 Task: Search for watches on Amazon and filter by brand and price range.
Action: Mouse moved to (294, 236)
Screenshot: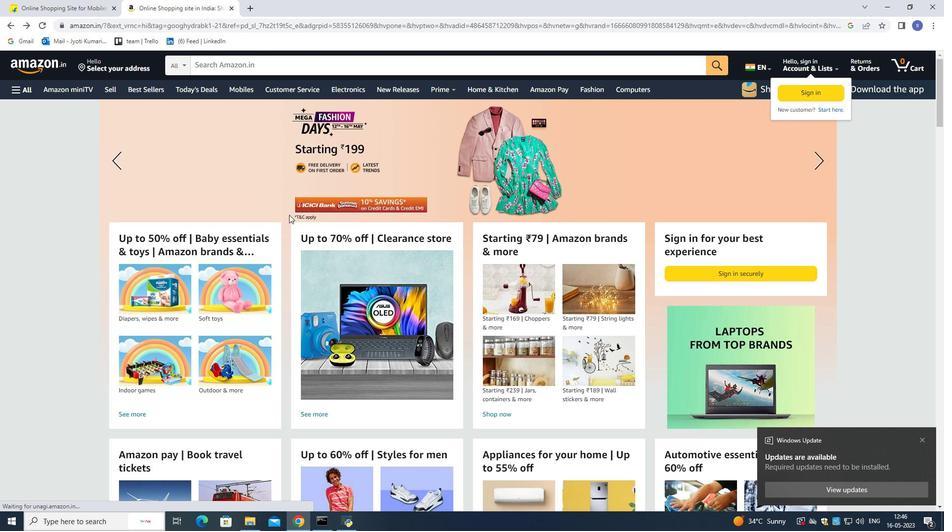 
Action: Mouse scrolled (294, 237) with delta (0, 0)
Screenshot: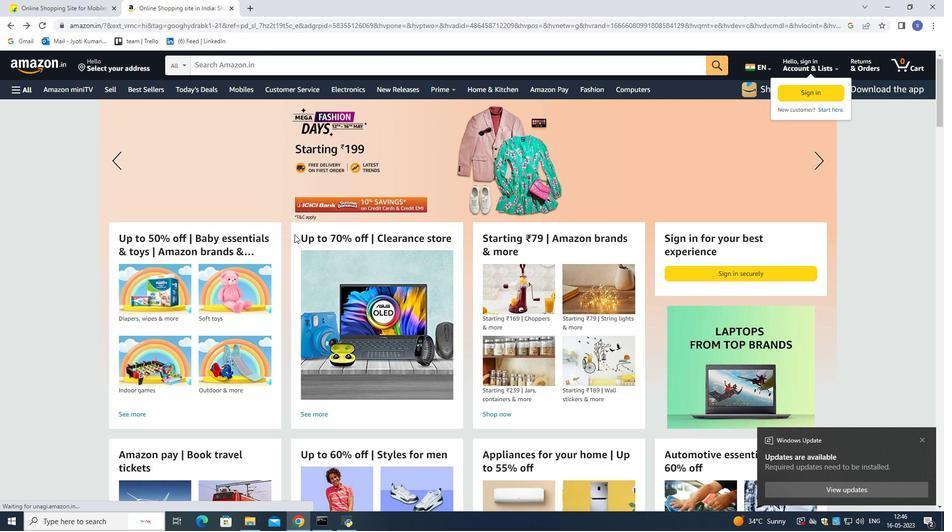 
Action: Mouse scrolled (294, 237) with delta (0, 0)
Screenshot: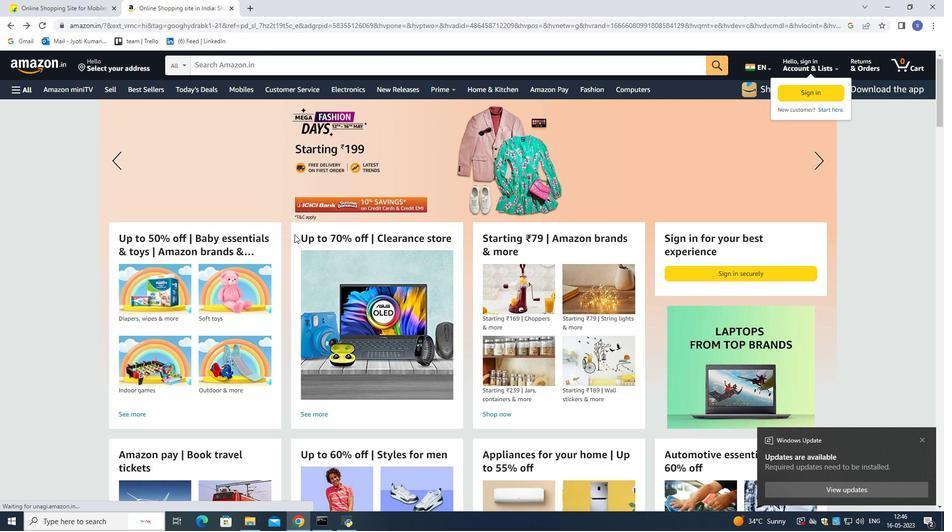 
Action: Mouse scrolled (294, 237) with delta (0, 0)
Screenshot: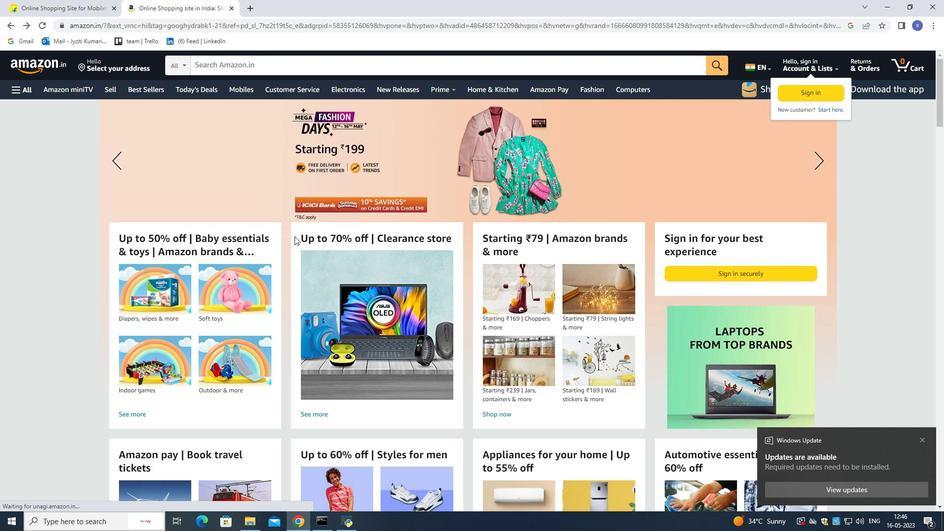 
Action: Mouse scrolled (294, 237) with delta (0, 0)
Screenshot: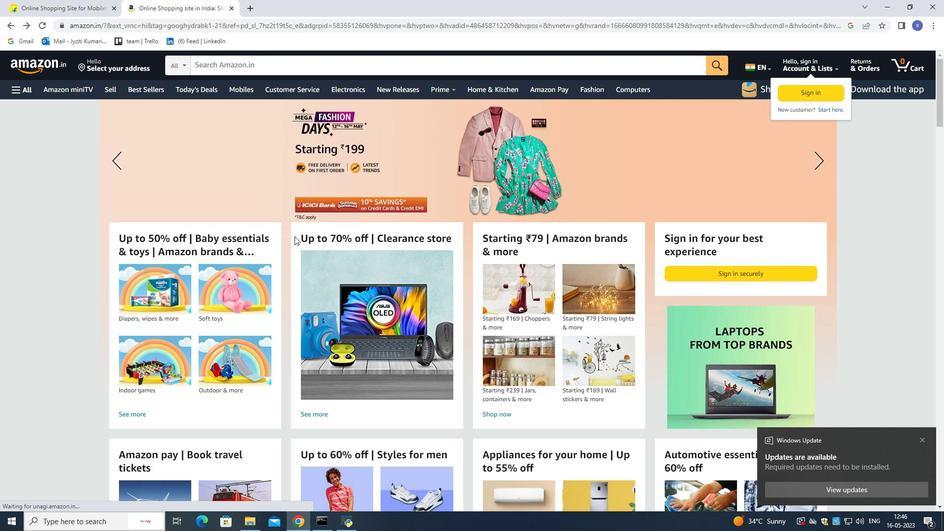 
Action: Mouse scrolled (294, 236) with delta (0, 0)
Screenshot: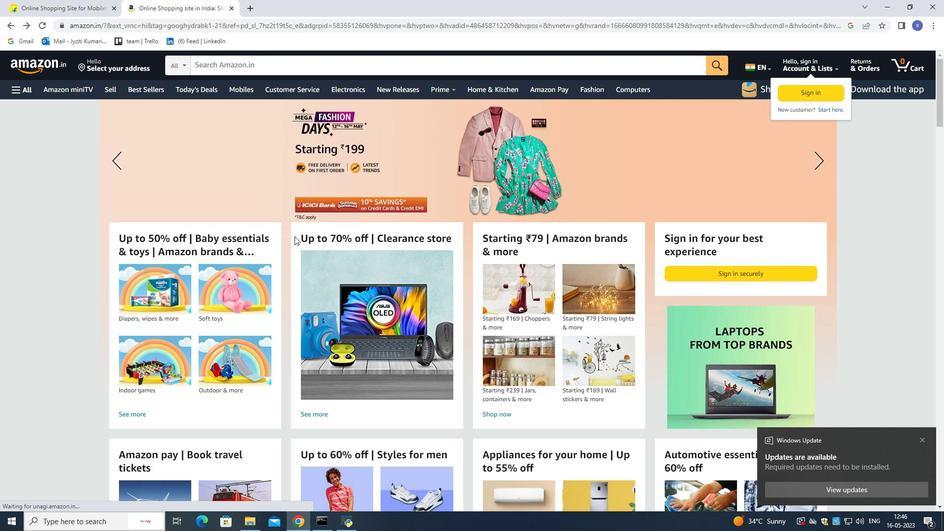 
Action: Mouse scrolled (294, 236) with delta (0, 0)
Screenshot: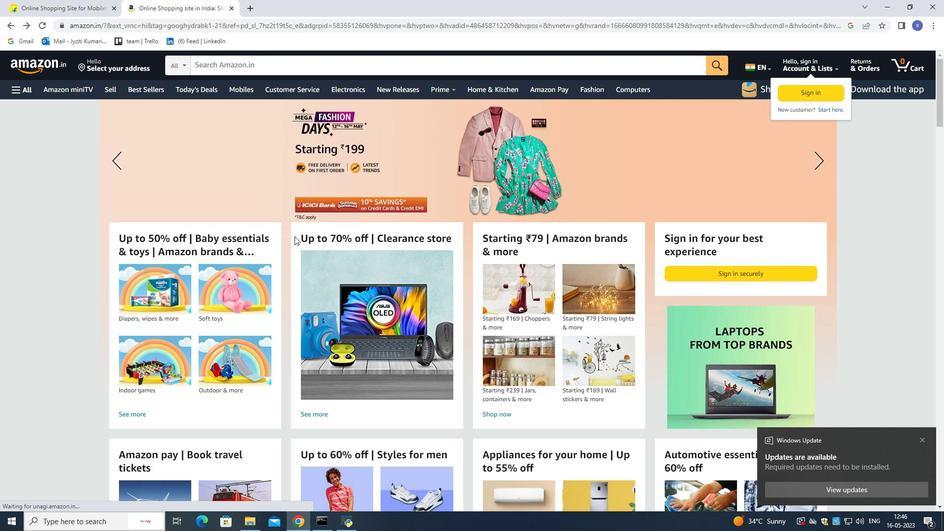 
Action: Mouse scrolled (294, 236) with delta (0, 0)
Screenshot: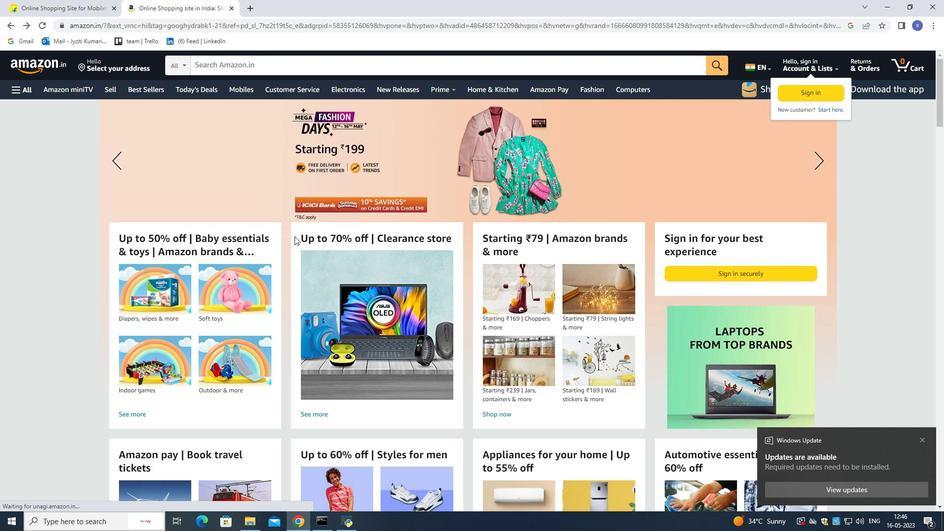 
Action: Mouse scrolled (294, 236) with delta (0, 0)
Screenshot: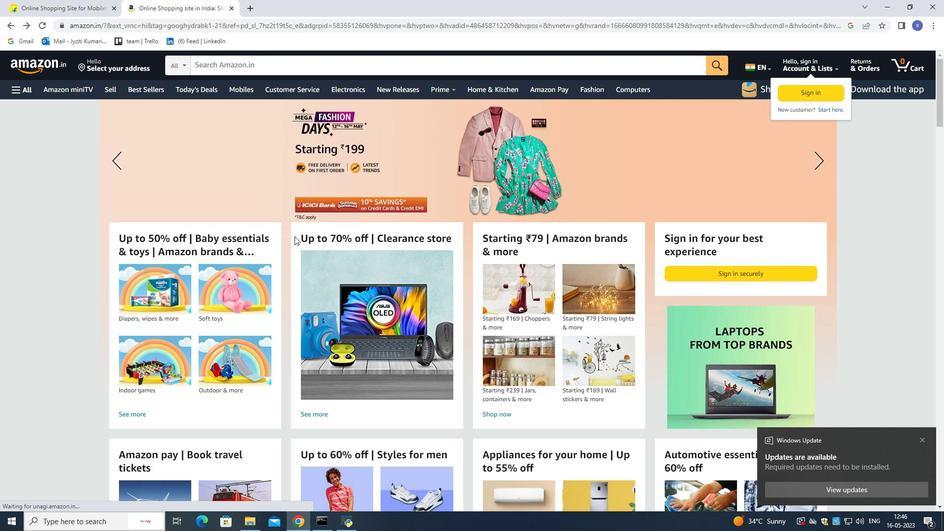 
Action: Mouse scrolled (294, 236) with delta (0, 0)
Screenshot: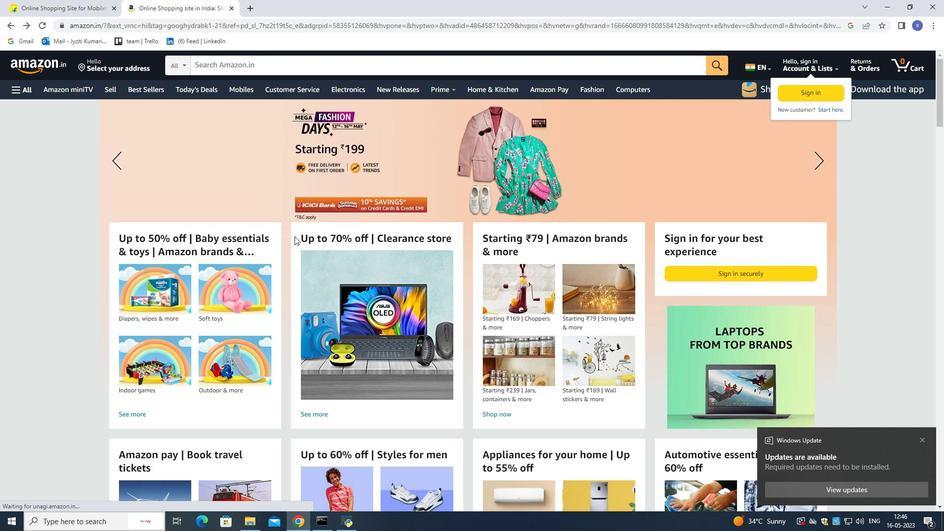 
Action: Mouse scrolled (294, 237) with delta (0, 0)
Screenshot: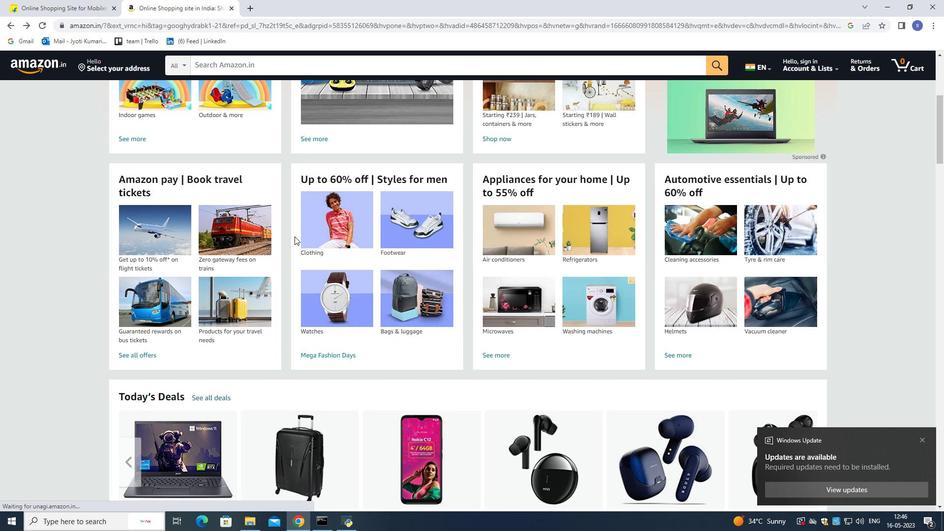 
Action: Mouse scrolled (294, 237) with delta (0, 0)
Screenshot: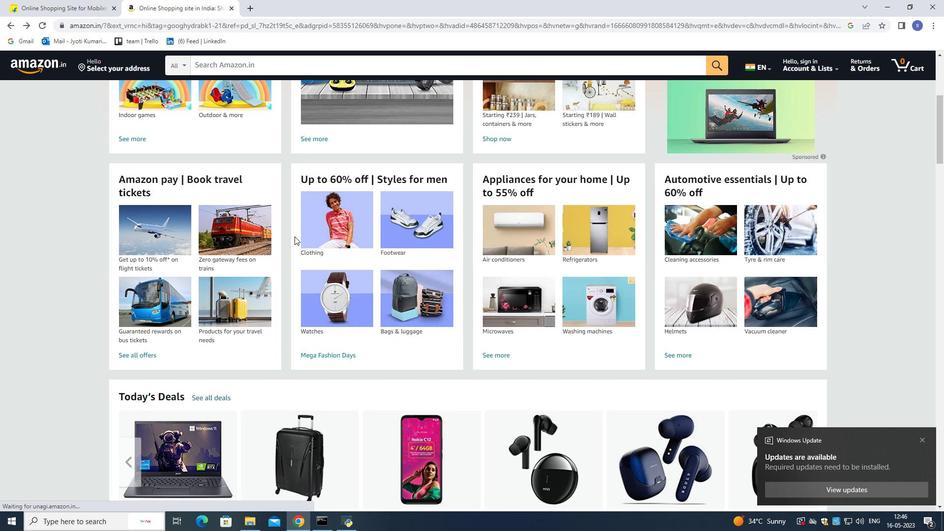 
Action: Mouse scrolled (294, 237) with delta (0, 0)
Screenshot: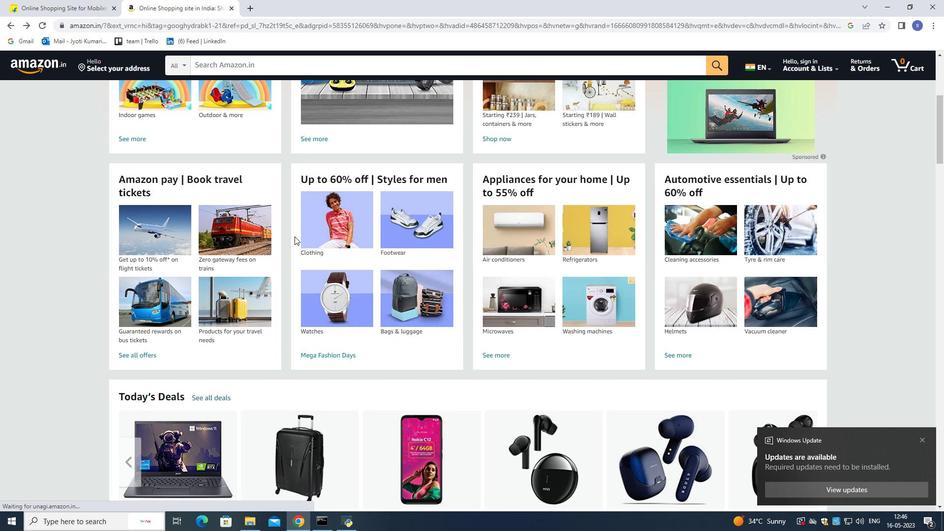 
Action: Mouse scrolled (294, 237) with delta (0, 0)
Screenshot: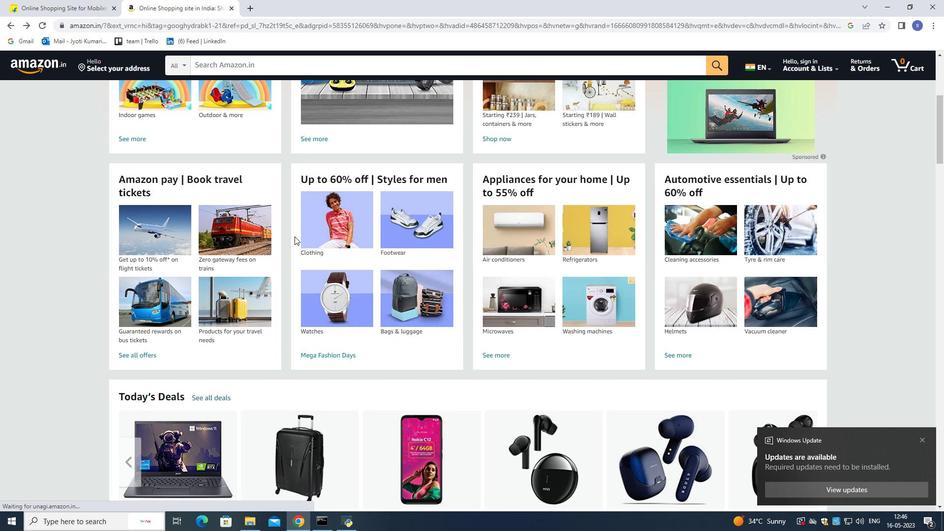 
Action: Mouse scrolled (294, 237) with delta (0, 0)
Screenshot: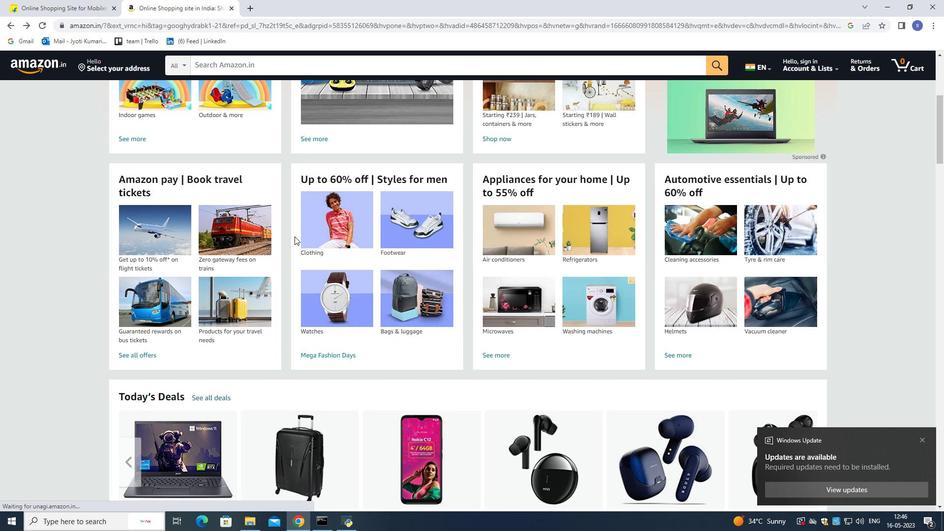 
Action: Mouse scrolled (294, 237) with delta (0, 0)
Screenshot: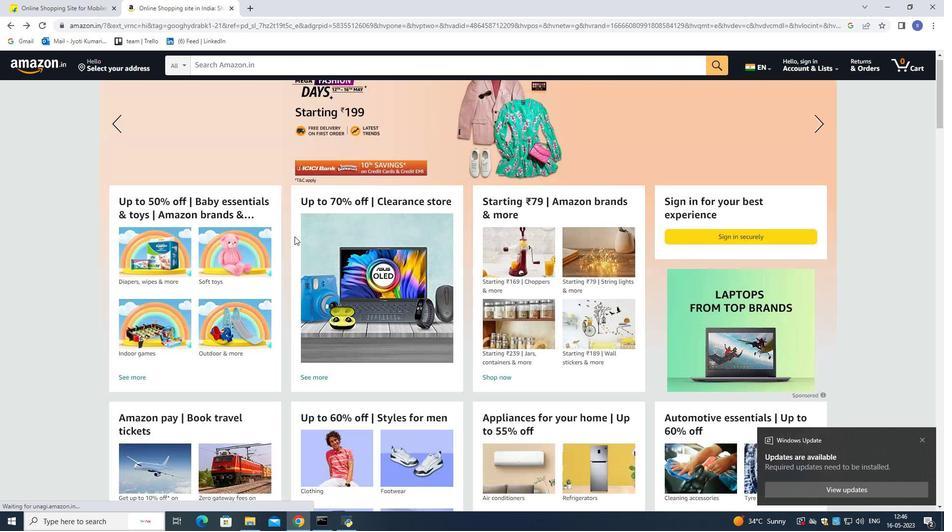 
Action: Mouse moved to (294, 236)
Screenshot: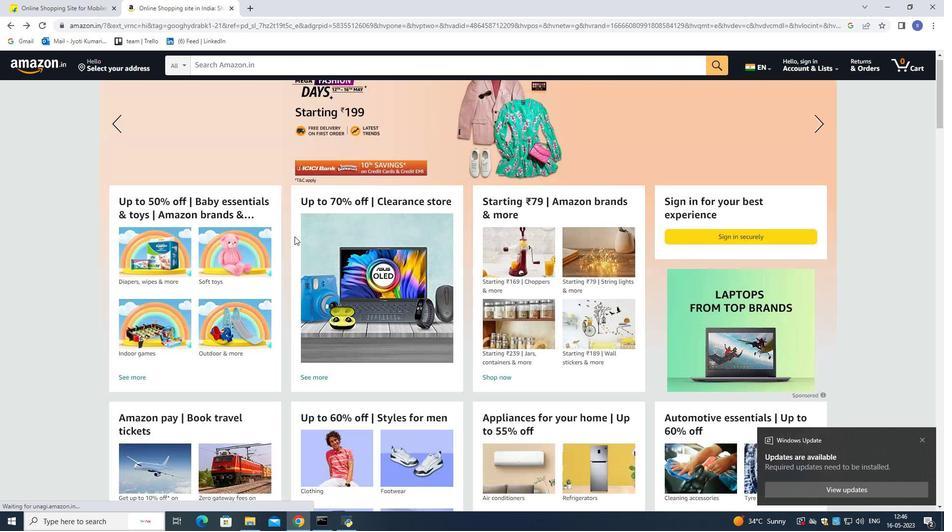 
Action: Mouse scrolled (294, 237) with delta (0, 0)
Screenshot: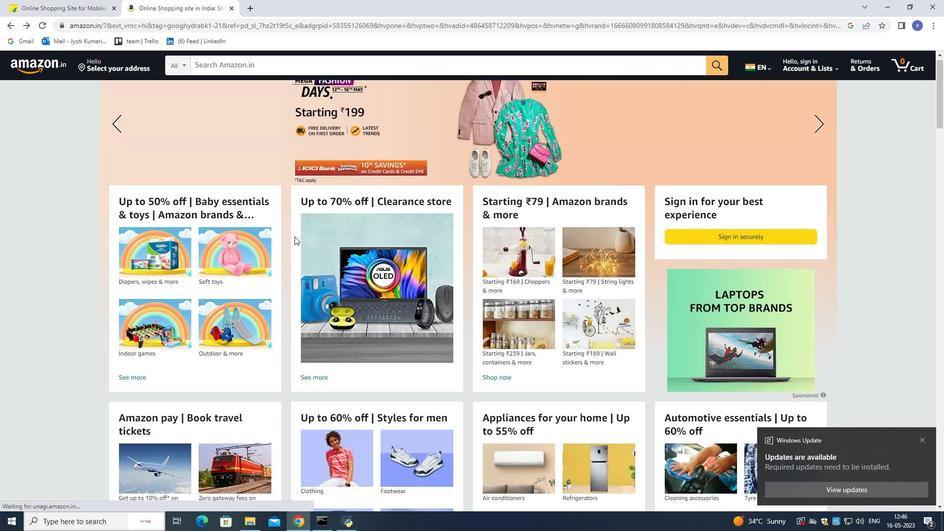 
Action: Mouse moved to (295, 235)
Screenshot: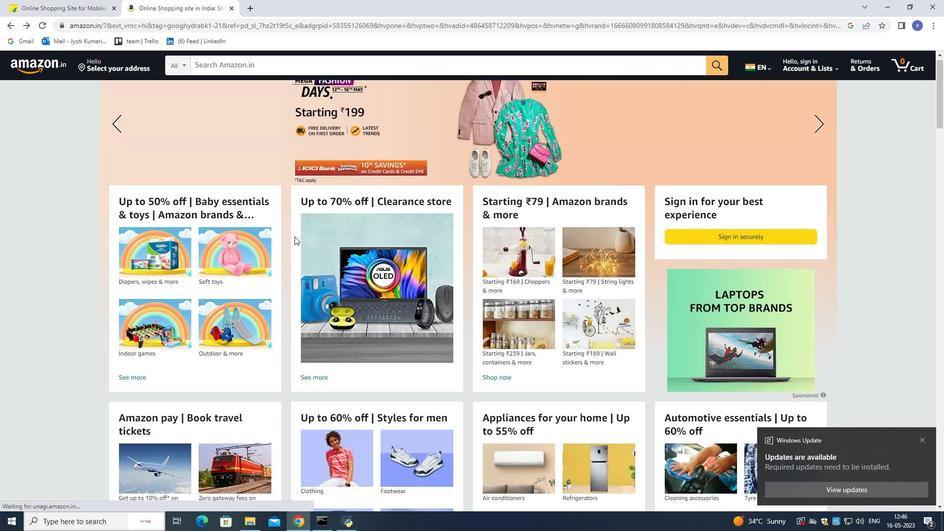 
Action: Mouse scrolled (295, 236) with delta (0, 0)
Screenshot: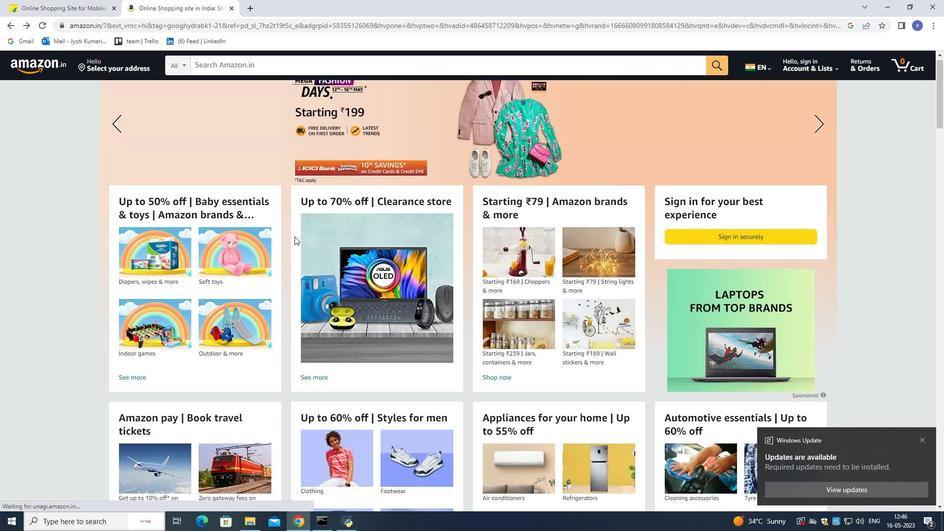 
Action: Mouse moved to (297, 231)
Screenshot: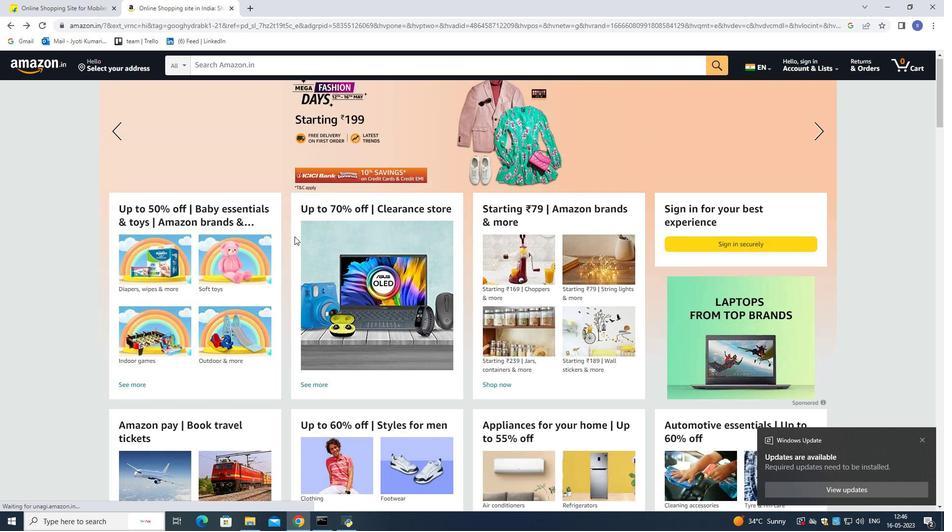 
Action: Mouse scrolled (297, 232) with delta (0, 0)
Screenshot: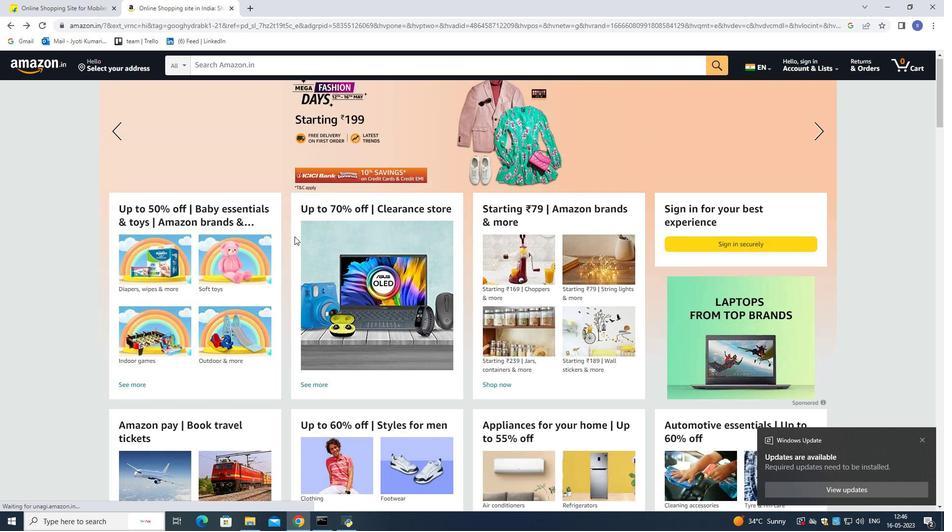 
Action: Mouse moved to (587, 91)
Screenshot: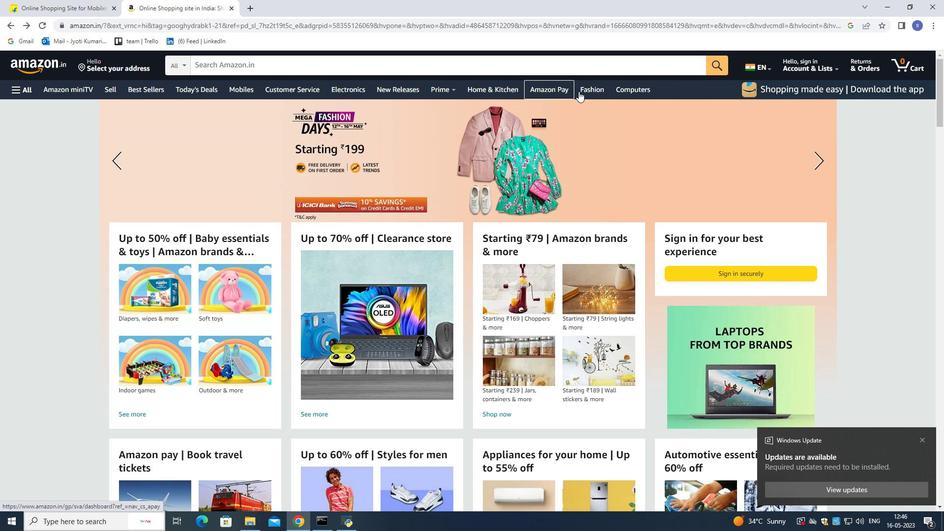 
Action: Mouse pressed left at (587, 91)
Screenshot: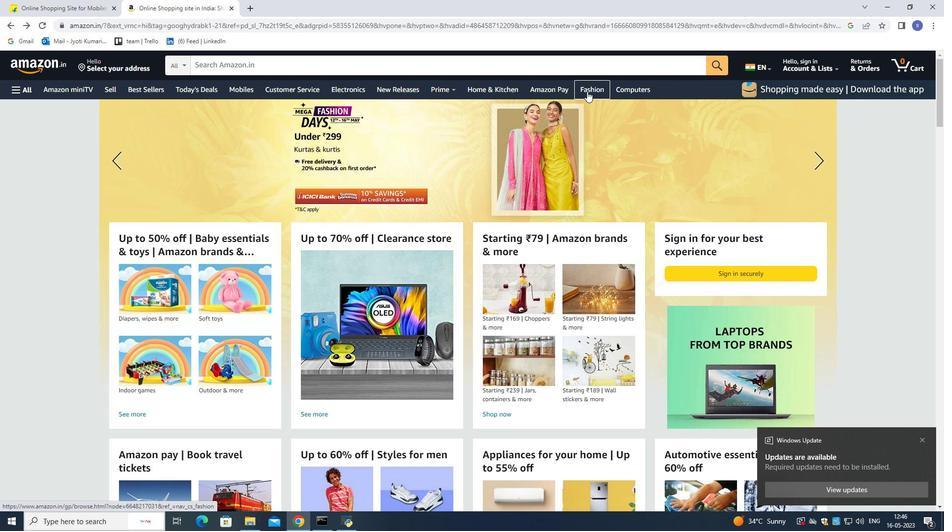
Action: Mouse moved to (375, 286)
Screenshot: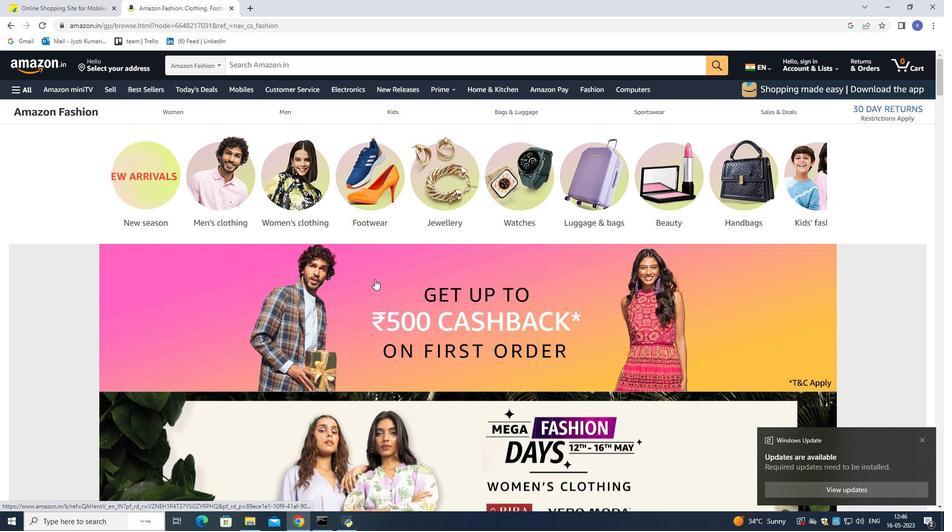 
Action: Mouse scrolled (375, 286) with delta (0, 0)
Screenshot: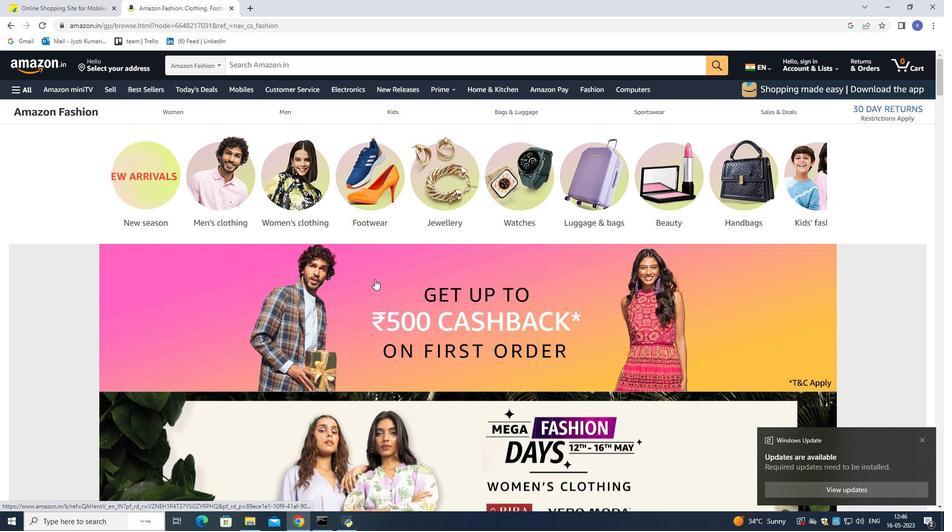 
Action: Mouse moved to (376, 287)
Screenshot: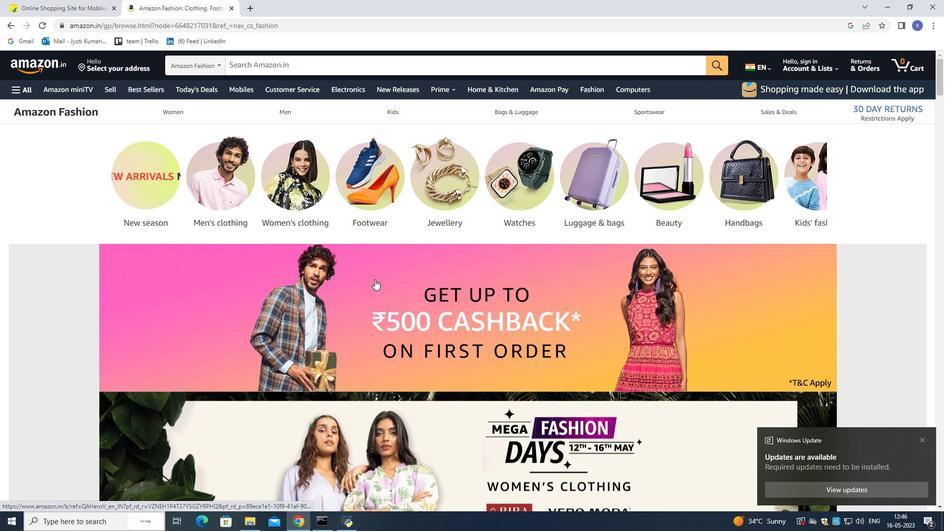 
Action: Mouse scrolled (376, 286) with delta (0, 0)
Screenshot: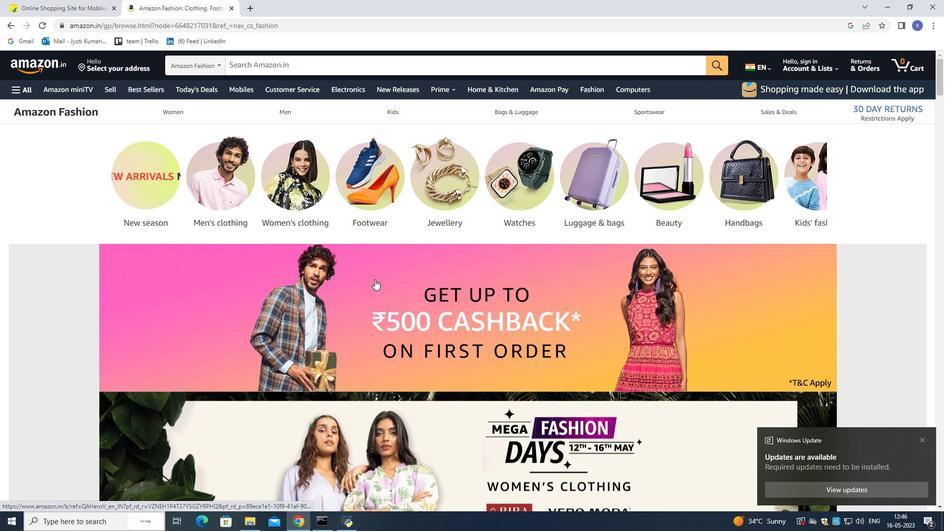 
Action: Mouse moved to (377, 284)
Screenshot: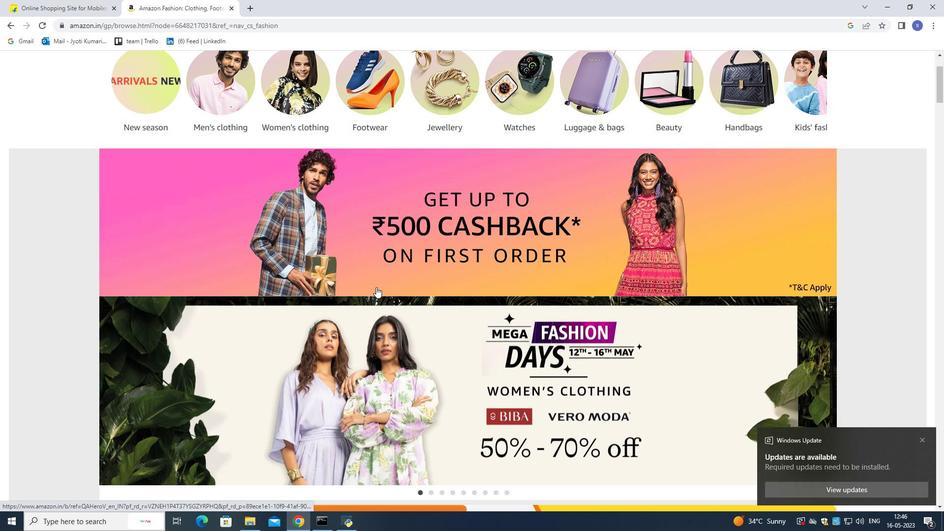 
Action: Mouse scrolled (377, 283) with delta (0, 0)
Screenshot: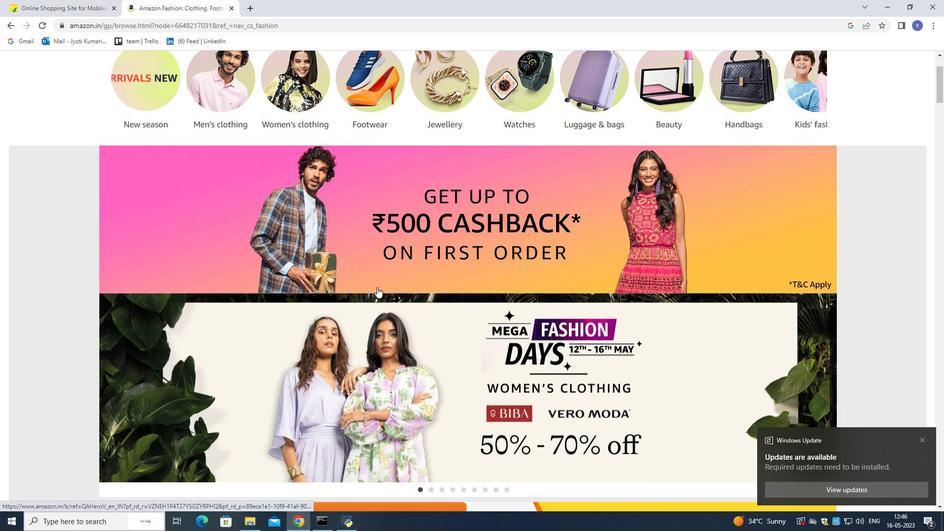 
Action: Mouse scrolled (377, 283) with delta (0, 0)
Screenshot: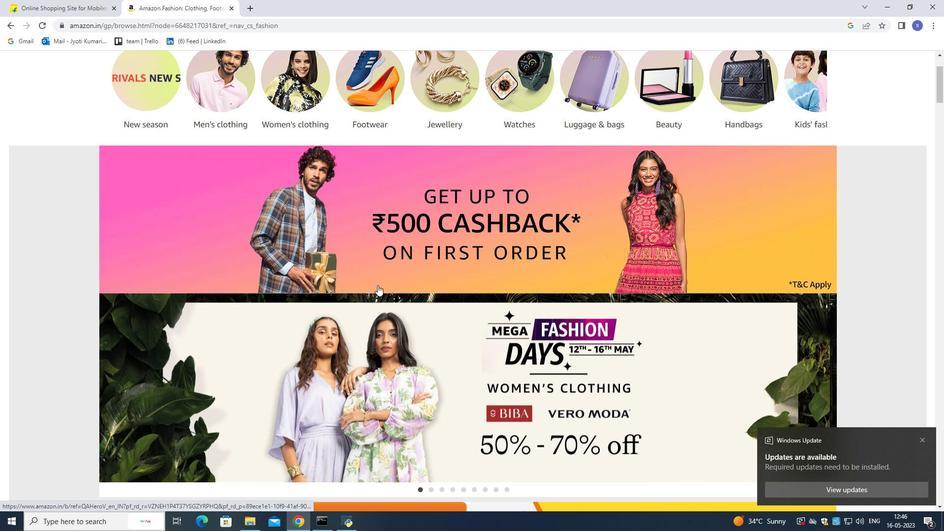 
Action: Mouse scrolled (377, 283) with delta (0, 0)
Screenshot: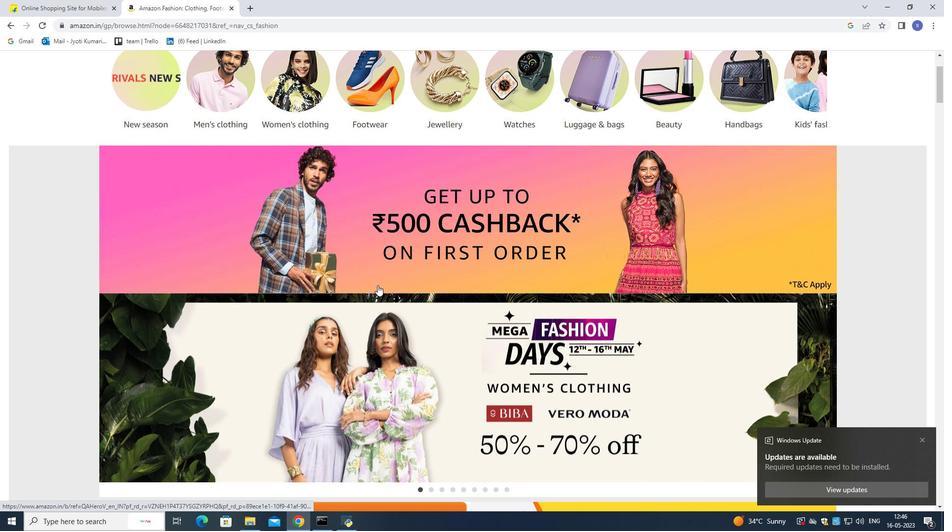 
Action: Mouse scrolled (377, 283) with delta (0, 0)
Screenshot: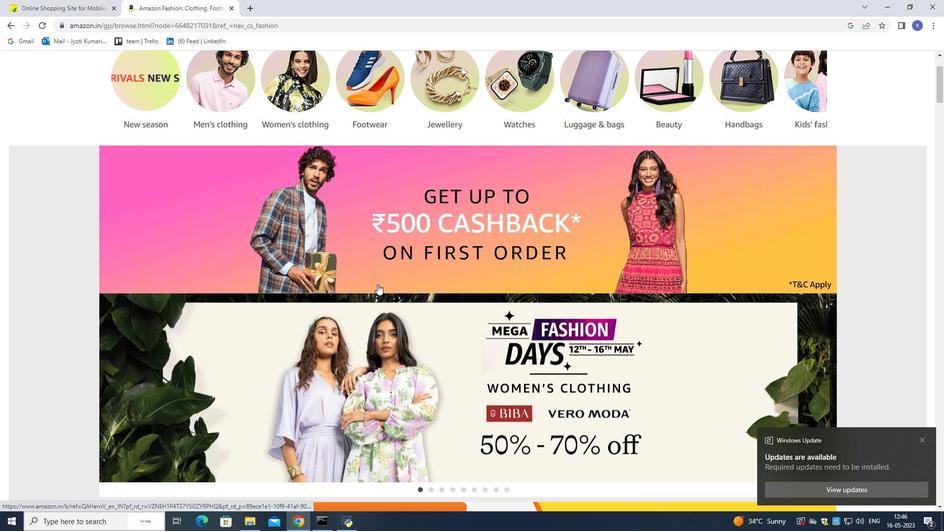 
Action: Mouse moved to (377, 284)
Screenshot: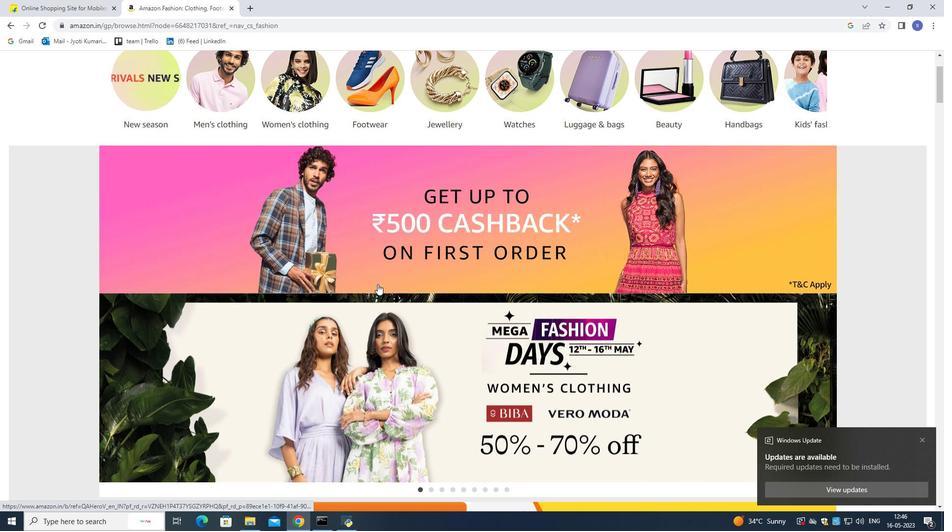 
Action: Mouse scrolled (377, 283) with delta (0, 0)
Screenshot: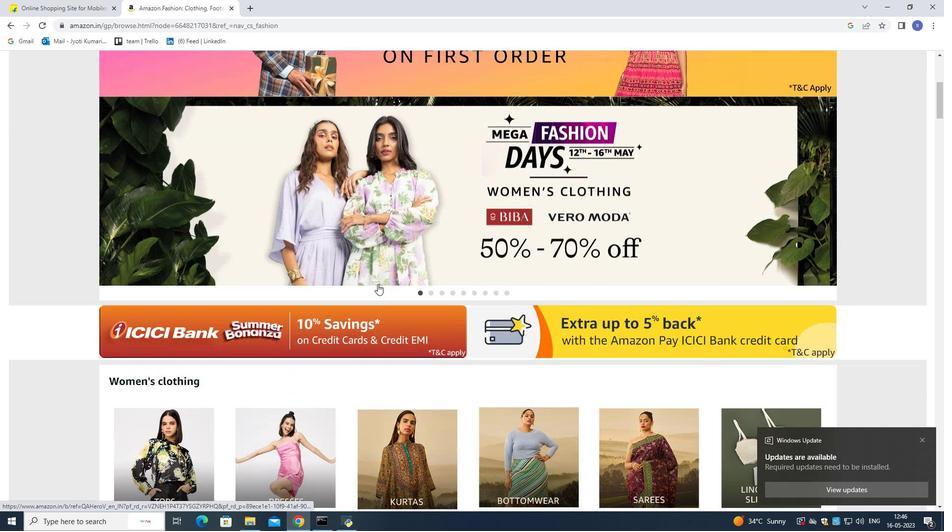 
Action: Mouse scrolled (377, 283) with delta (0, 0)
Screenshot: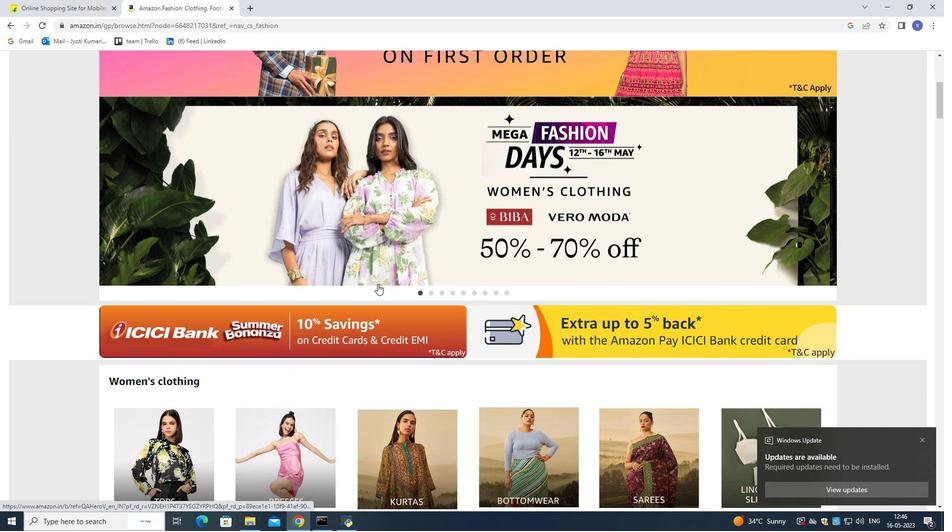 
Action: Mouse scrolled (377, 283) with delta (0, 0)
Screenshot: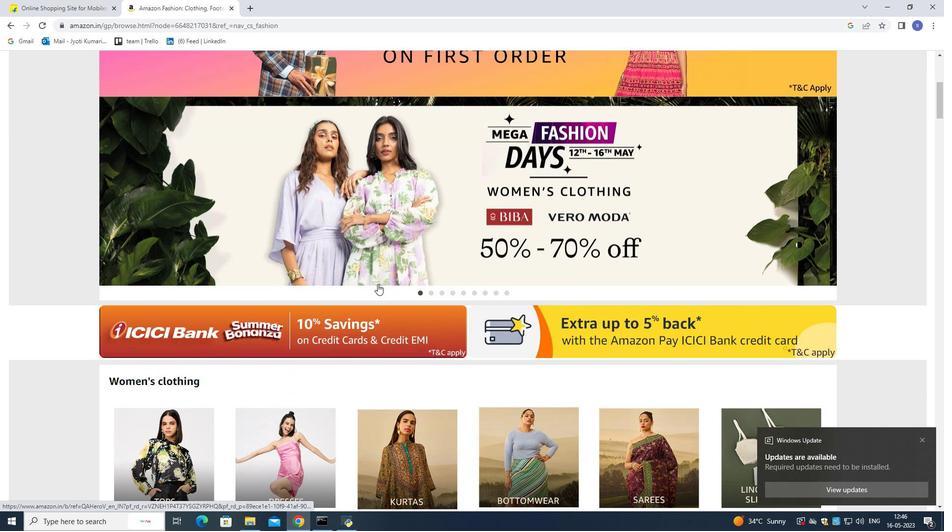 
Action: Mouse scrolled (377, 283) with delta (0, 0)
Screenshot: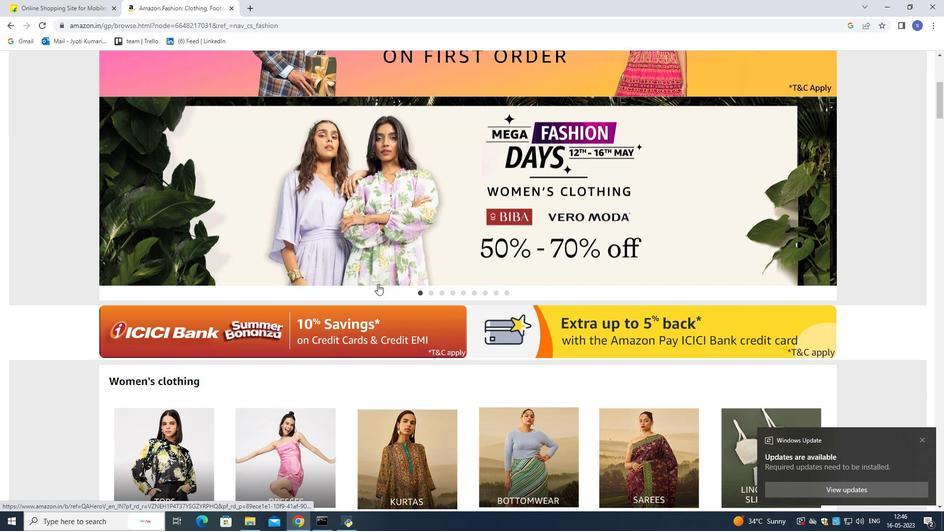 
Action: Mouse moved to (378, 284)
Screenshot: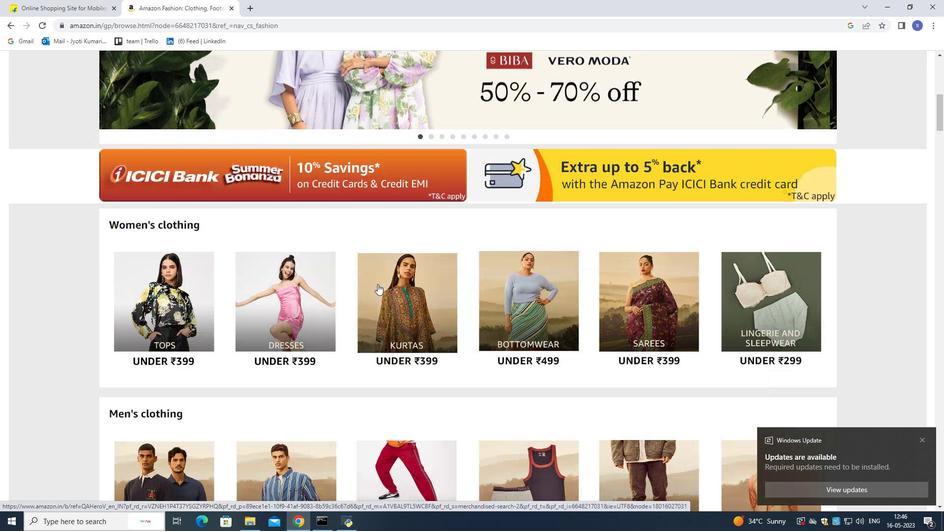 
Action: Mouse scrolled (378, 283) with delta (0, 0)
Screenshot: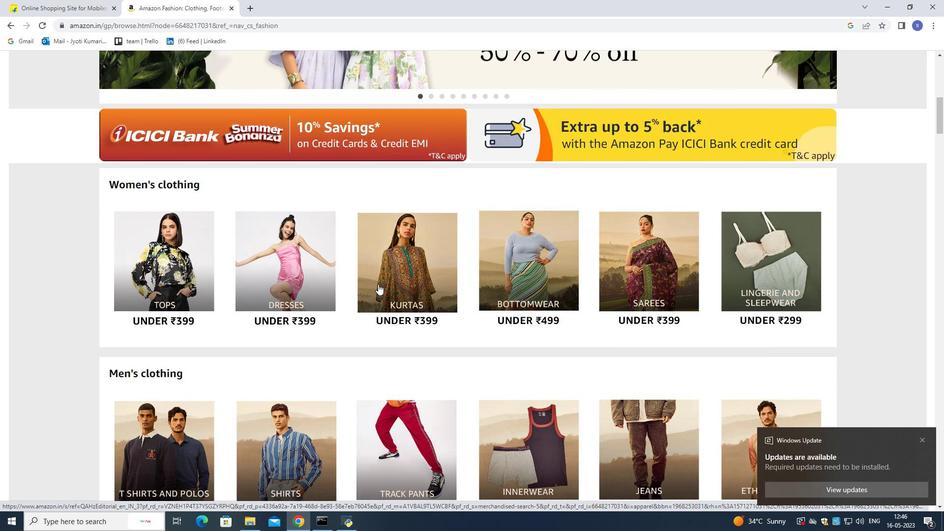 
Action: Mouse scrolled (378, 283) with delta (0, 0)
Screenshot: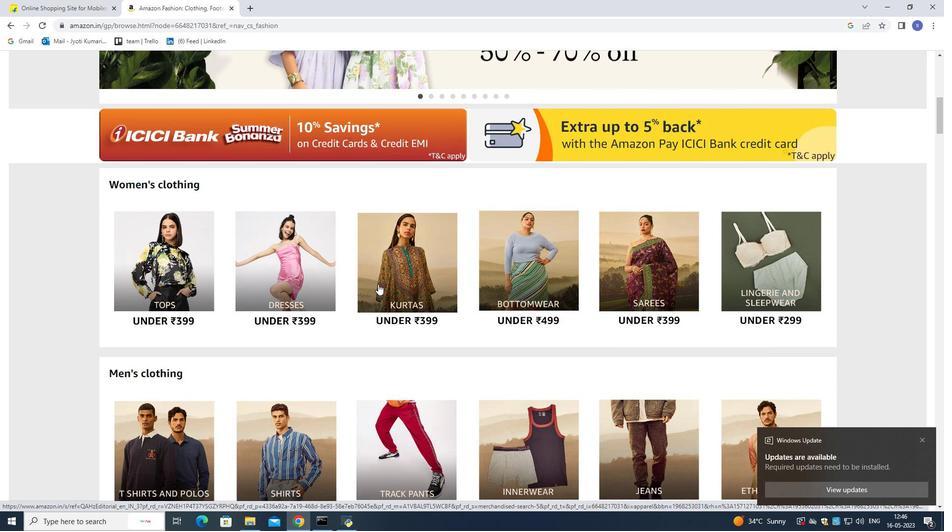 
Action: Mouse scrolled (378, 283) with delta (0, 0)
Screenshot: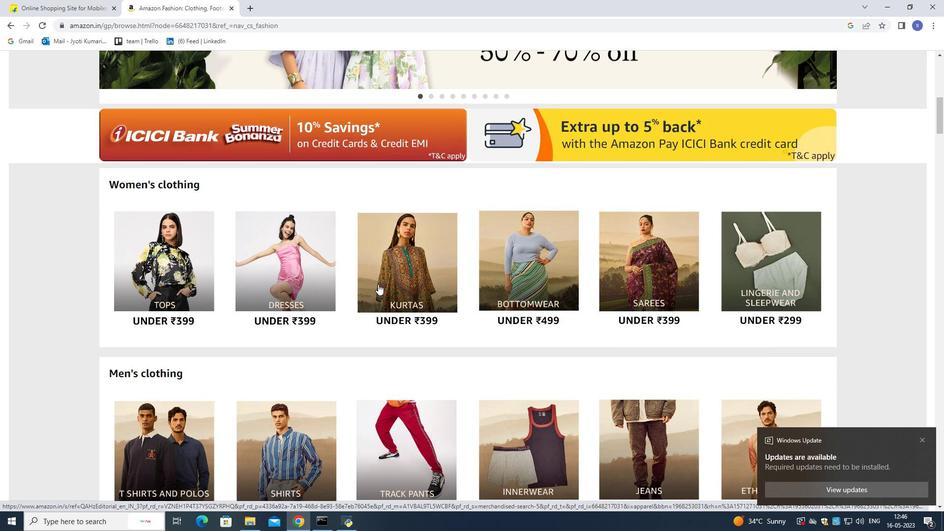 
Action: Mouse scrolled (378, 283) with delta (0, 0)
Screenshot: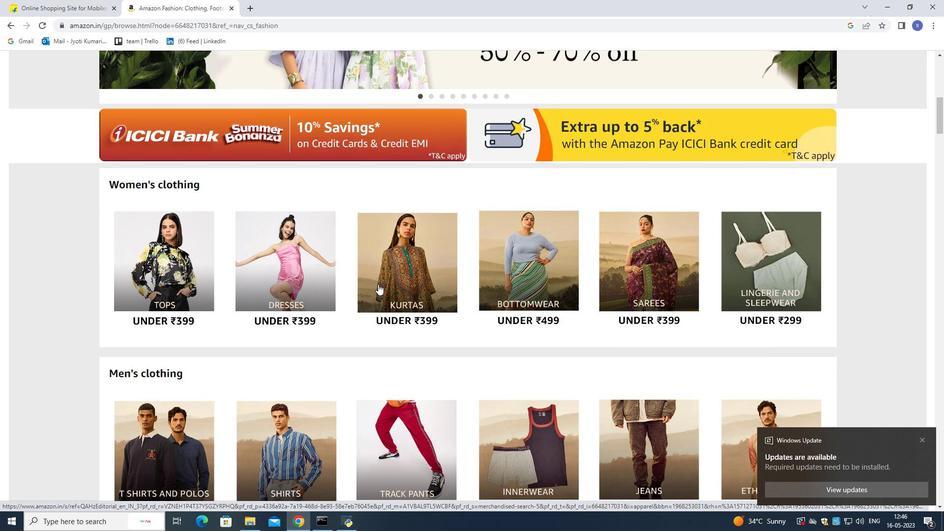 
Action: Mouse scrolled (378, 283) with delta (0, 0)
Screenshot: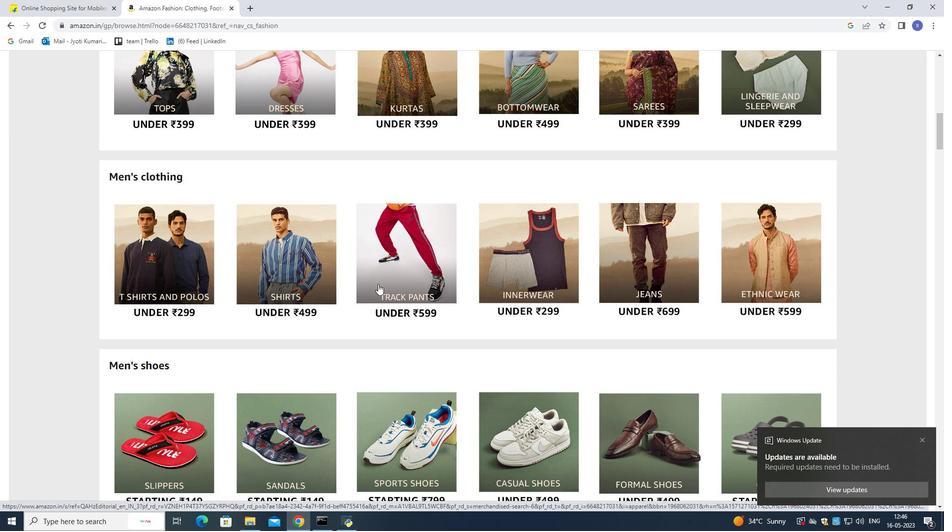 
Action: Mouse scrolled (378, 283) with delta (0, 0)
Screenshot: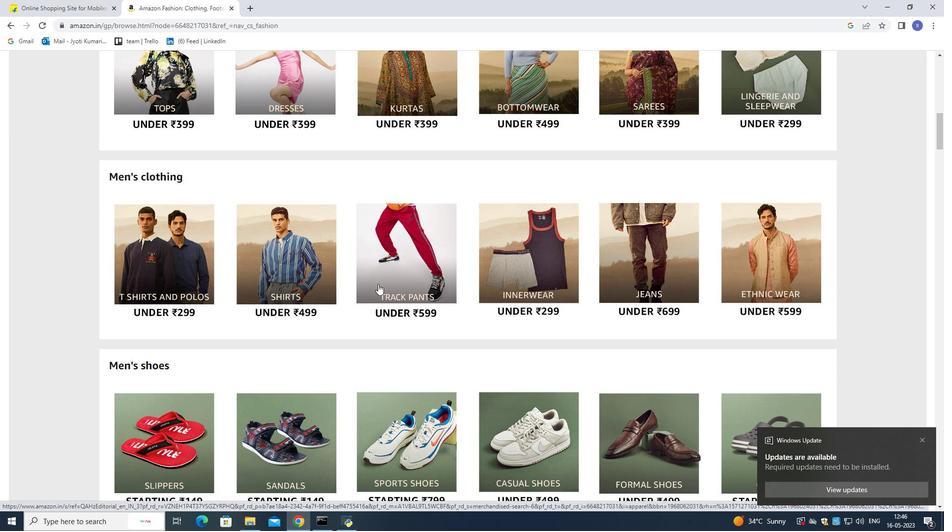 
Action: Mouse scrolled (378, 283) with delta (0, 0)
Screenshot: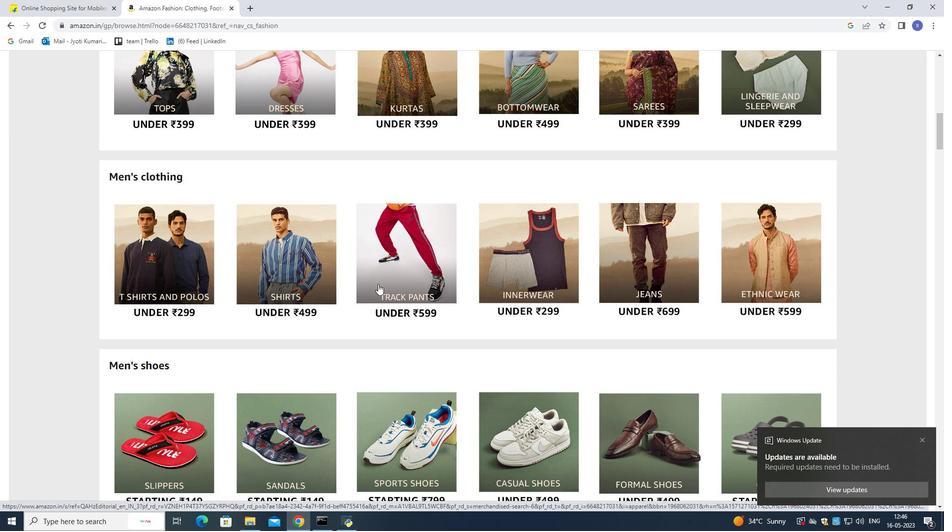
Action: Mouse scrolled (378, 283) with delta (0, 0)
Screenshot: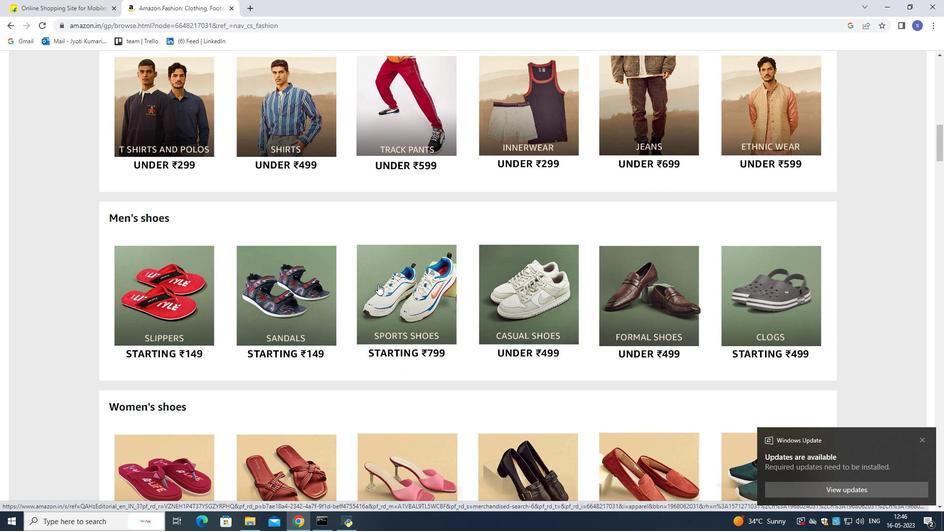 
Action: Mouse scrolled (378, 283) with delta (0, 0)
Screenshot: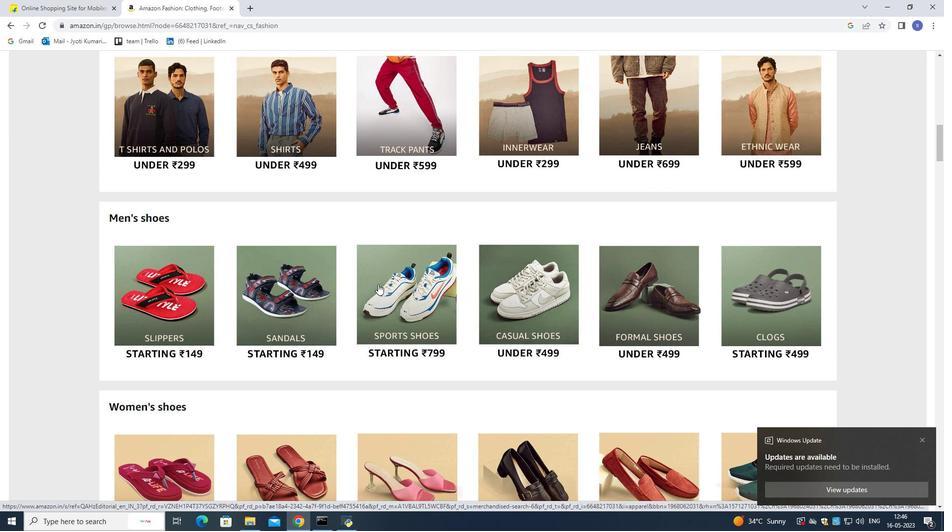 
Action: Mouse scrolled (378, 283) with delta (0, 0)
Screenshot: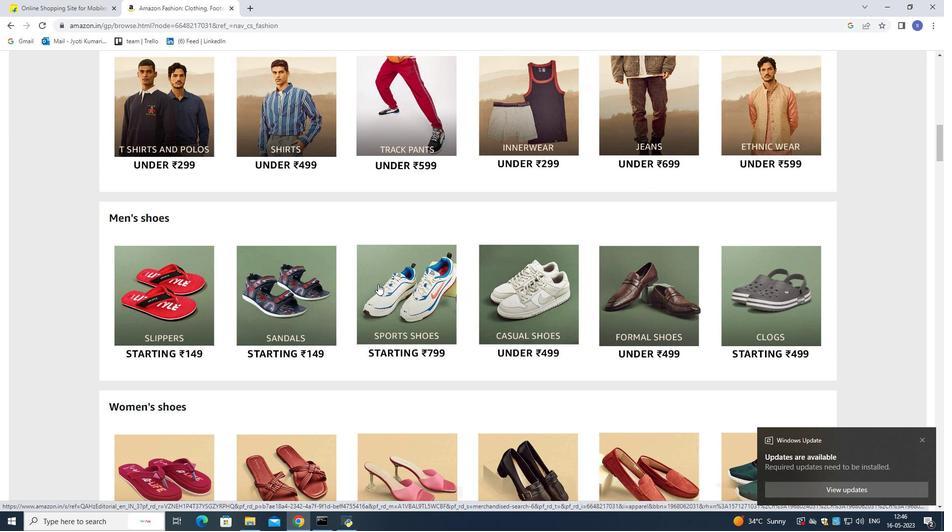 
Action: Mouse moved to (378, 283)
Screenshot: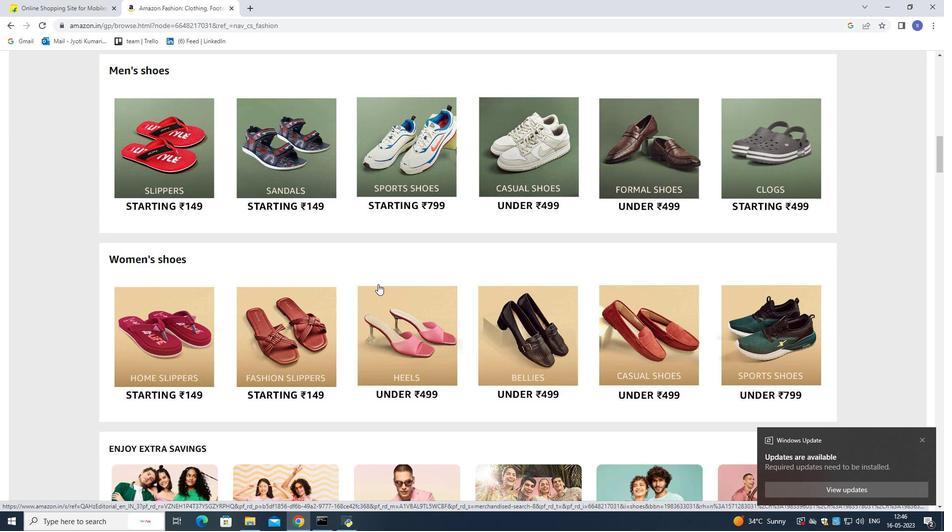 
Action: Mouse scrolled (378, 283) with delta (0, 0)
Screenshot: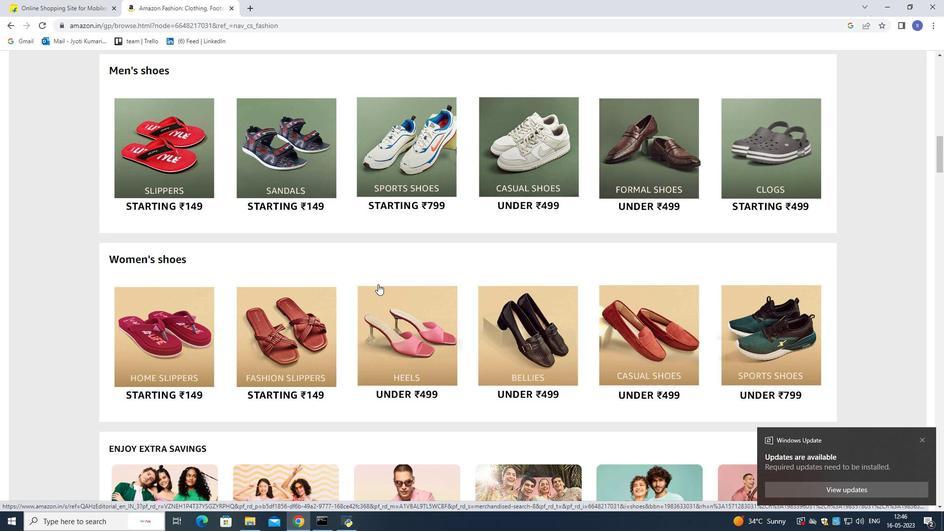 
Action: Mouse scrolled (378, 283) with delta (0, 0)
Screenshot: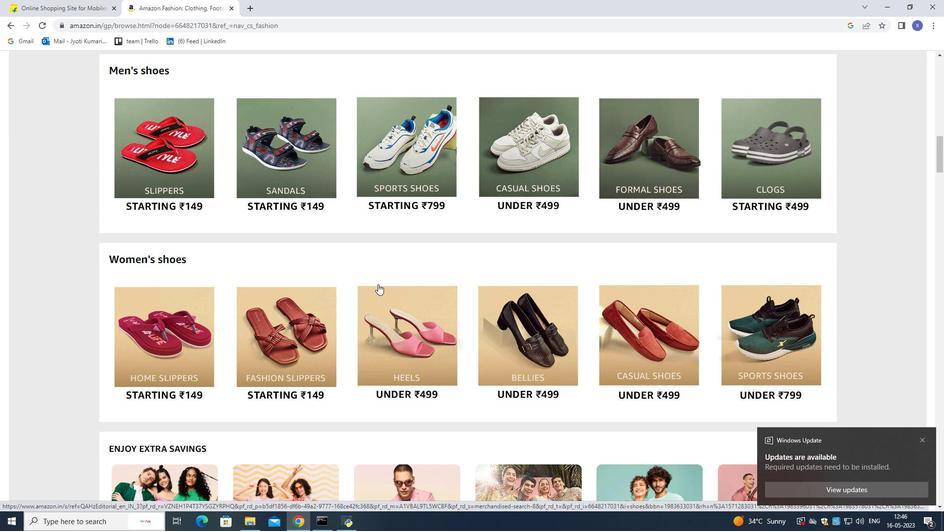
Action: Mouse scrolled (378, 283) with delta (0, 0)
Screenshot: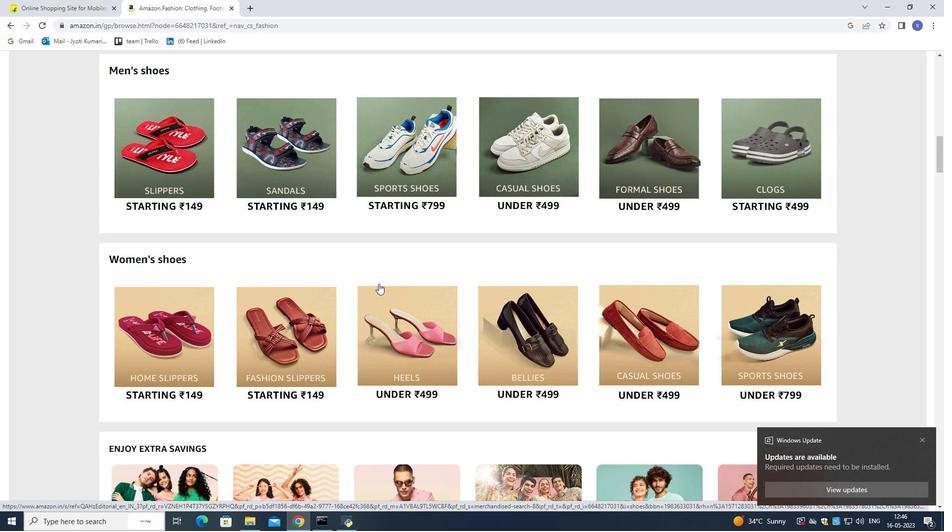 
Action: Mouse scrolled (378, 283) with delta (0, 0)
Screenshot: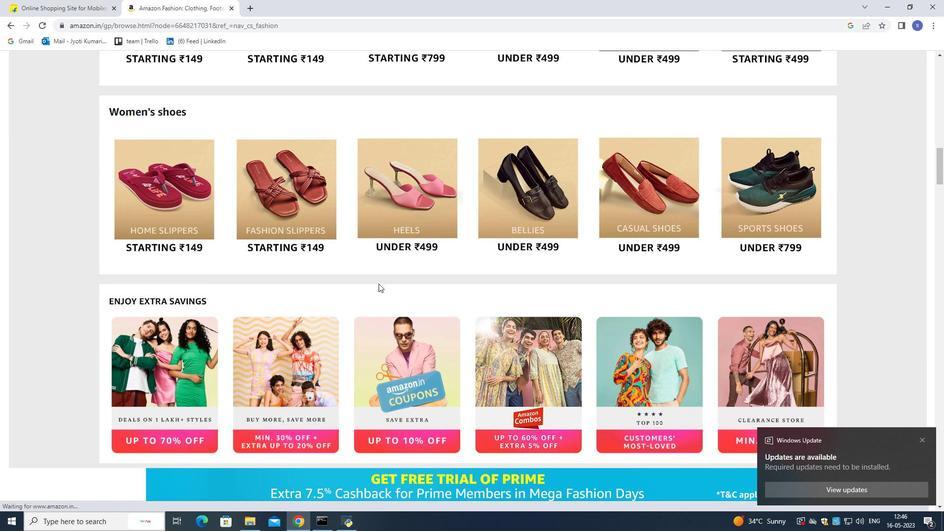 
Action: Mouse scrolled (378, 283) with delta (0, 0)
Screenshot: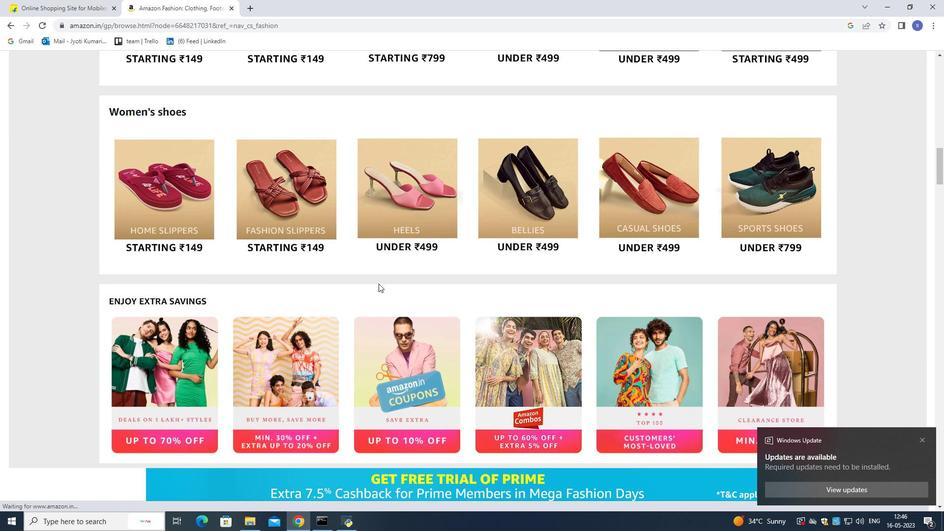 
Action: Mouse scrolled (378, 283) with delta (0, 0)
Screenshot: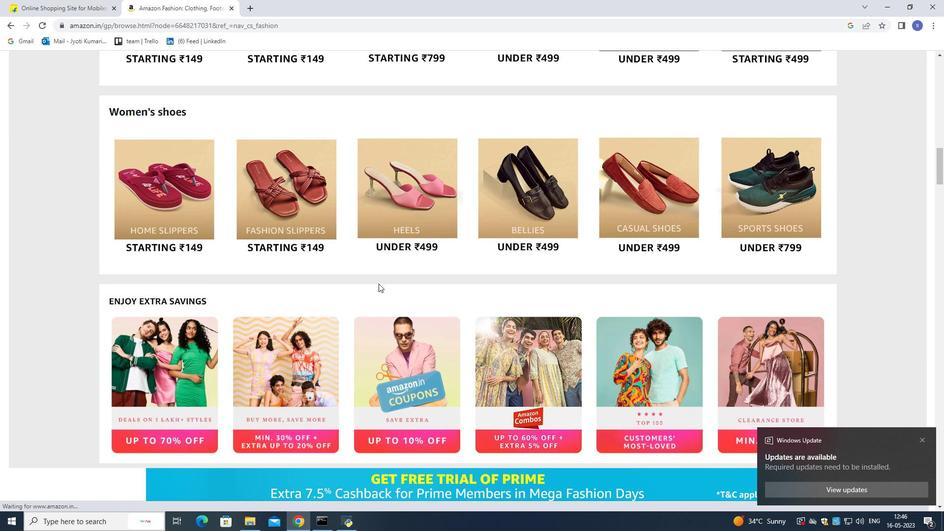 
Action: Mouse scrolled (378, 283) with delta (0, 0)
Screenshot: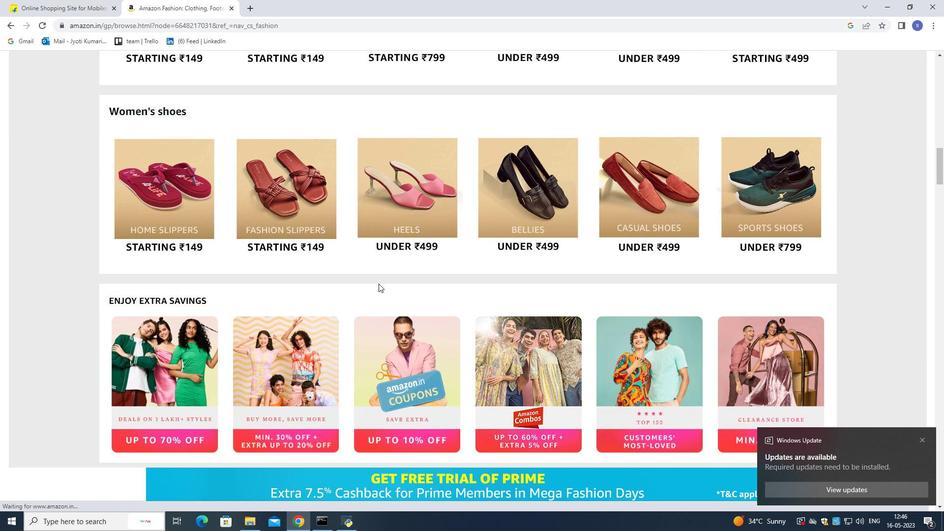 
Action: Mouse scrolled (378, 283) with delta (0, 0)
Screenshot: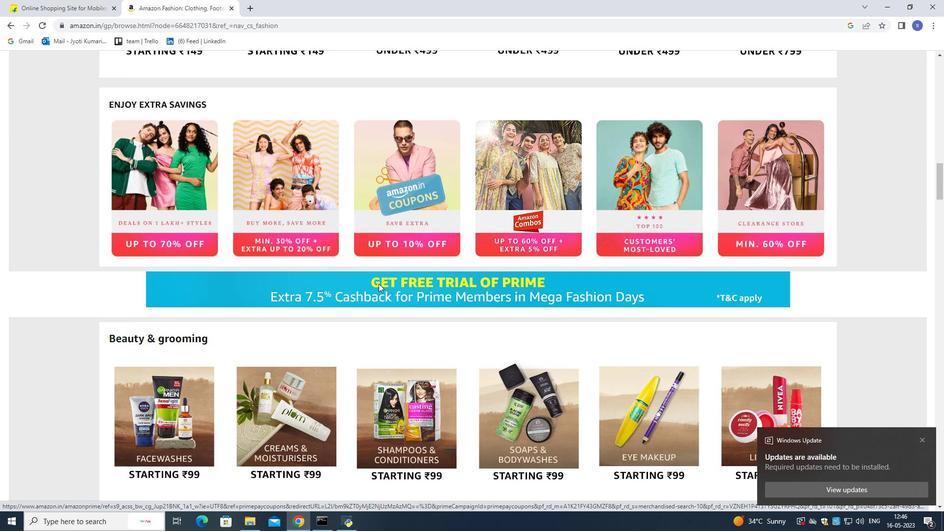 
Action: Mouse scrolled (378, 283) with delta (0, 0)
Screenshot: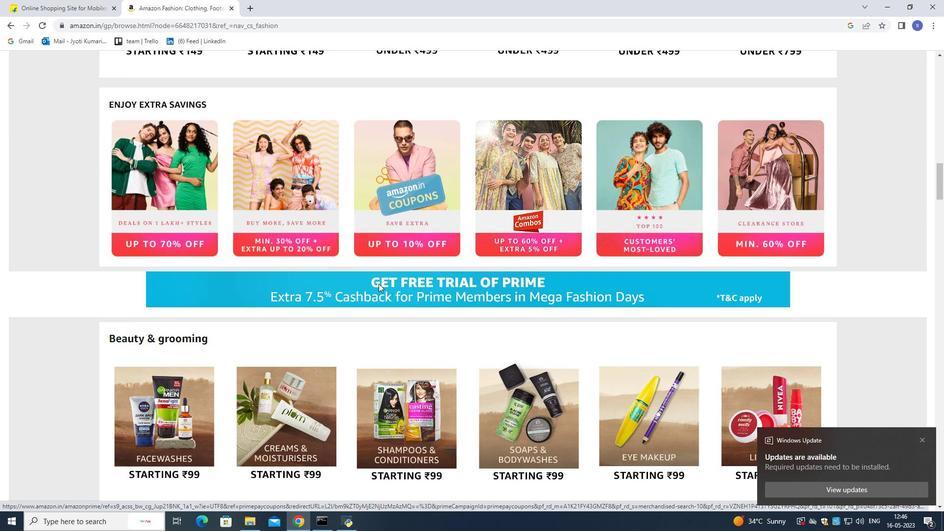
Action: Mouse scrolled (378, 283) with delta (0, 0)
Screenshot: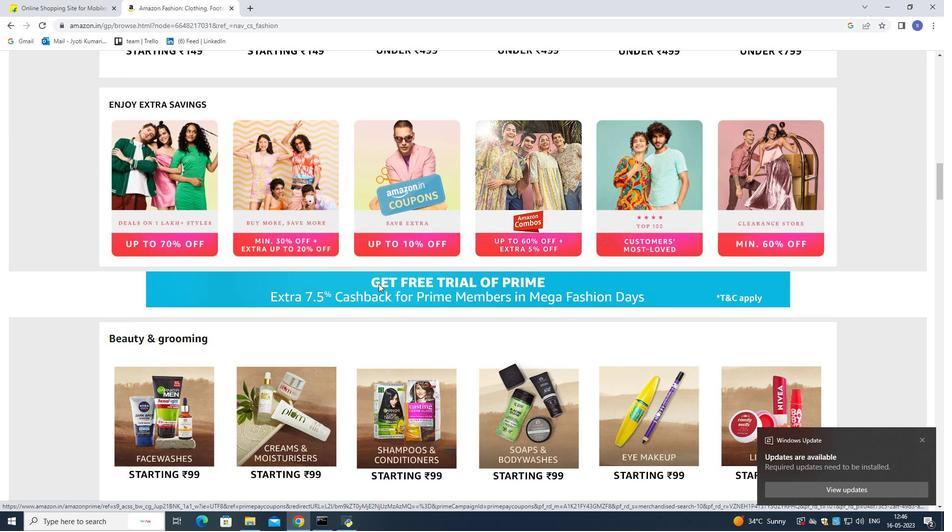 
Action: Mouse scrolled (378, 283) with delta (0, 0)
Screenshot: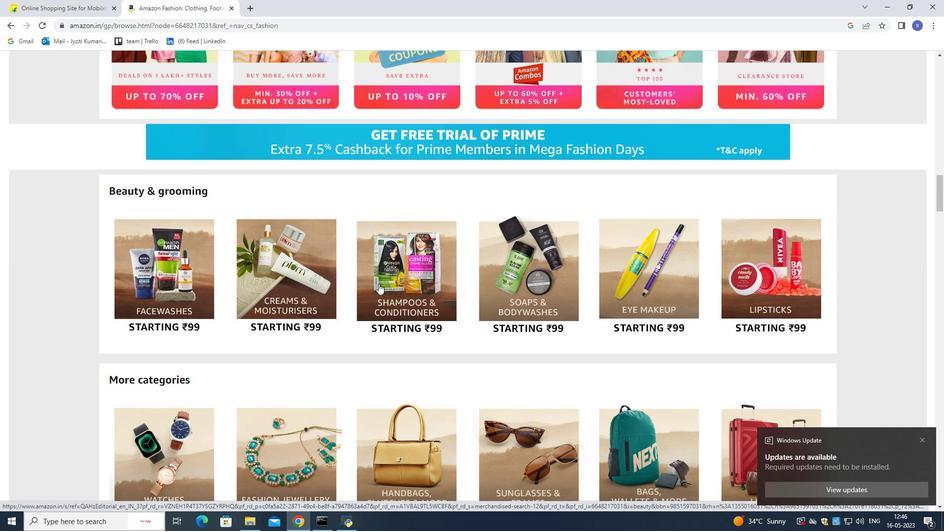 
Action: Mouse scrolled (378, 283) with delta (0, 0)
Screenshot: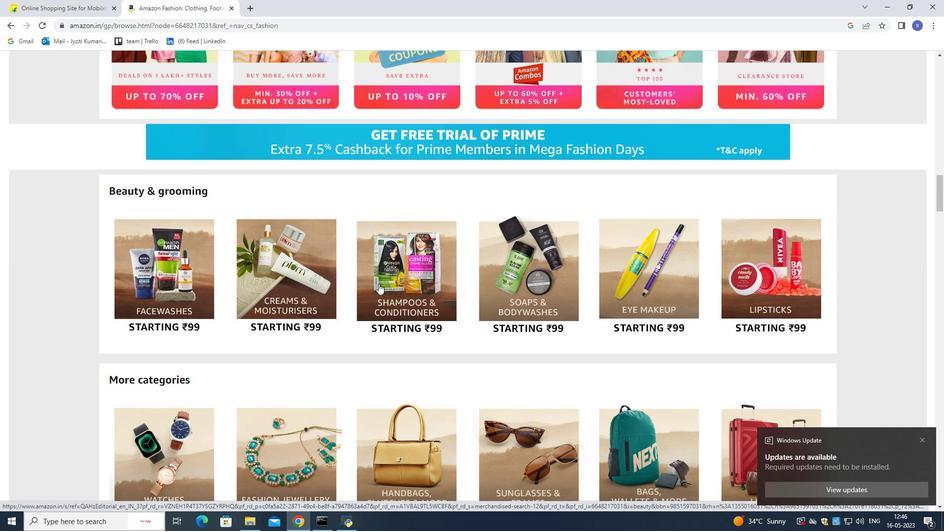 
Action: Mouse scrolled (378, 283) with delta (0, 0)
Screenshot: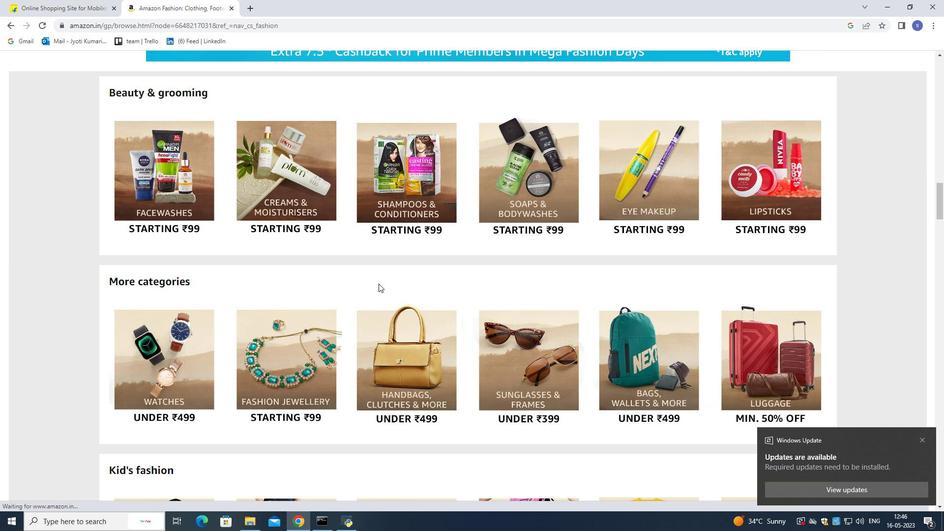 
Action: Mouse scrolled (378, 283) with delta (0, 0)
Screenshot: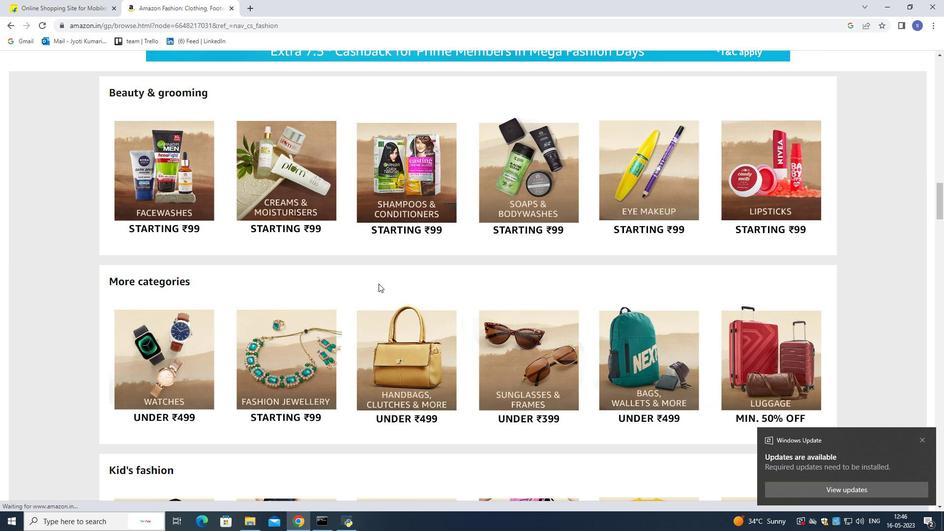 
Action: Mouse moved to (378, 283)
Screenshot: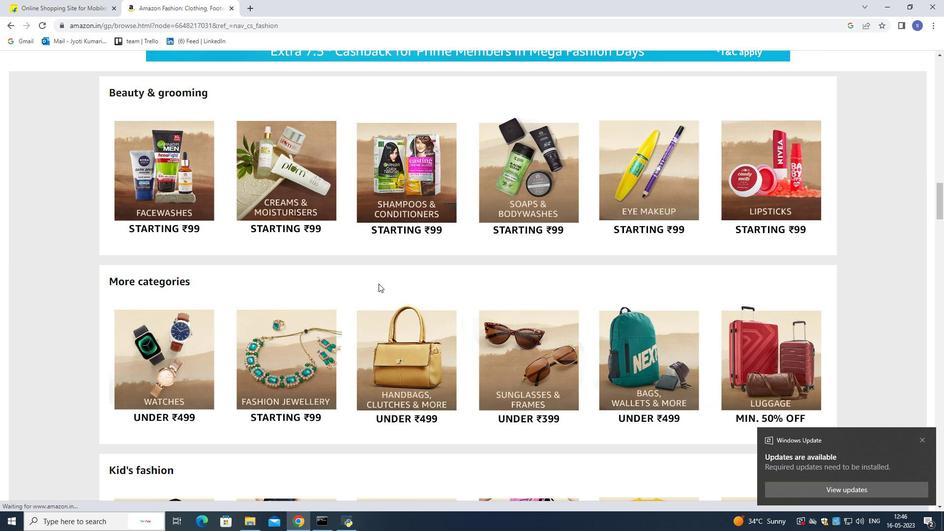 
Action: Mouse scrolled (378, 283) with delta (0, 0)
Screenshot: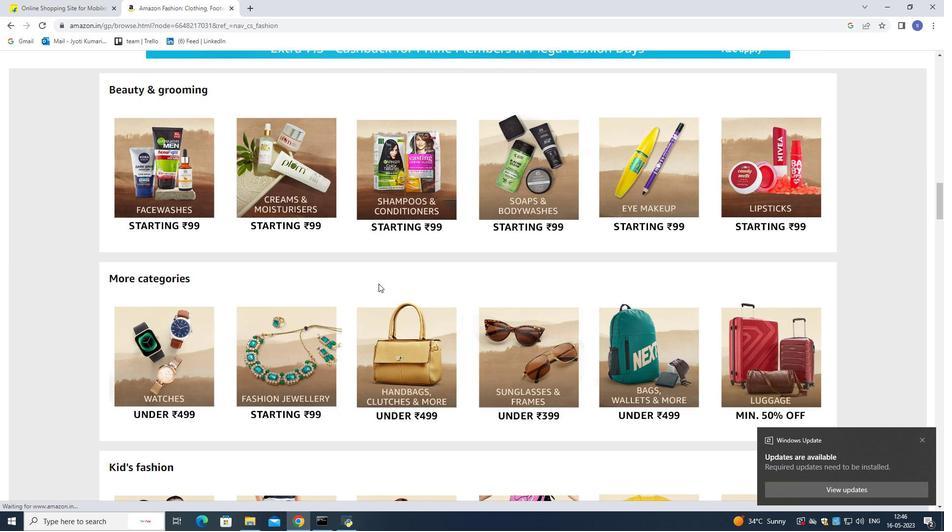 
Action: Mouse moved to (378, 284)
Screenshot: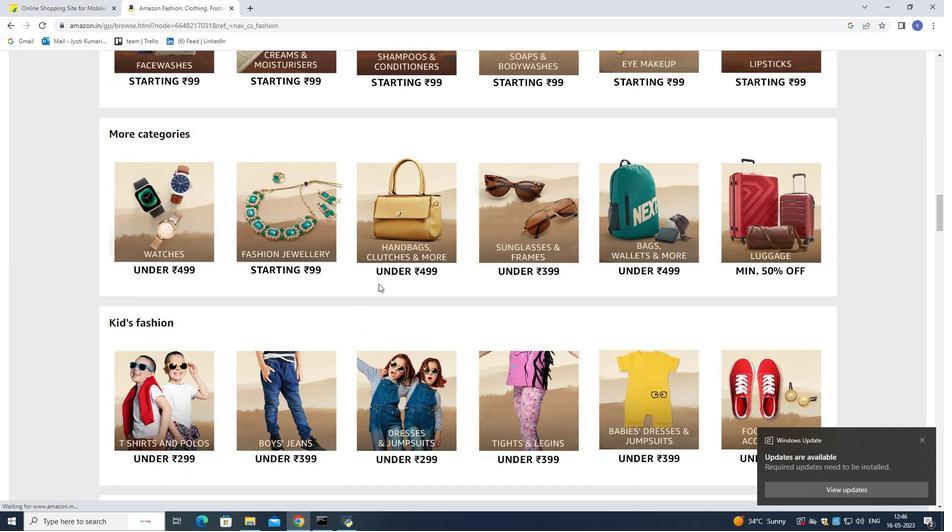 
Action: Mouse scrolled (378, 283) with delta (0, 0)
Screenshot: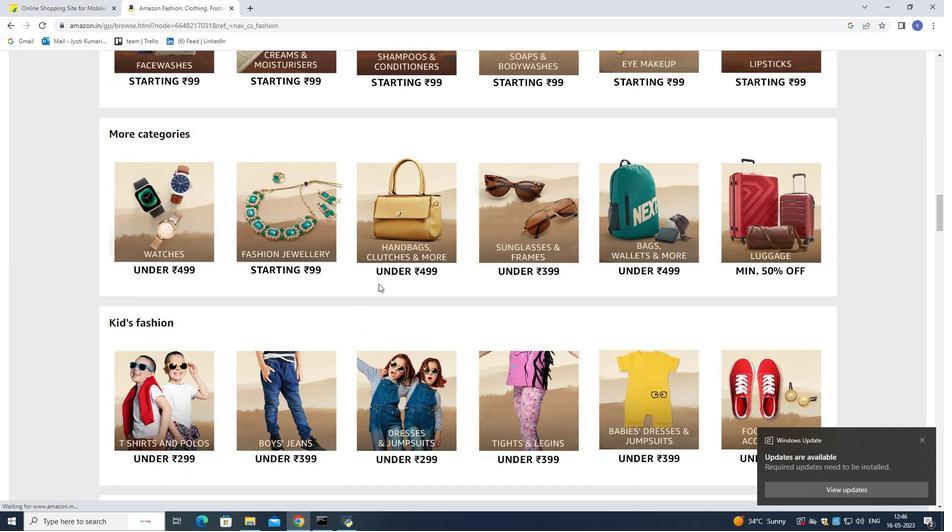 
Action: Mouse scrolled (378, 283) with delta (0, 0)
Screenshot: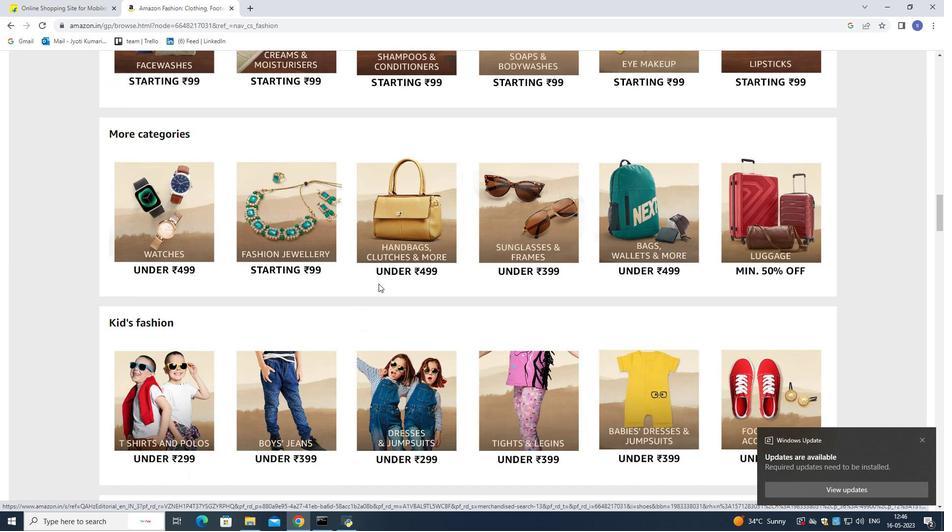 
Action: Mouse scrolled (378, 283) with delta (0, 0)
Screenshot: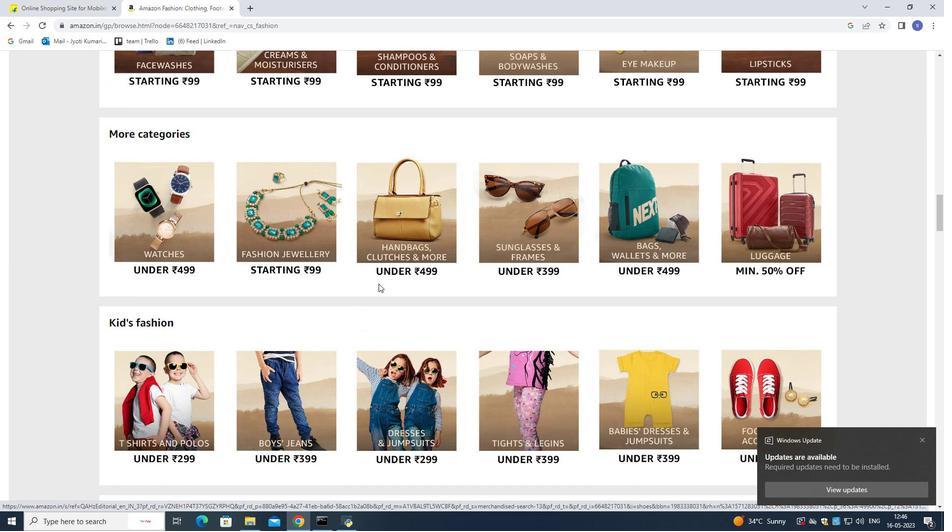 
Action: Mouse scrolled (378, 283) with delta (0, 0)
Screenshot: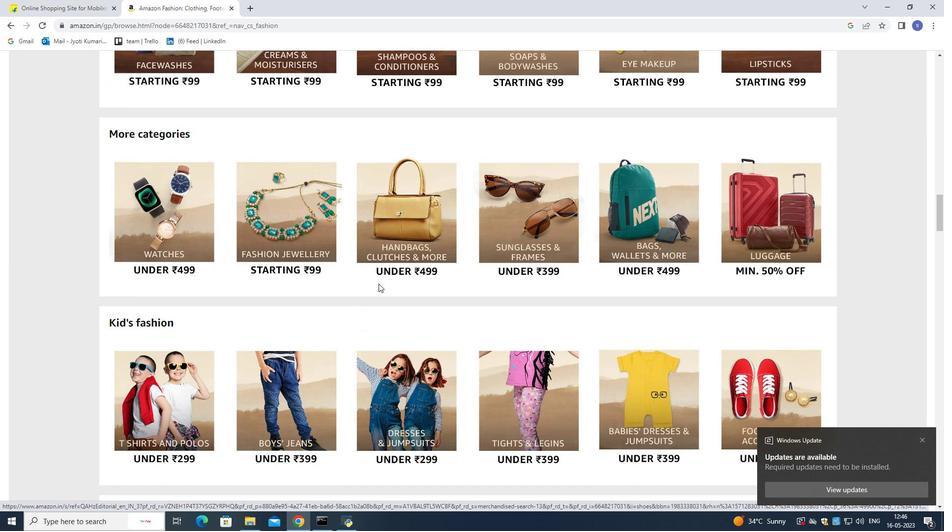 
Action: Mouse scrolled (378, 283) with delta (0, 0)
Screenshot: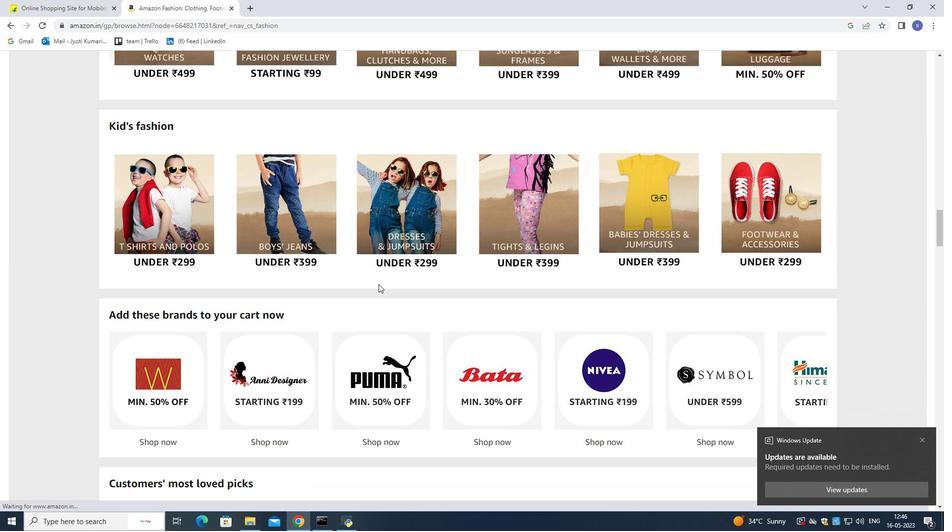 
Action: Mouse scrolled (378, 283) with delta (0, 0)
Screenshot: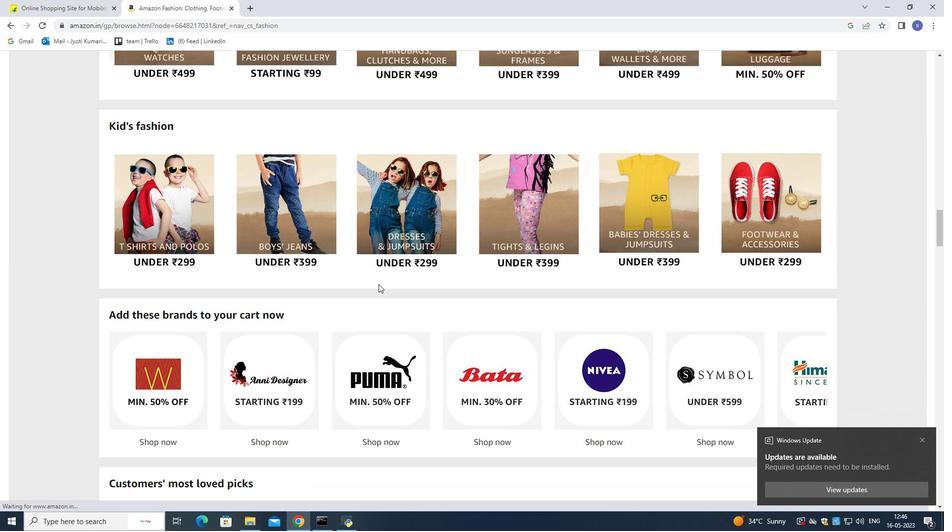 
Action: Mouse scrolled (378, 283) with delta (0, 0)
Screenshot: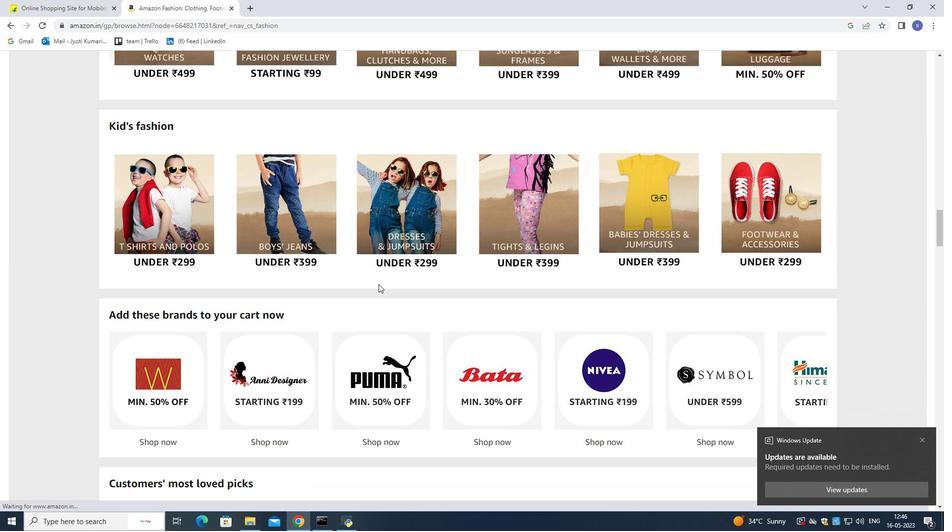
Action: Mouse scrolled (378, 283) with delta (0, 0)
Screenshot: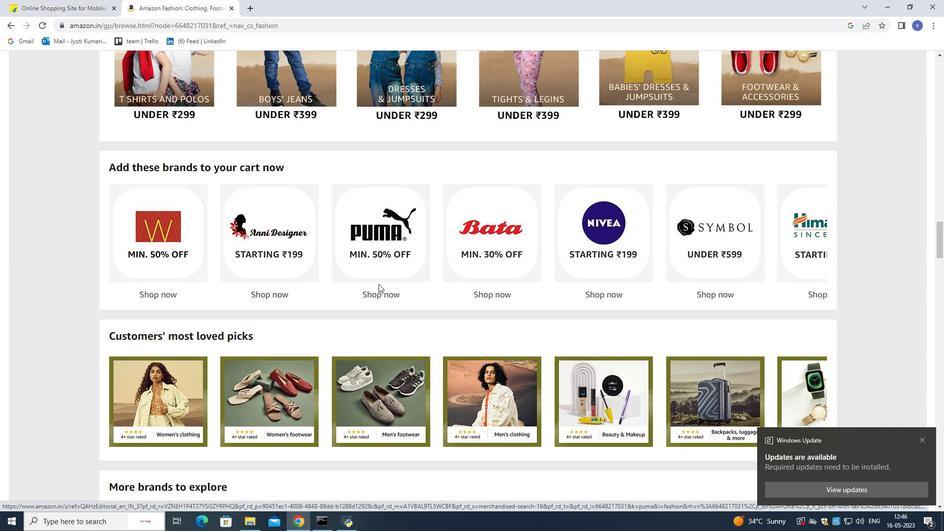 
Action: Mouse scrolled (378, 283) with delta (0, 0)
Screenshot: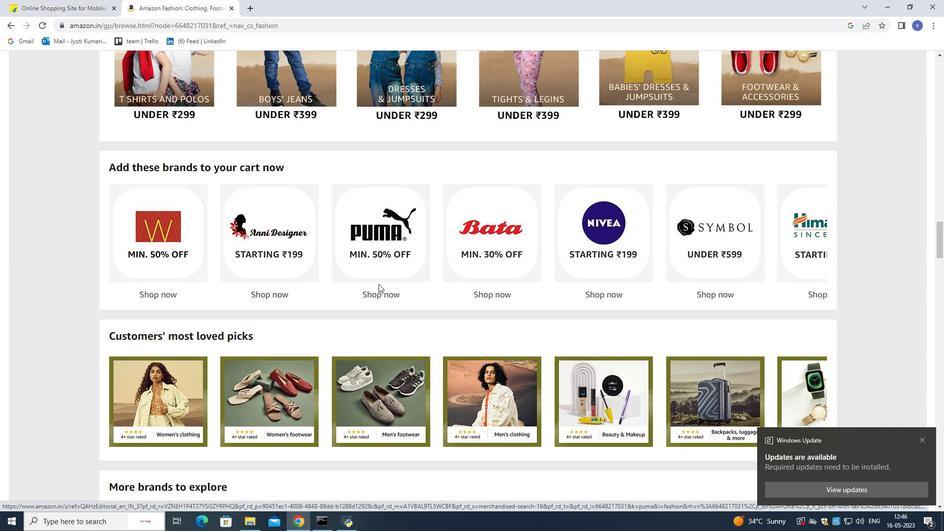 
Action: Mouse scrolled (378, 283) with delta (0, 0)
Screenshot: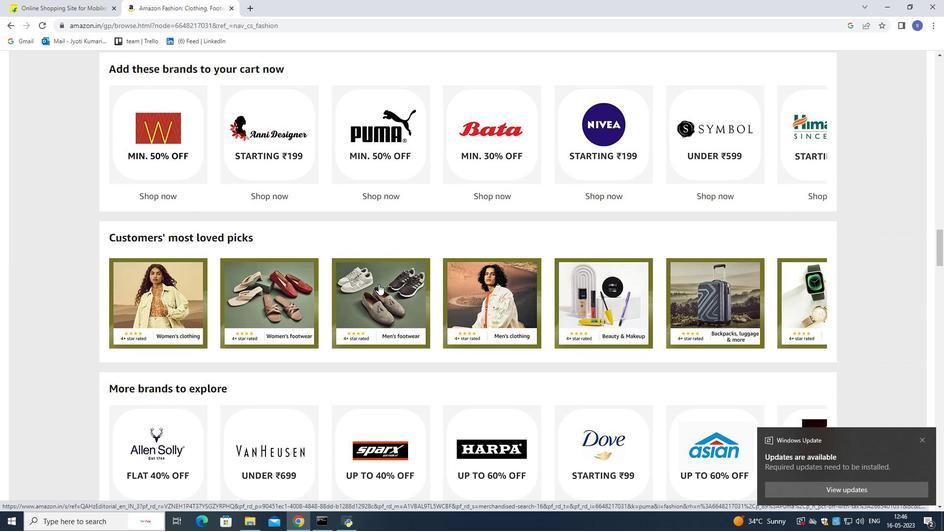 
Action: Mouse scrolled (378, 283) with delta (0, 0)
Screenshot: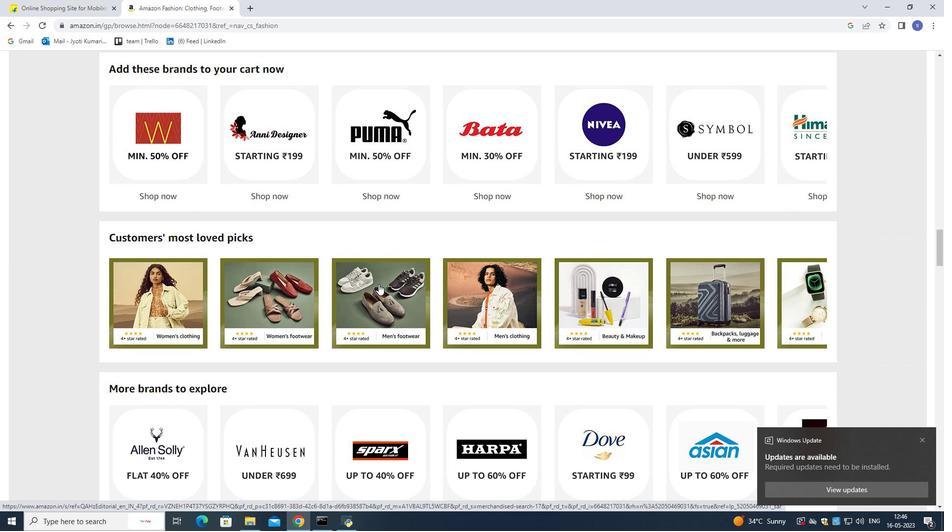 
Action: Mouse scrolled (378, 283) with delta (0, 0)
Screenshot: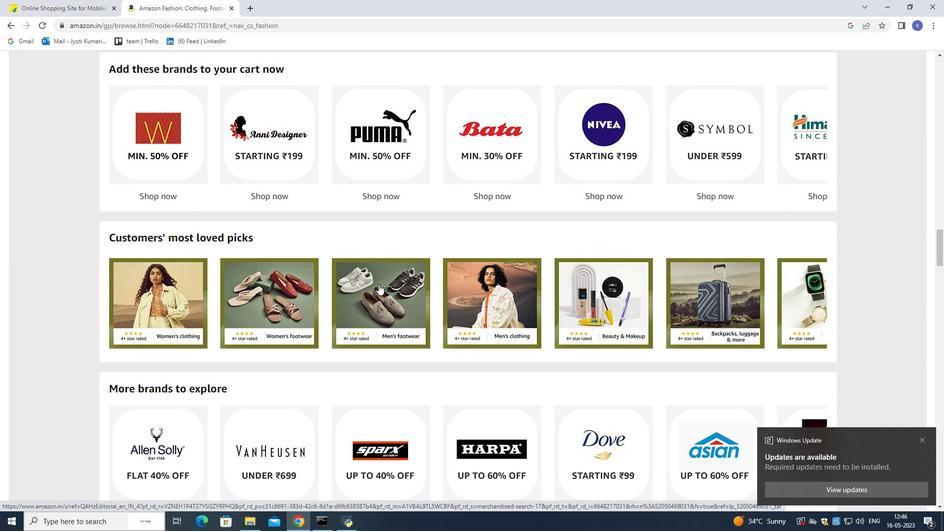 
Action: Mouse scrolled (378, 283) with delta (0, 0)
Screenshot: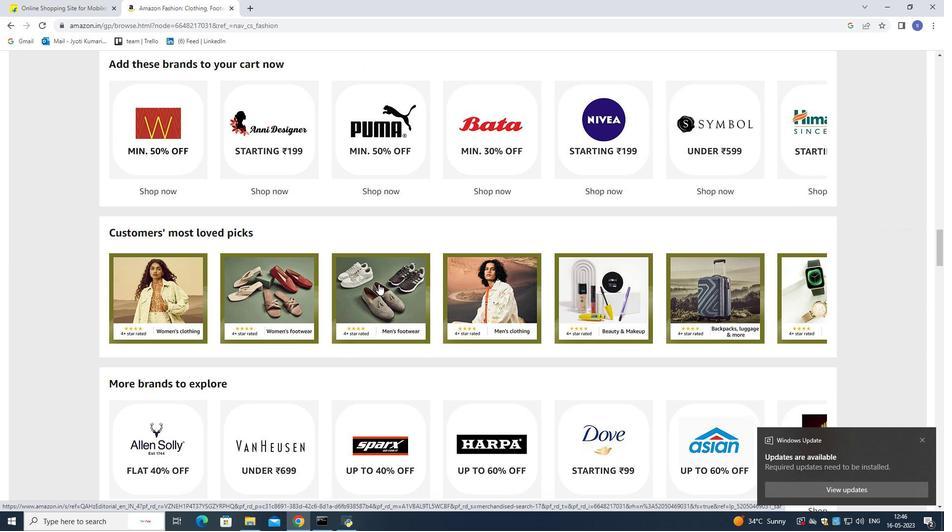 
Action: Mouse scrolled (378, 283) with delta (0, 0)
Screenshot: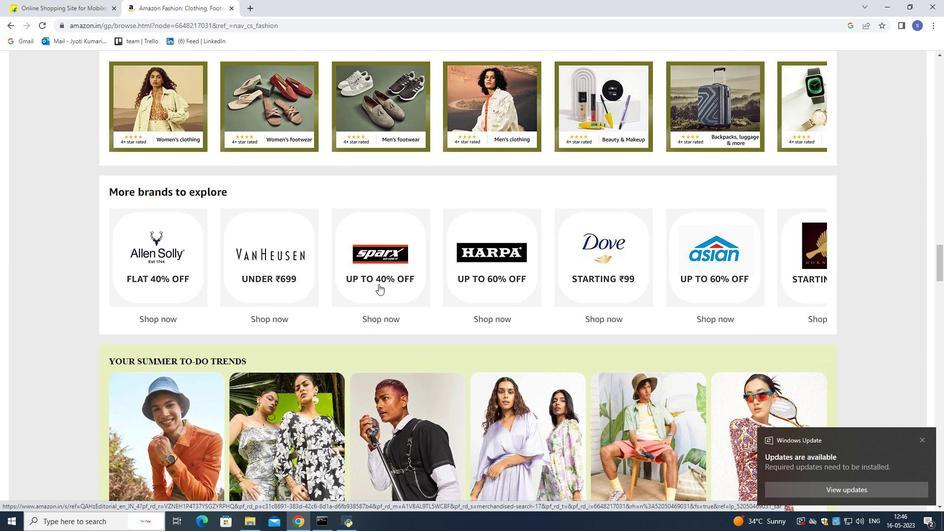 
Action: Mouse scrolled (378, 283) with delta (0, 0)
Screenshot: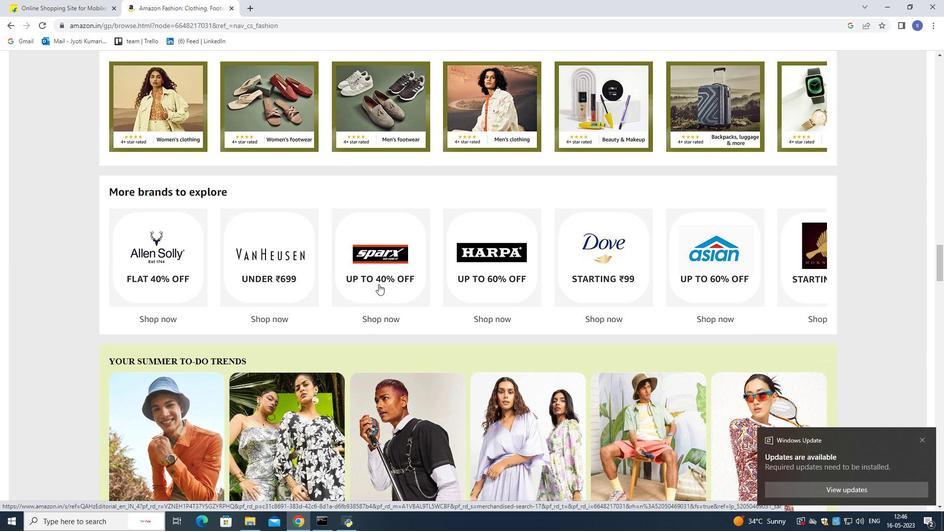 
Action: Mouse scrolled (378, 283) with delta (0, 0)
Screenshot: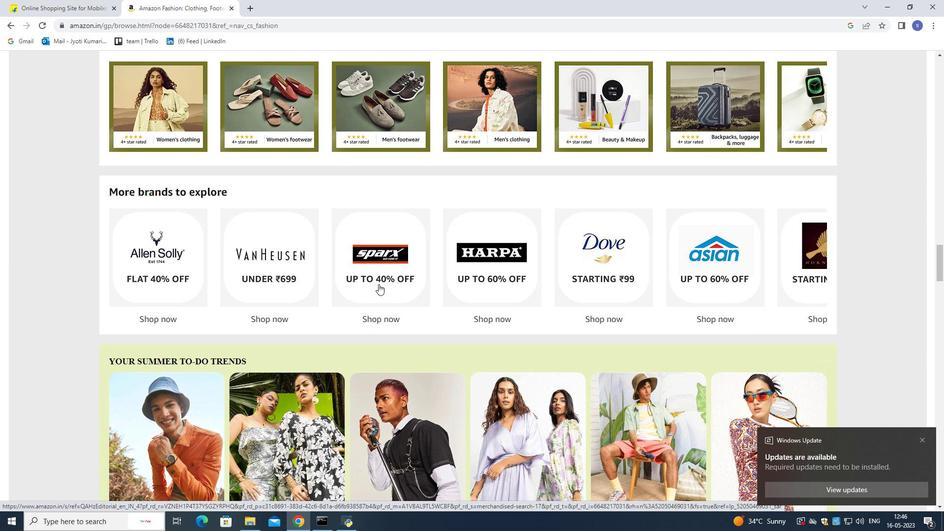 
Action: Mouse scrolled (378, 283) with delta (0, 0)
Screenshot: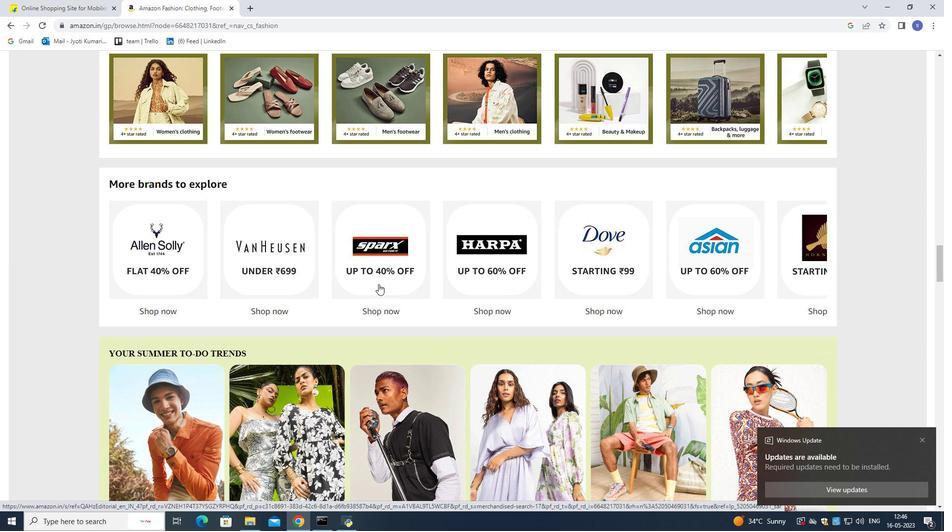 
Action: Mouse scrolled (378, 283) with delta (0, 0)
Screenshot: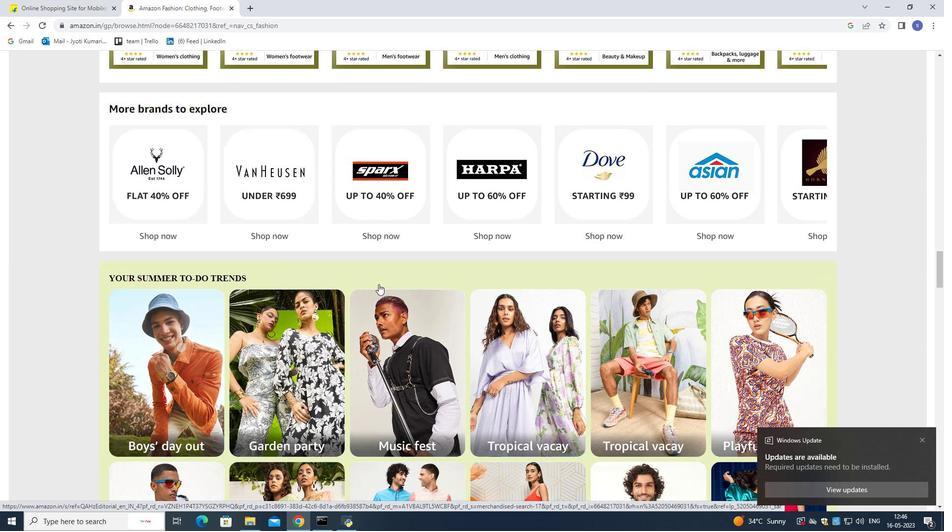 
Action: Mouse moved to (378, 284)
Screenshot: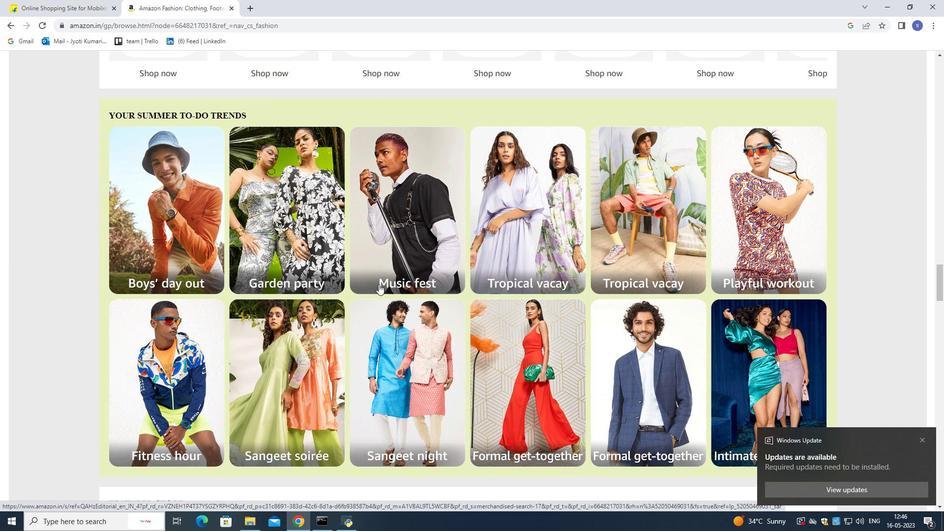 
Action: Mouse scrolled (378, 283) with delta (0, 0)
Screenshot: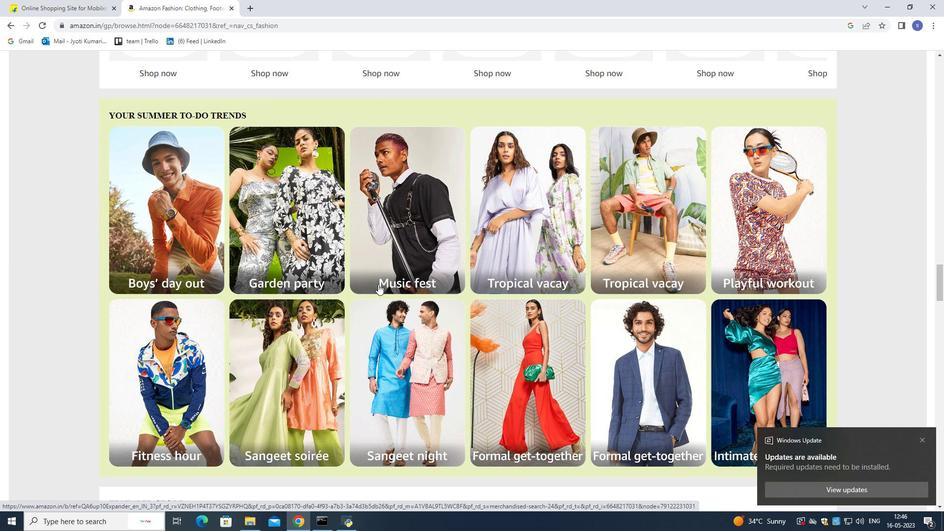 
Action: Mouse scrolled (378, 283) with delta (0, 0)
Screenshot: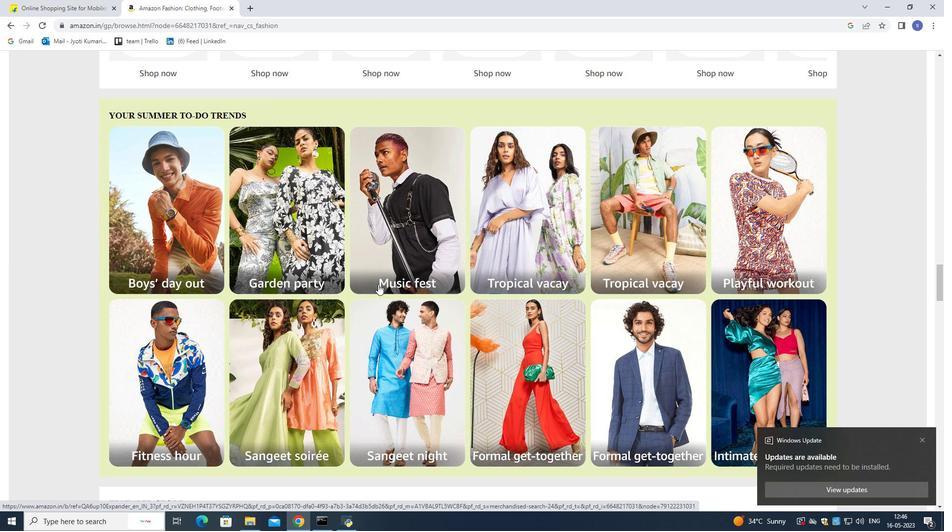 
Action: Mouse scrolled (378, 283) with delta (0, 0)
Screenshot: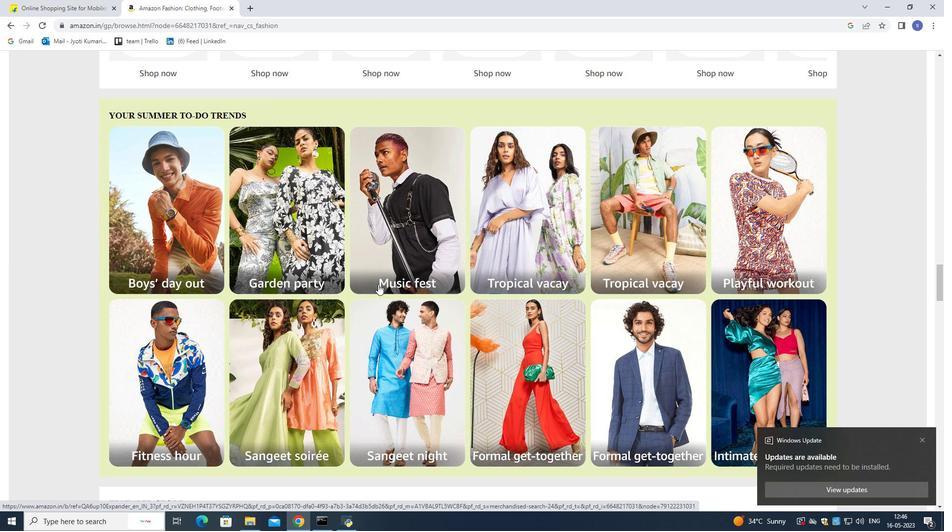 
Action: Mouse scrolled (378, 283) with delta (0, 0)
Screenshot: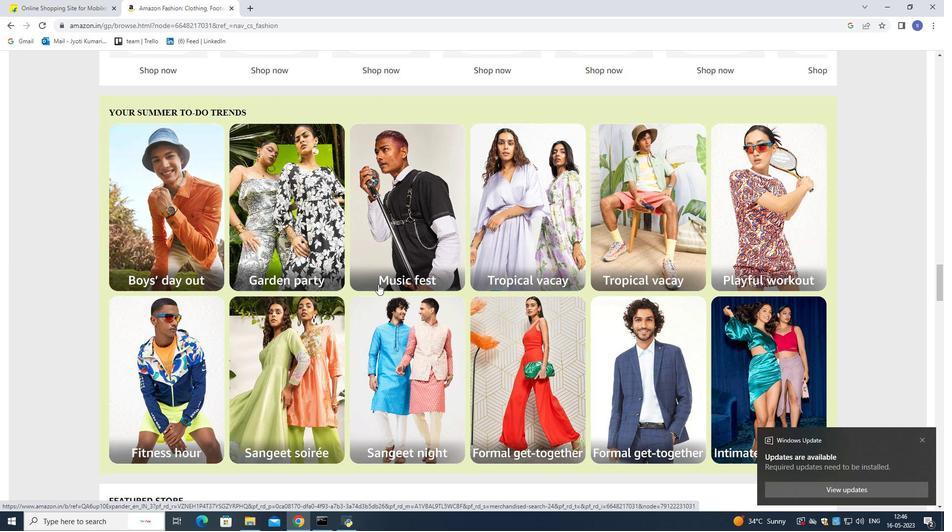 
Action: Mouse moved to (378, 283)
Screenshot: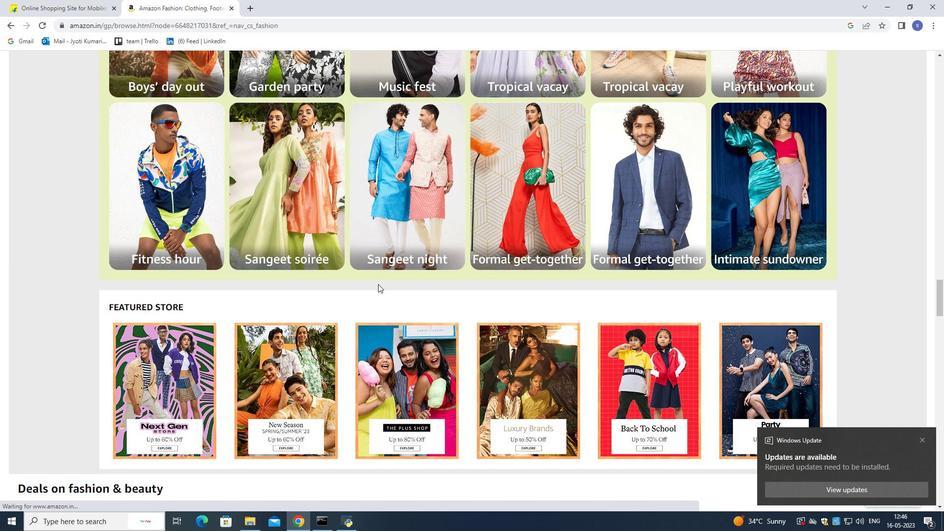 
Action: Mouse scrolled (378, 283) with delta (0, 0)
Screenshot: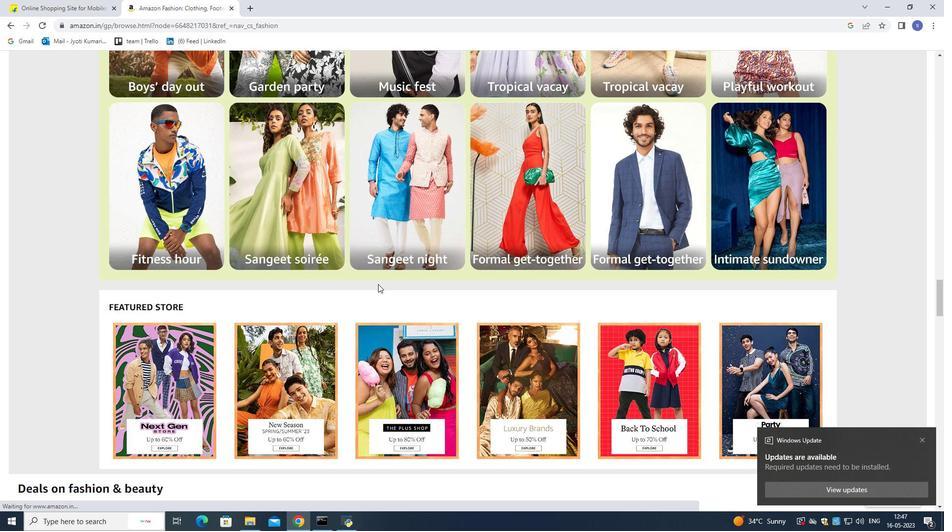 
Action: Mouse scrolled (378, 283) with delta (0, 0)
Screenshot: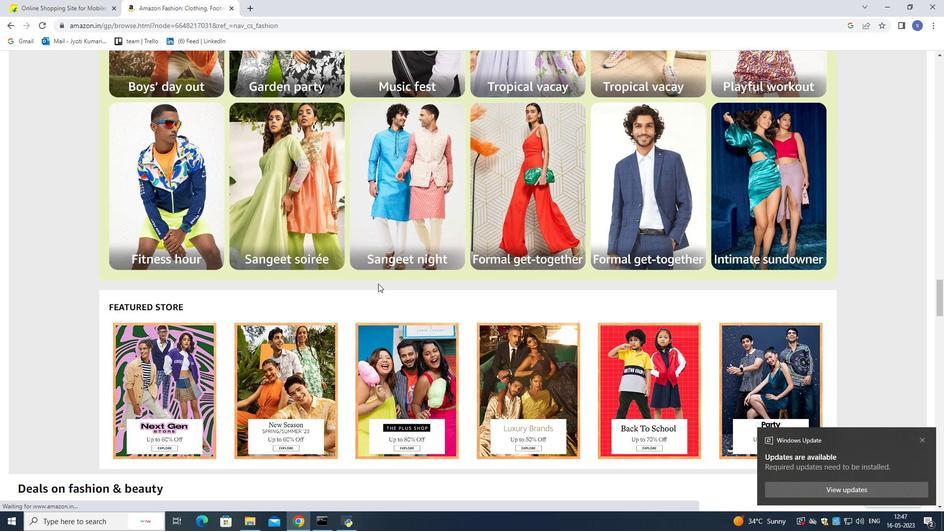 
Action: Mouse scrolled (378, 283) with delta (0, 0)
Screenshot: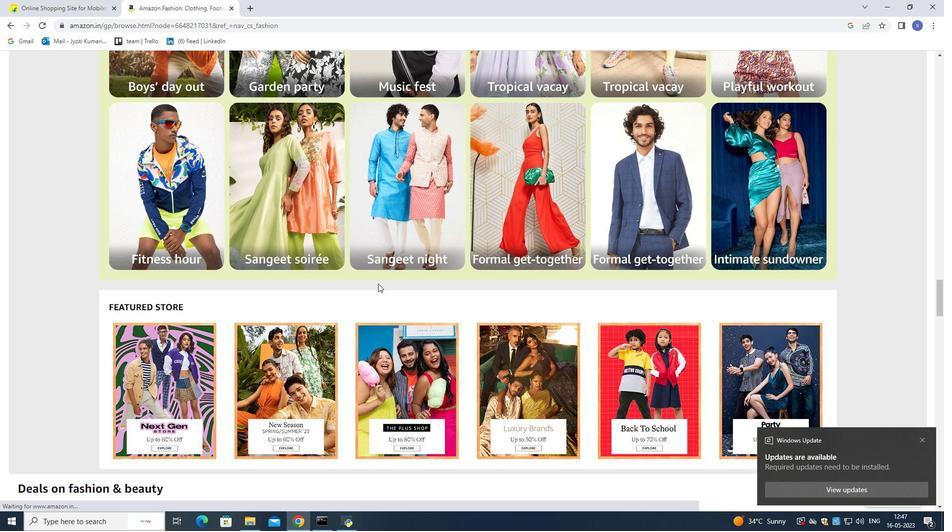 
Action: Mouse scrolled (378, 283) with delta (0, 0)
Screenshot: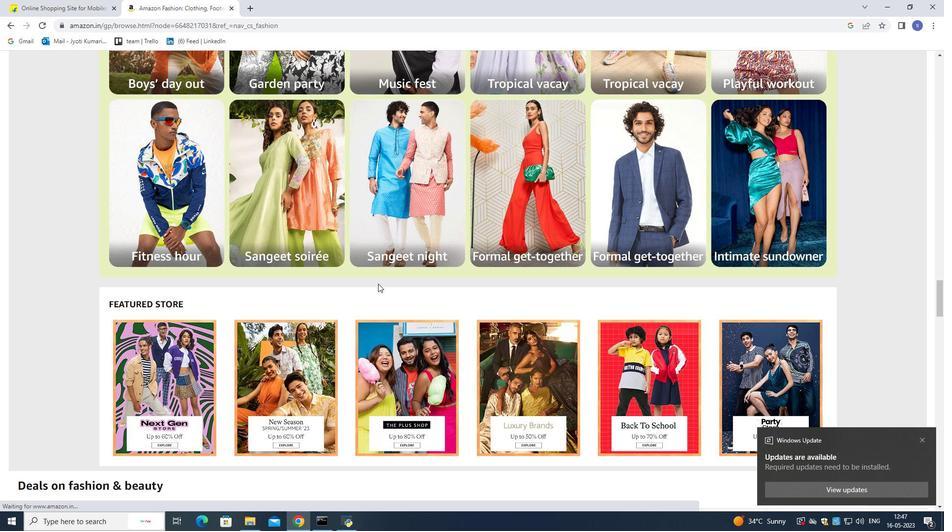 
Action: Mouse scrolled (378, 283) with delta (0, 0)
Screenshot: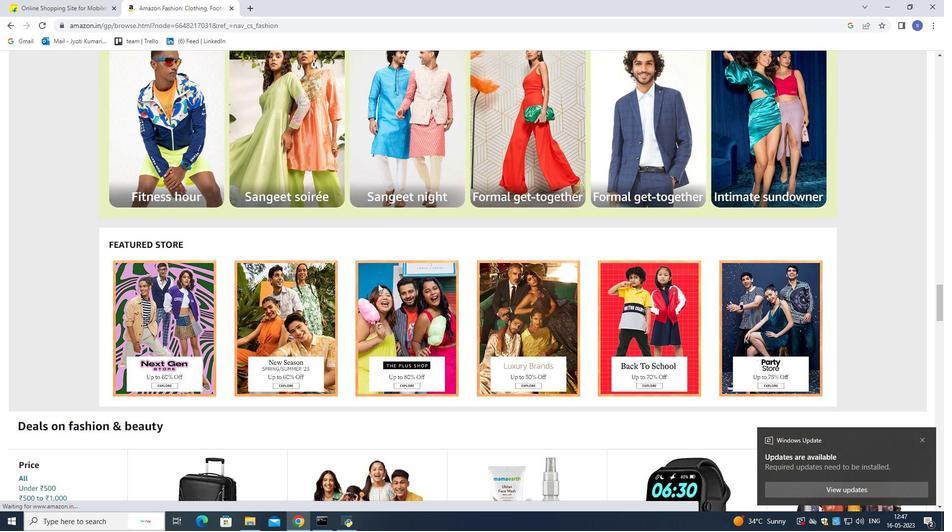 
Action: Mouse moved to (377, 282)
Screenshot: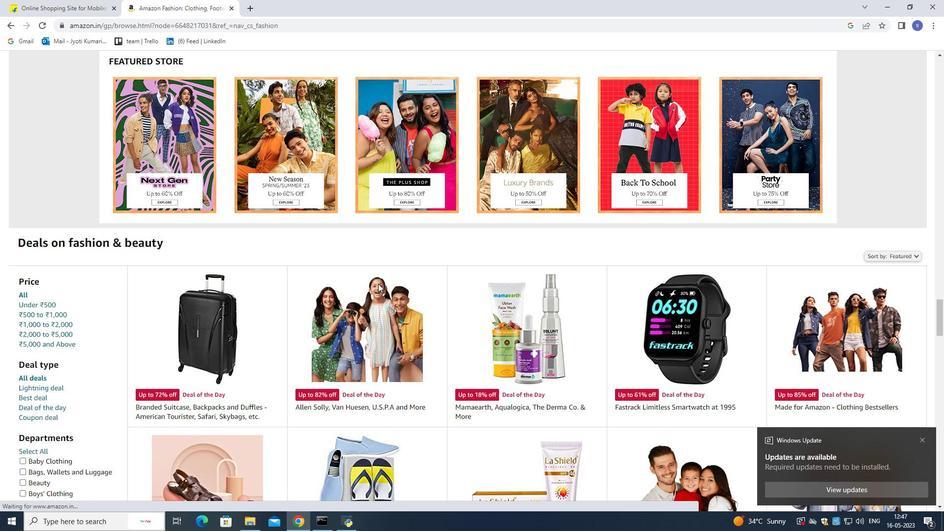 
Action: Mouse scrolled (377, 281) with delta (0, 0)
Screenshot: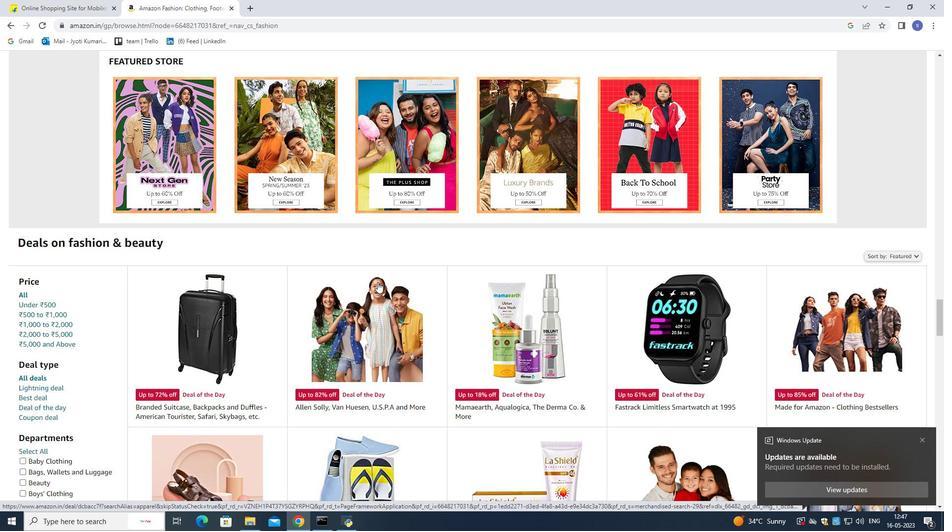 
Action: Mouse scrolled (377, 281) with delta (0, 0)
Screenshot: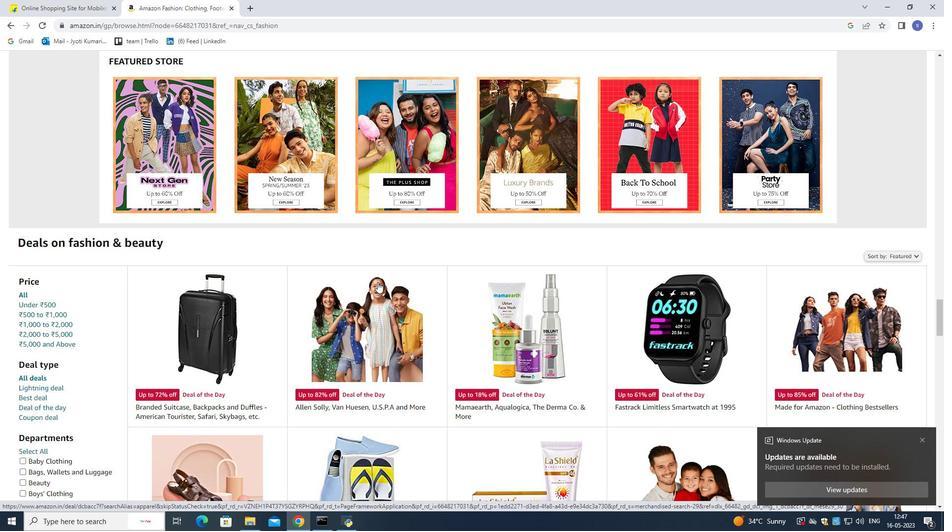 
Action: Mouse scrolled (377, 281) with delta (0, 0)
Screenshot: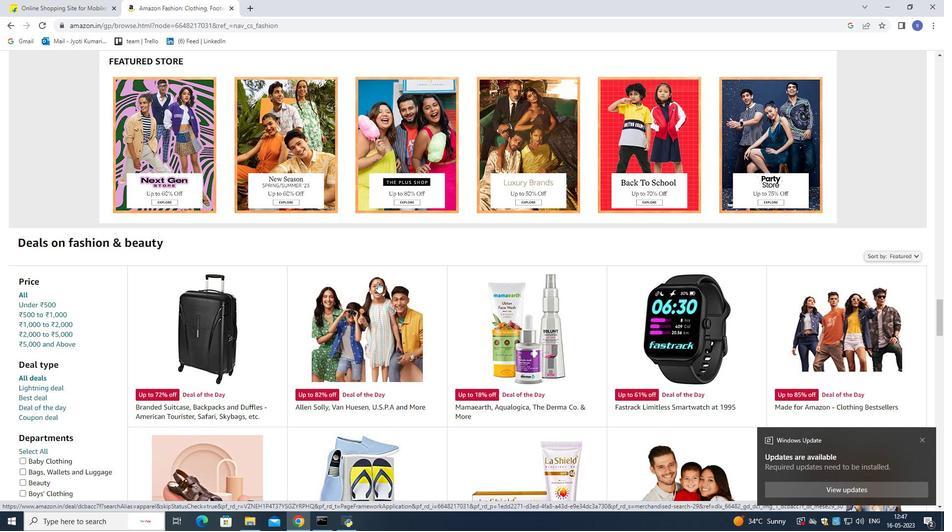 
Action: Mouse scrolled (377, 281) with delta (0, 0)
Screenshot: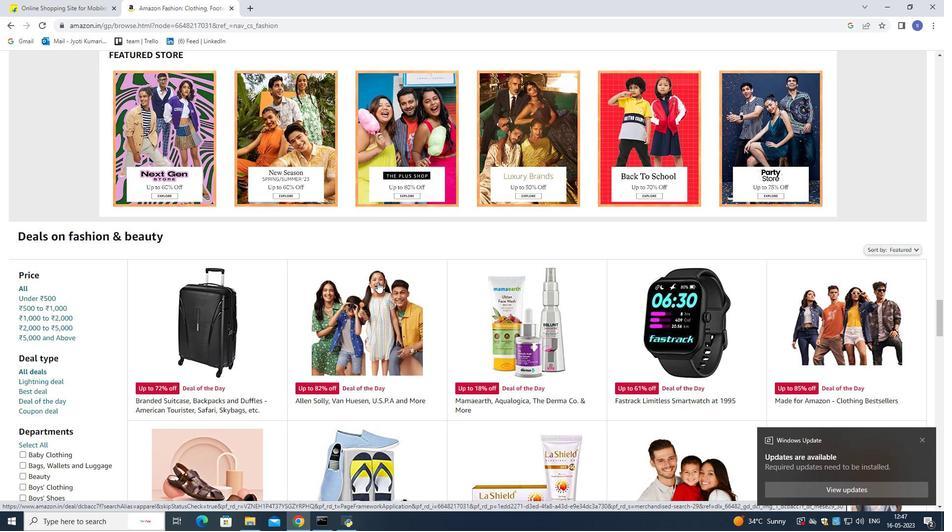 
Action: Mouse scrolled (377, 281) with delta (0, 0)
Screenshot: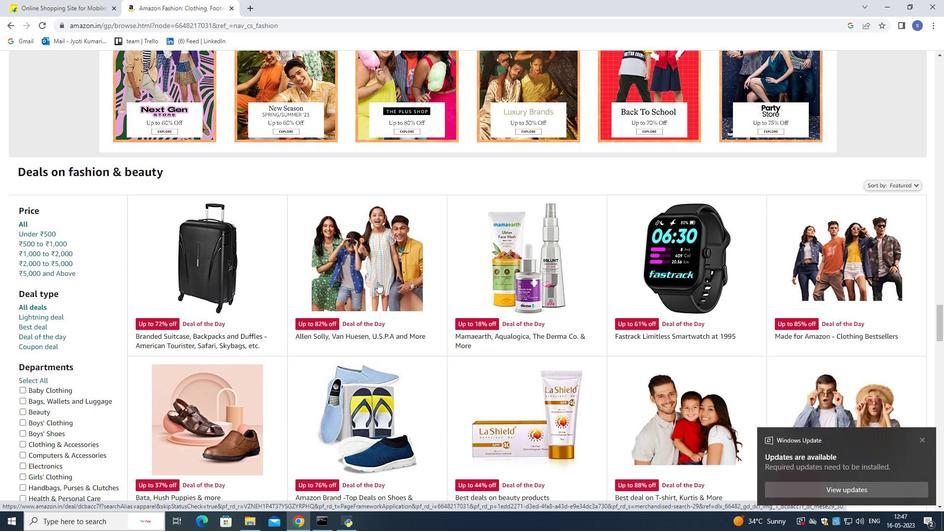
Action: Mouse moved to (377, 281)
Screenshot: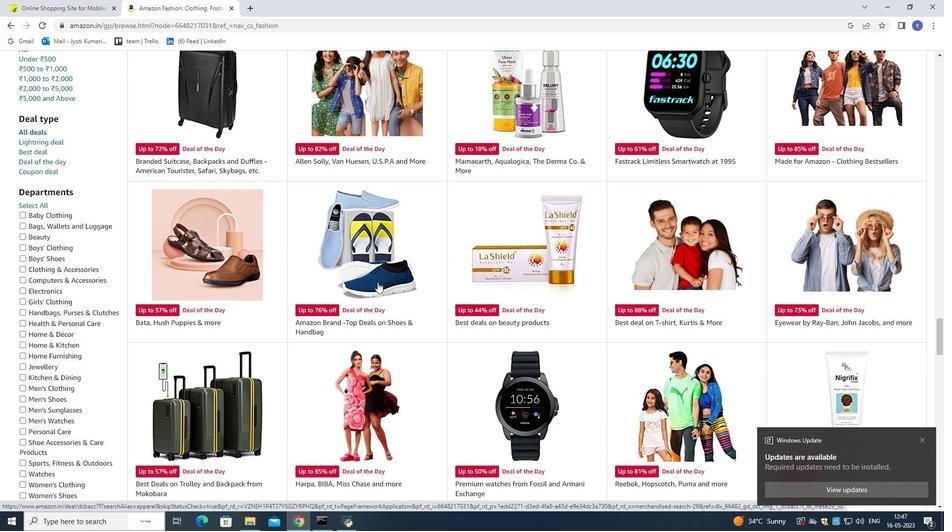 
Action: Mouse scrolled (377, 281) with delta (0, 0)
Screenshot: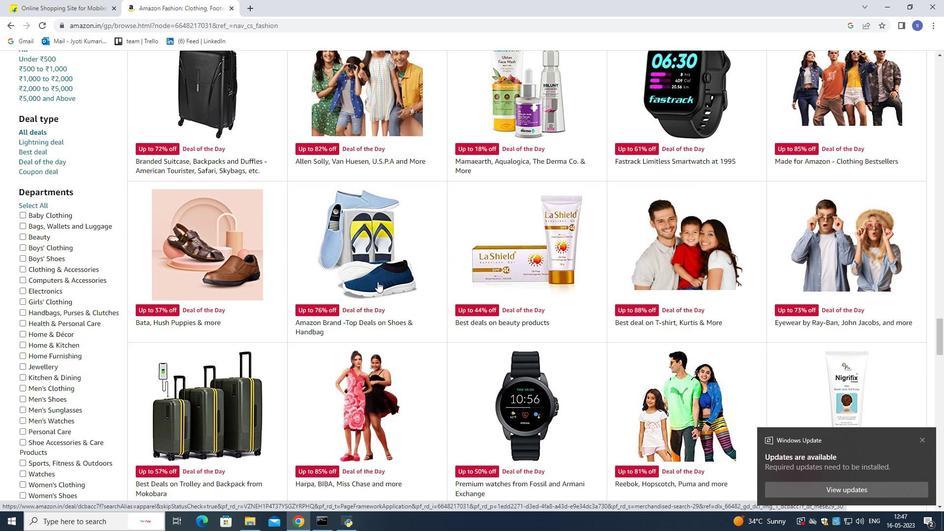 
Action: Mouse scrolled (377, 281) with delta (0, 0)
Screenshot: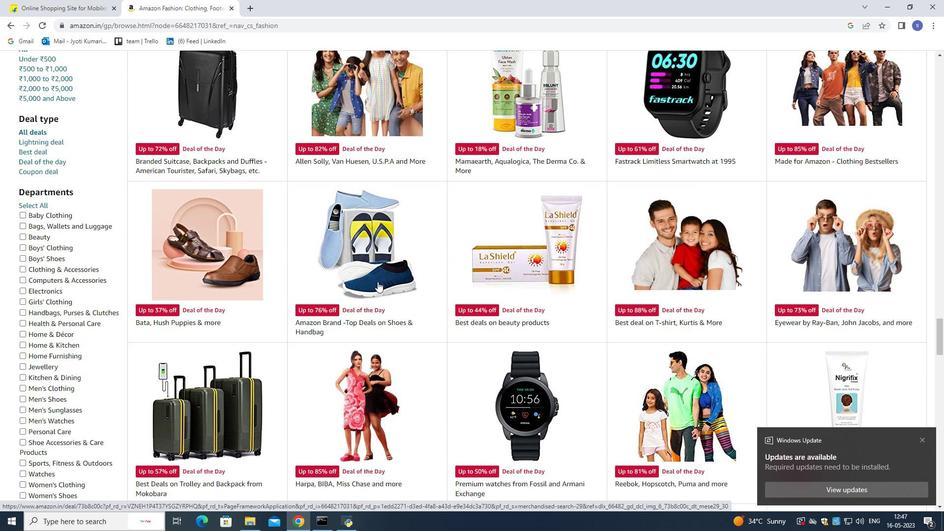 
Action: Mouse scrolled (377, 281) with delta (0, 0)
Screenshot: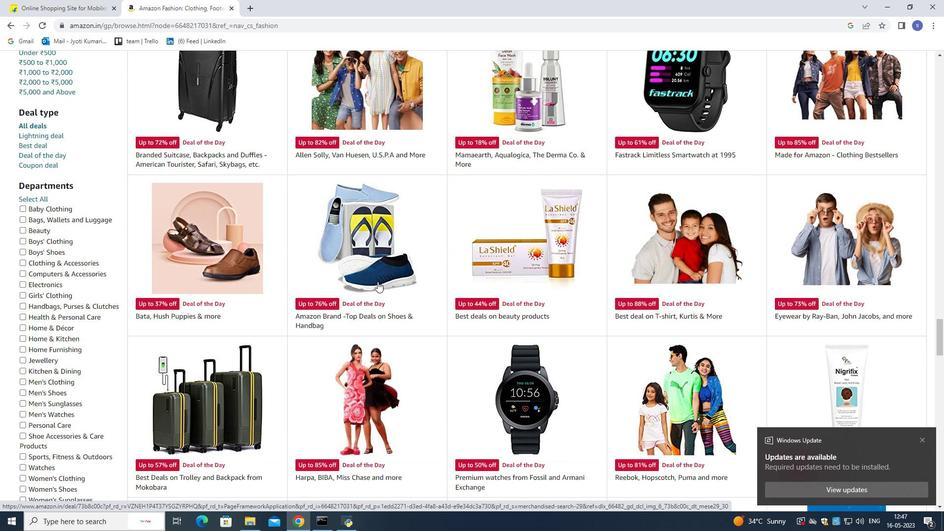 
Action: Mouse scrolled (377, 281) with delta (0, 0)
Screenshot: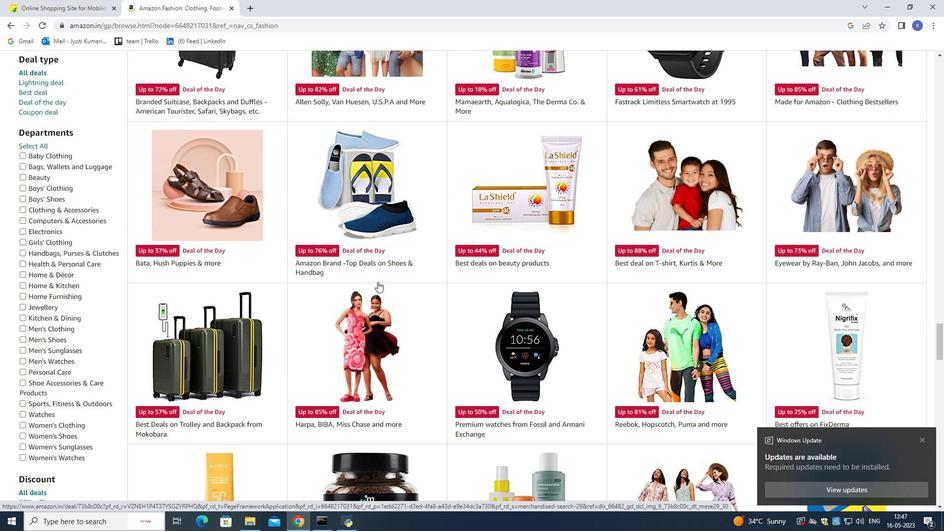 
Action: Mouse scrolled (377, 281) with delta (0, 0)
Screenshot: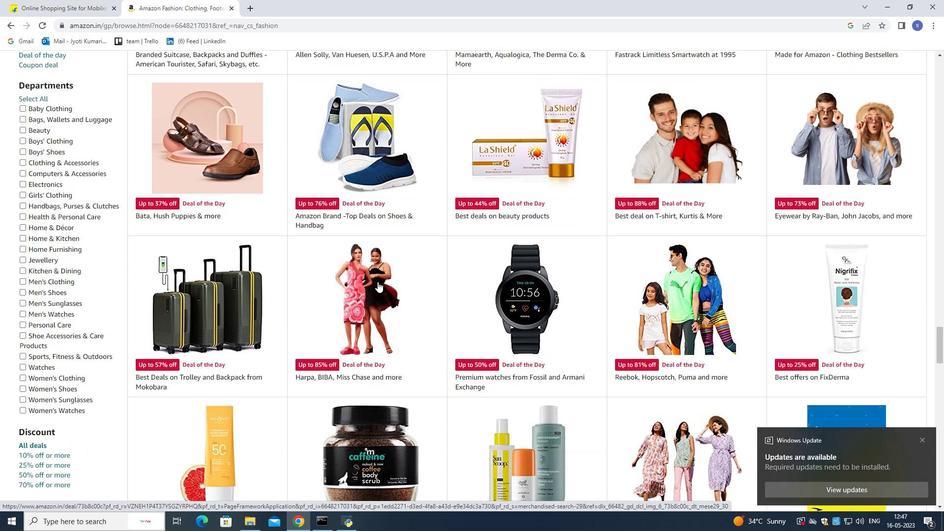 
Action: Mouse moved to (377, 280)
Screenshot: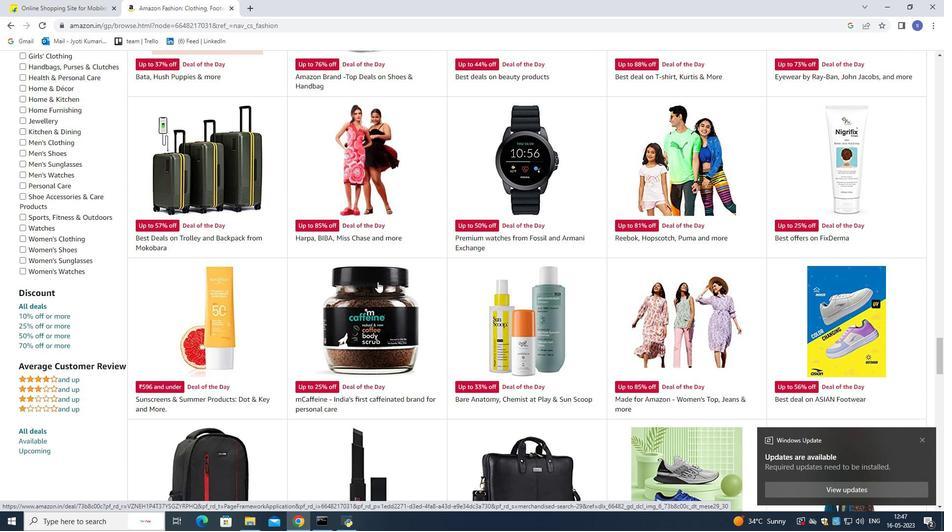 
Action: Mouse scrolled (377, 280) with delta (0, 0)
Screenshot: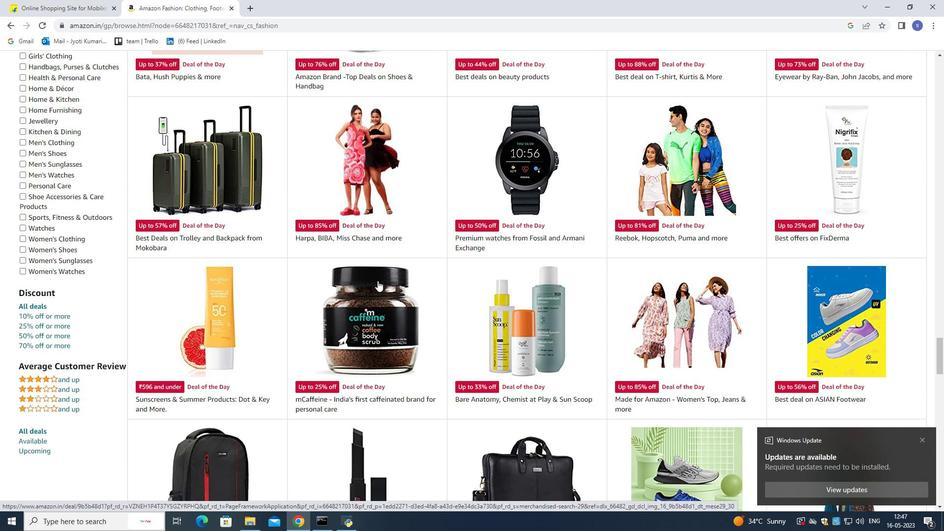 
Action: Mouse scrolled (377, 280) with delta (0, 0)
Screenshot: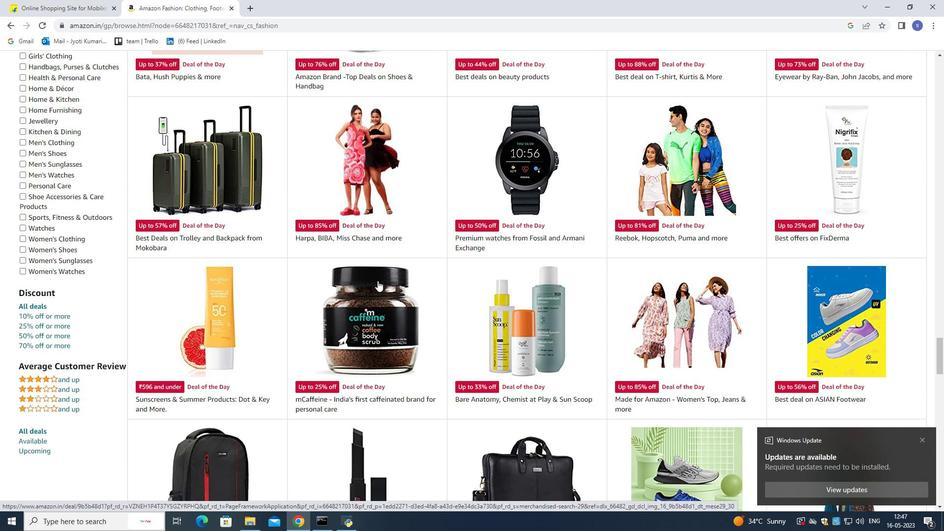 
Action: Mouse scrolled (377, 280) with delta (0, 0)
Screenshot: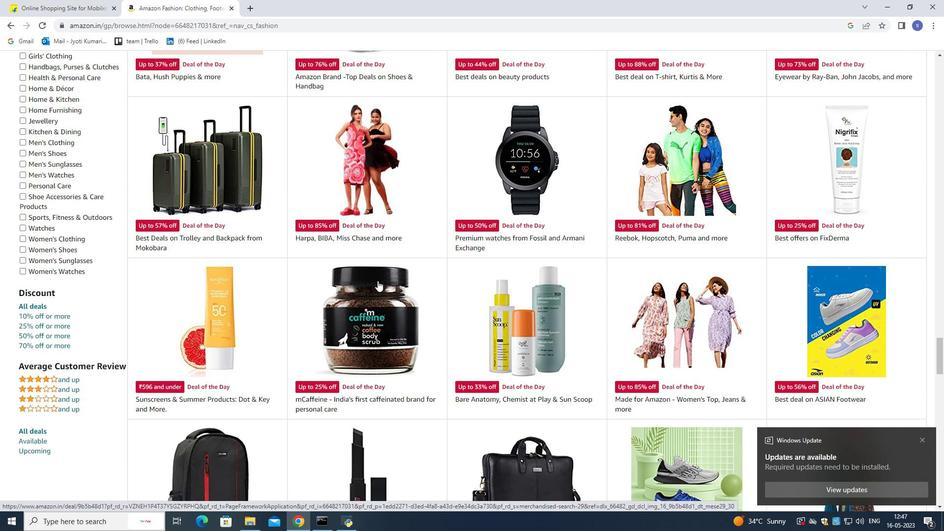 
Action: Mouse scrolled (377, 280) with delta (0, 0)
Screenshot: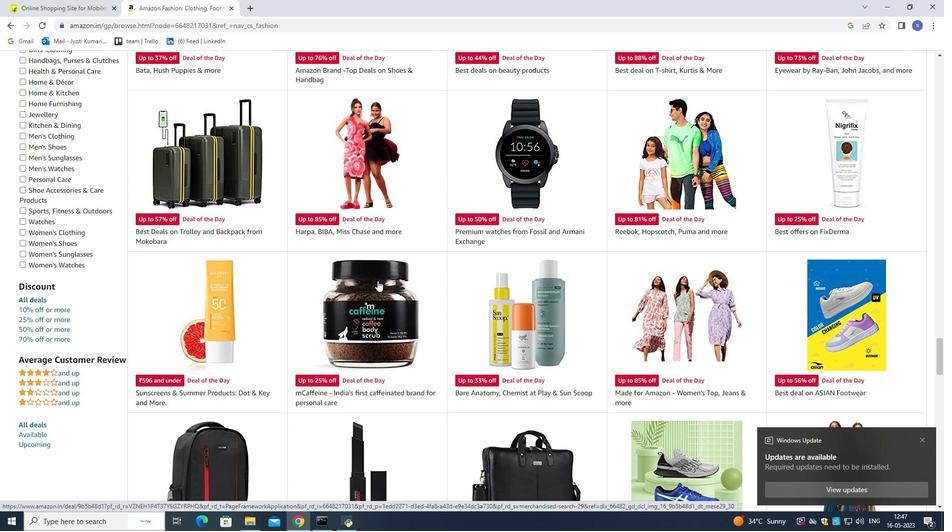 
Action: Mouse scrolled (377, 280) with delta (0, 0)
Screenshot: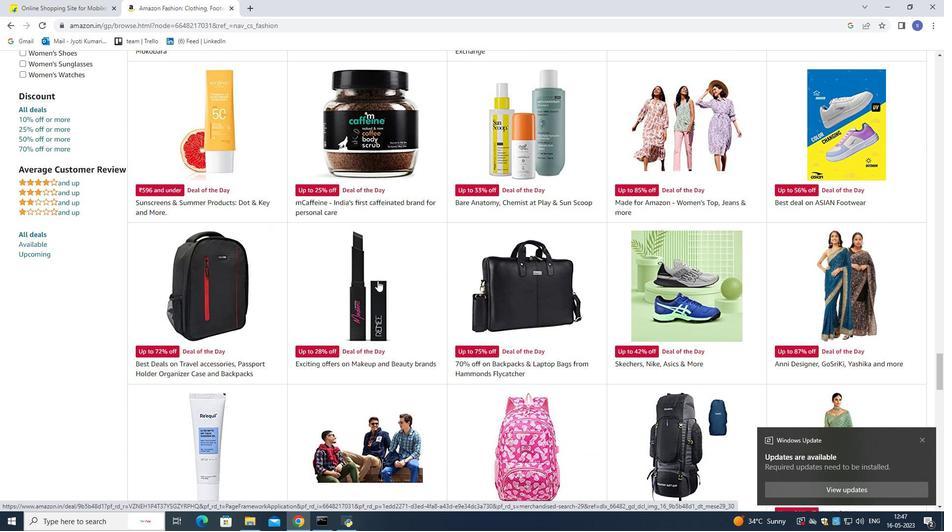 
Action: Mouse scrolled (377, 280) with delta (0, 0)
Screenshot: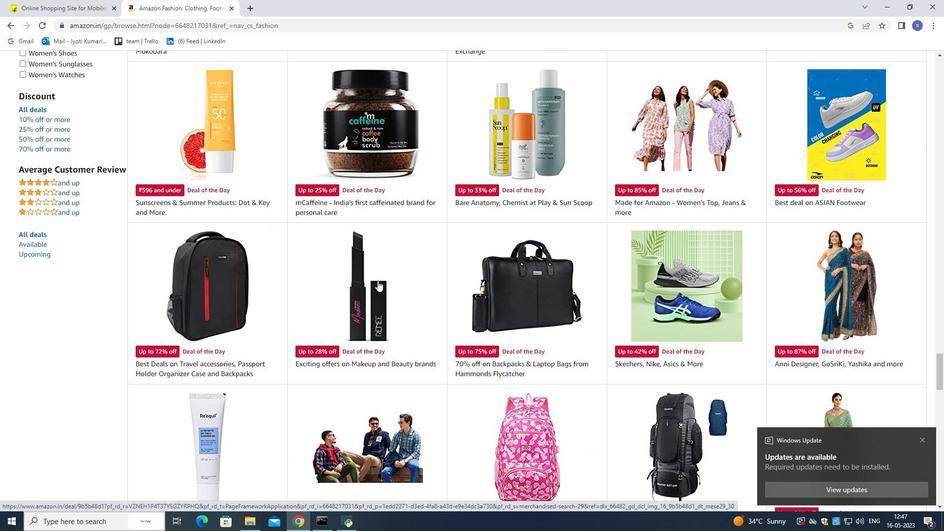 
Action: Mouse scrolled (377, 280) with delta (0, 0)
Screenshot: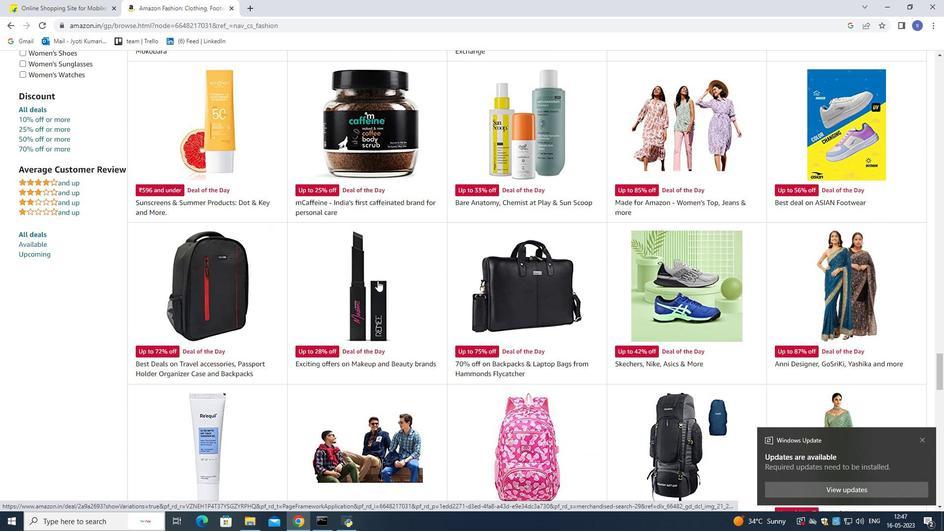 
Action: Mouse moved to (375, 277)
Screenshot: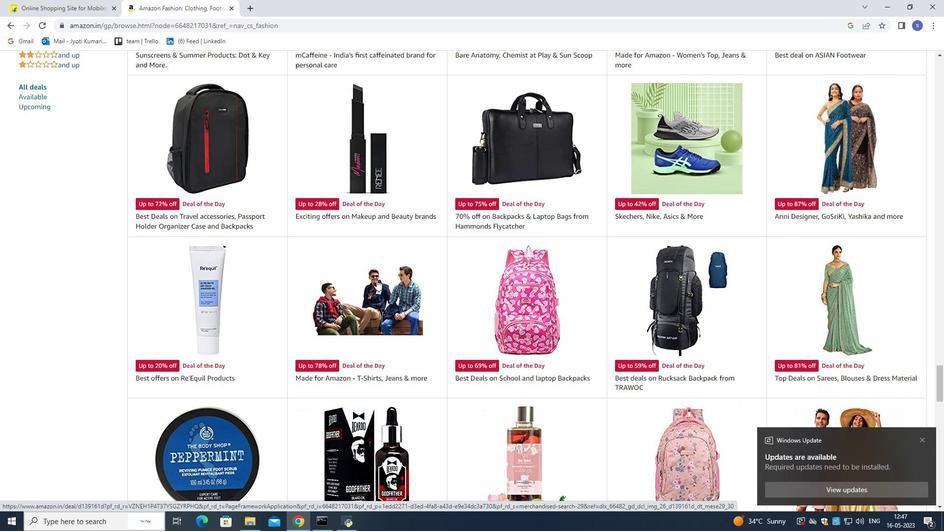 
Action: Mouse scrolled (375, 277) with delta (0, 0)
Screenshot: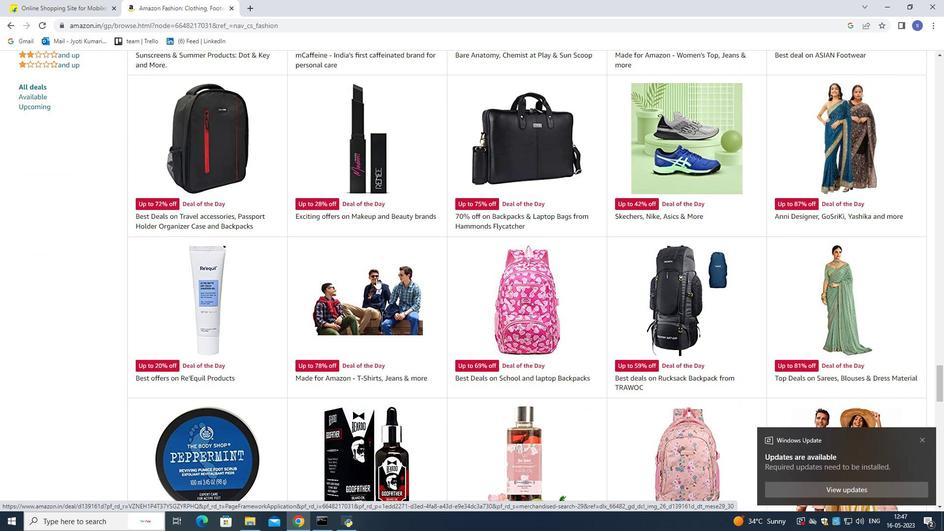 
Action: Mouse scrolled (375, 277) with delta (0, 0)
Screenshot: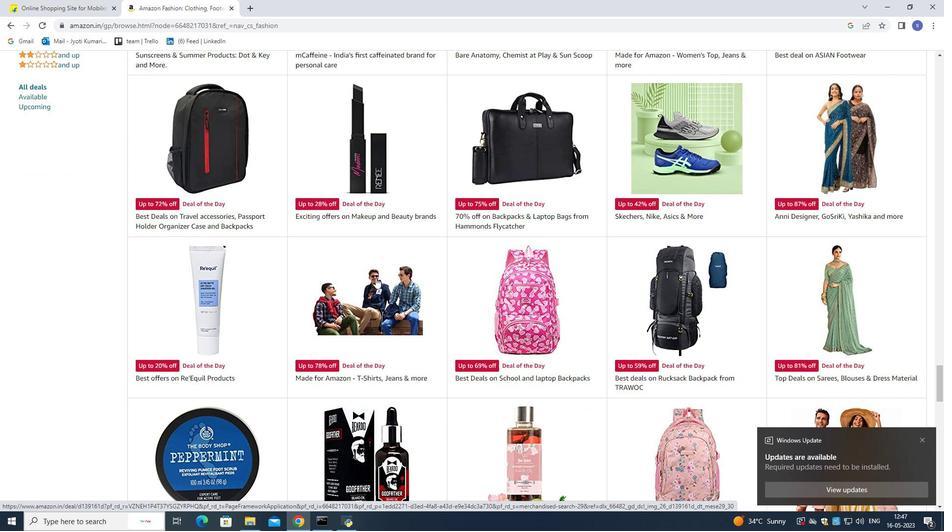 
Action: Mouse scrolled (375, 277) with delta (0, 0)
Screenshot: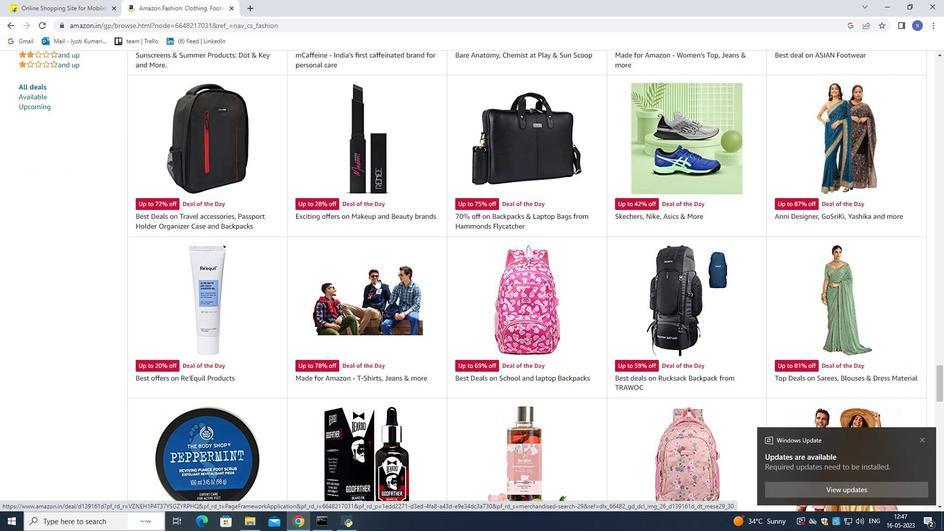 
Action: Mouse scrolled (375, 277) with delta (0, 0)
Screenshot: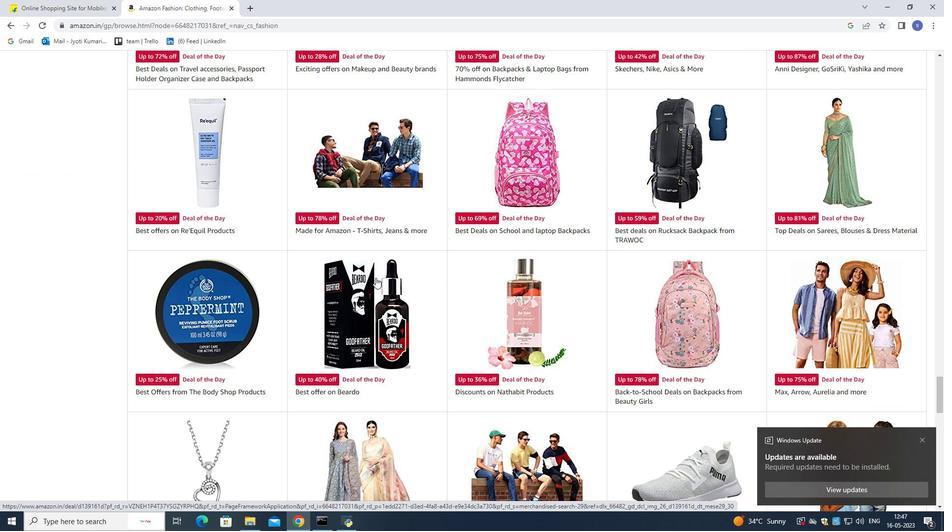 
Action: Mouse scrolled (375, 277) with delta (0, 0)
Screenshot: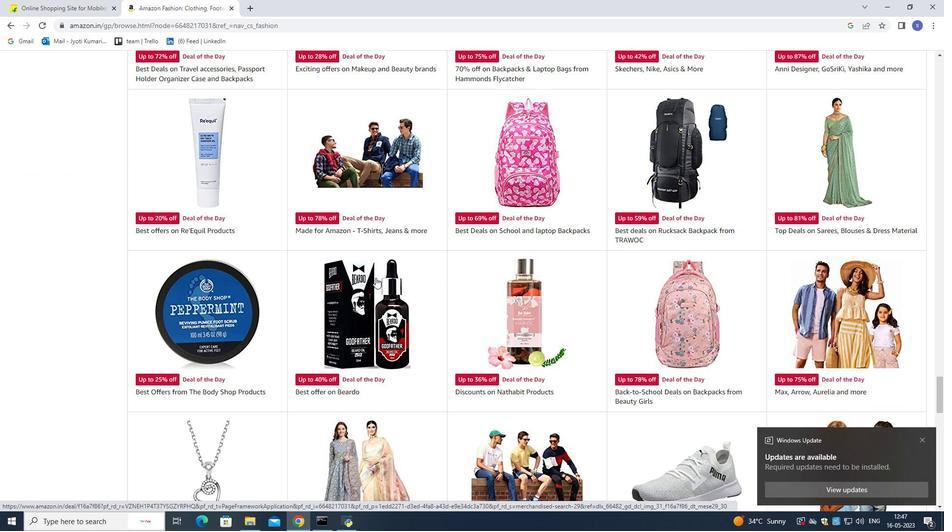 
Action: Mouse scrolled (375, 277) with delta (0, 0)
Screenshot: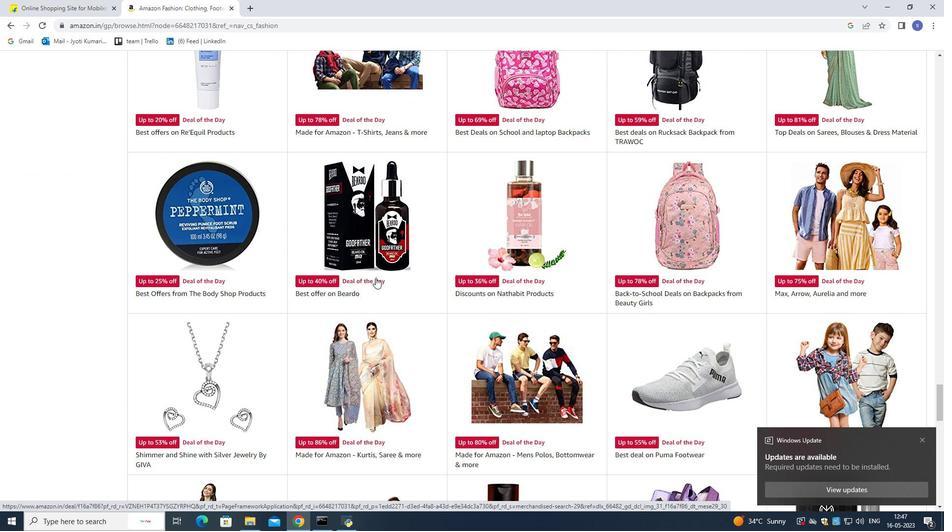 
Action: Mouse scrolled (375, 277) with delta (0, 0)
Screenshot: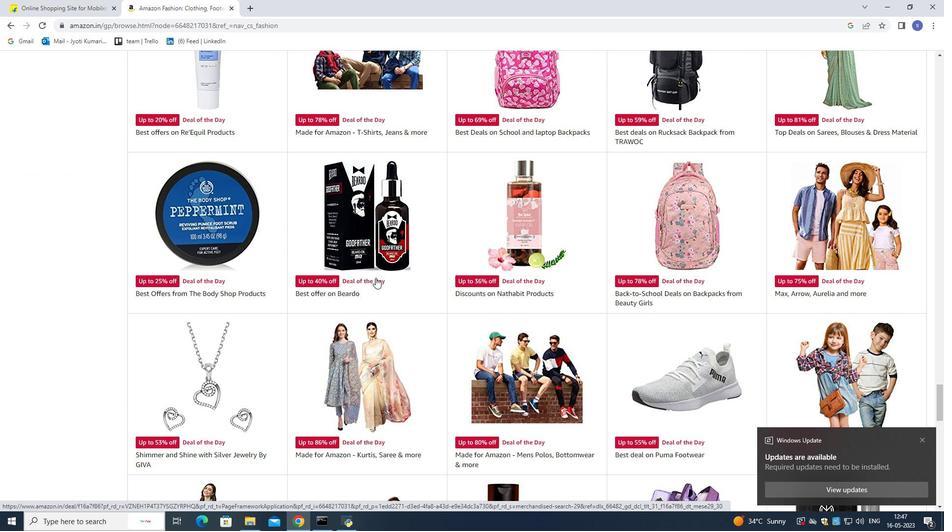 
Action: Mouse scrolled (375, 277) with delta (0, 0)
Screenshot: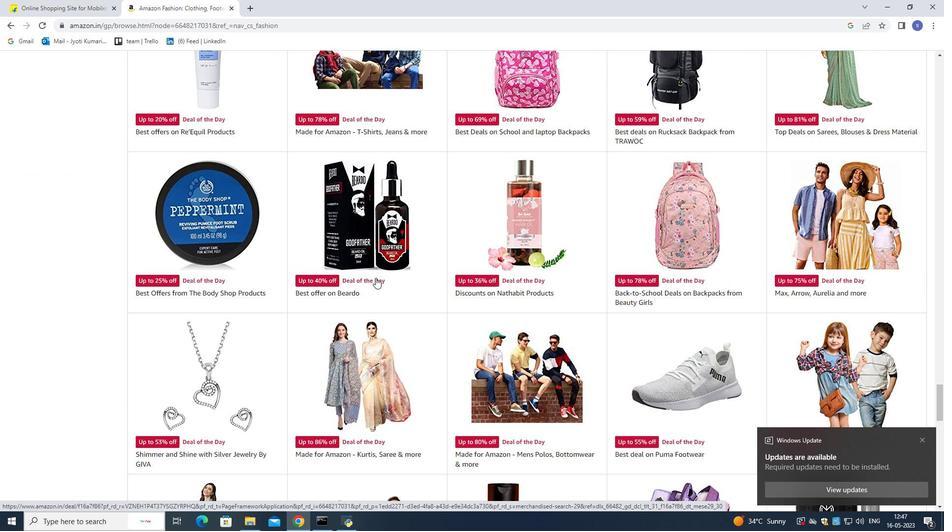 
Action: Mouse scrolled (375, 277) with delta (0, 0)
Screenshot: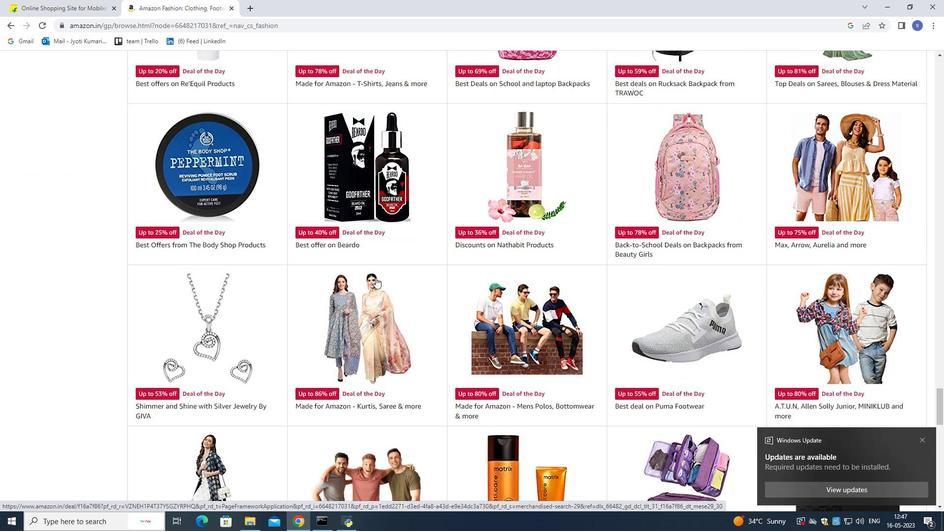 
Action: Mouse moved to (375, 277)
Screenshot: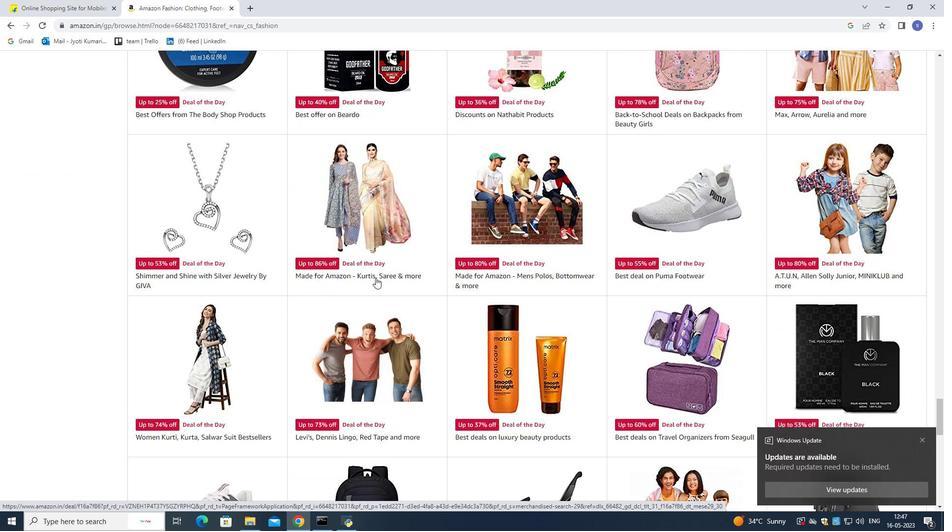 
Action: Mouse scrolled (375, 278) with delta (0, 0)
Screenshot: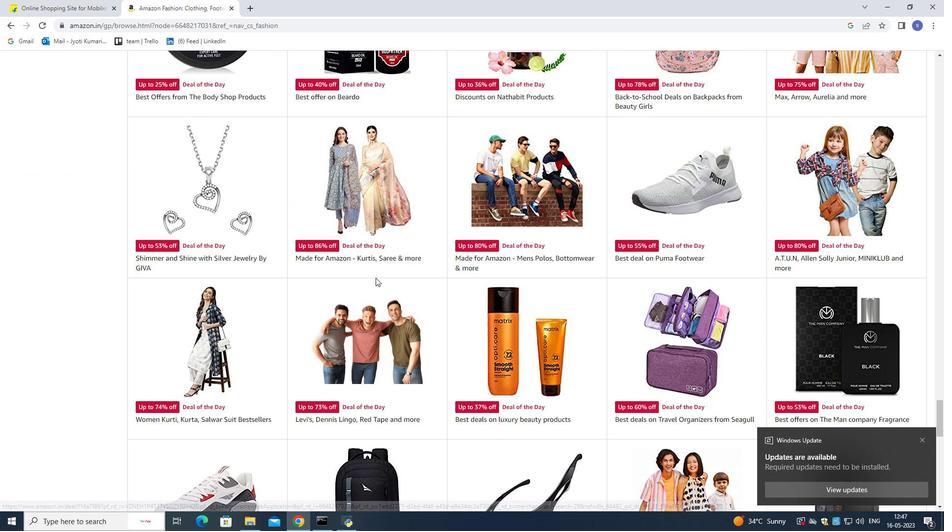 
Action: Mouse scrolled (375, 278) with delta (0, 0)
Screenshot: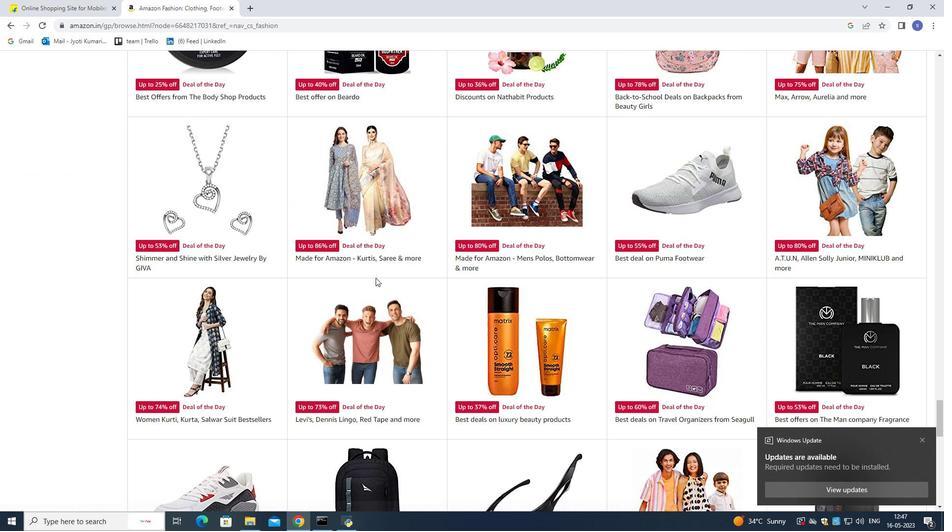 
Action: Mouse scrolled (375, 278) with delta (0, 0)
Screenshot: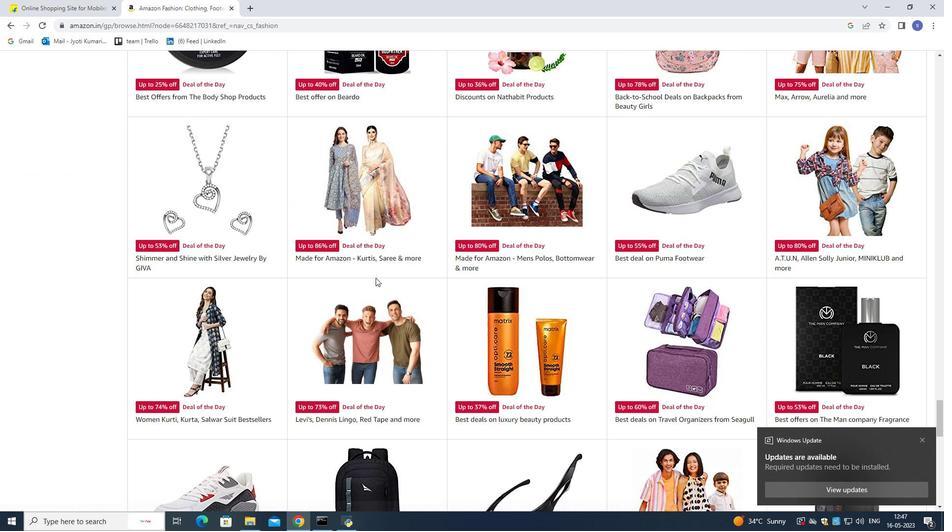 
Action: Mouse scrolled (375, 278) with delta (0, 0)
Screenshot: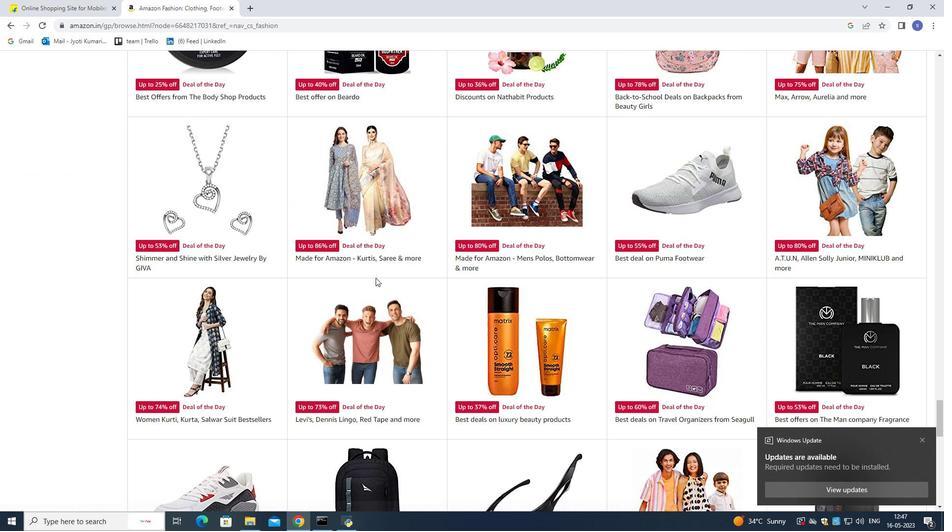 
Action: Mouse scrolled (375, 278) with delta (0, 0)
Screenshot: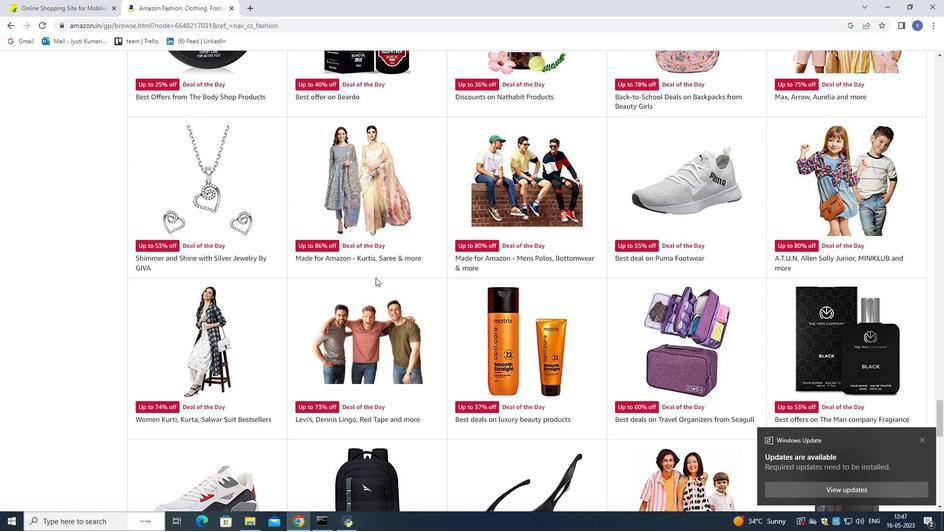
Action: Mouse scrolled (375, 278) with delta (0, 0)
Screenshot: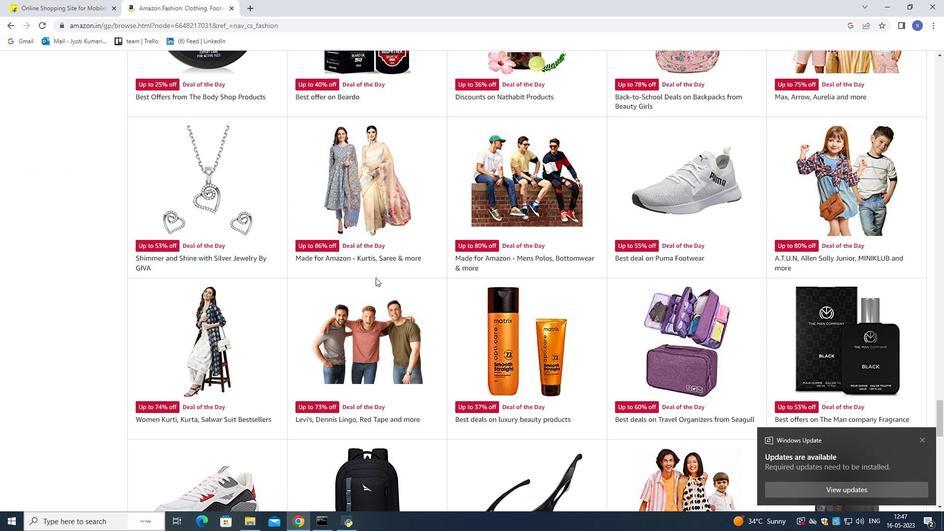 
Action: Mouse scrolled (375, 278) with delta (0, 0)
Screenshot: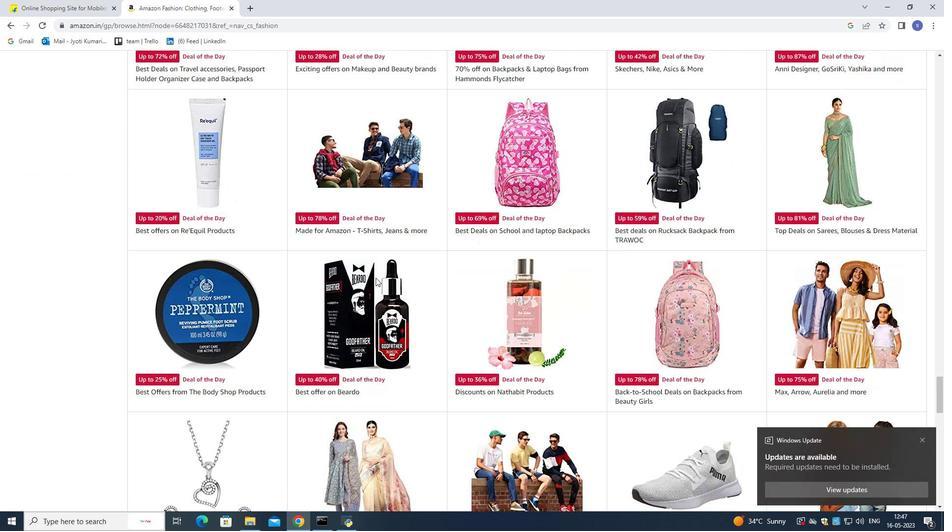 
Action: Mouse scrolled (375, 278) with delta (0, 0)
Screenshot: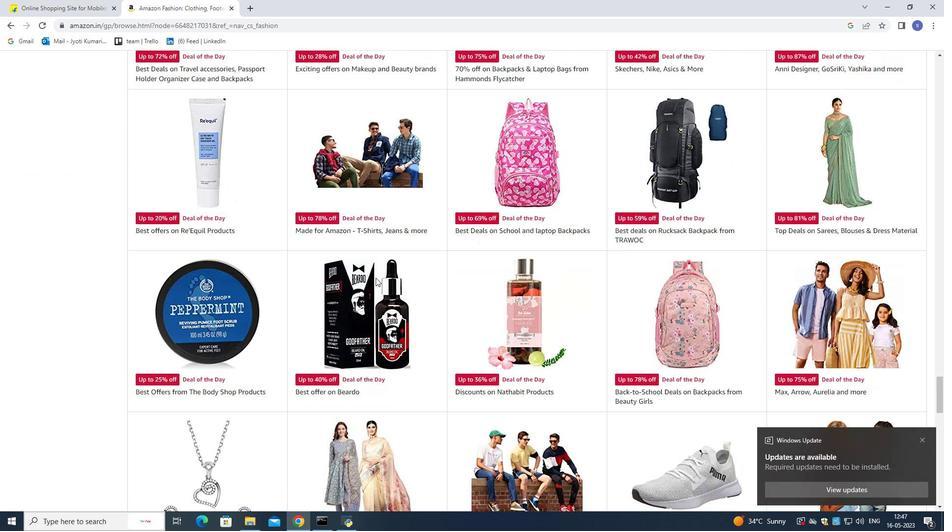 
Action: Mouse scrolled (375, 278) with delta (0, 0)
Screenshot: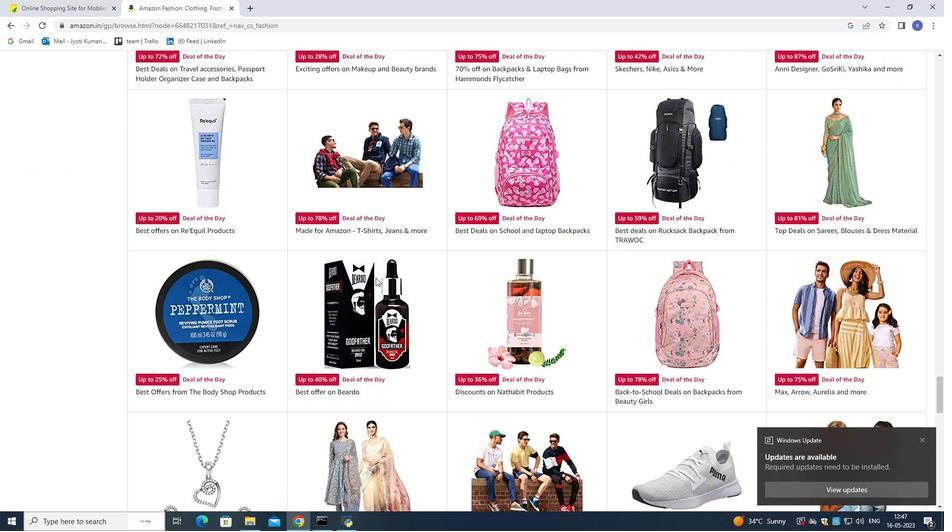 
Action: Mouse scrolled (375, 278) with delta (0, 0)
Screenshot: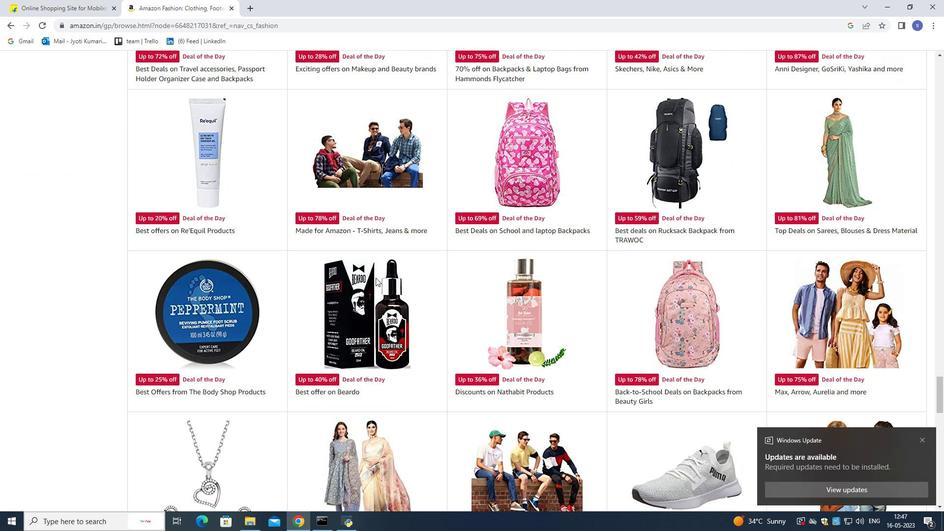 
Action: Mouse scrolled (375, 278) with delta (0, 0)
Screenshot: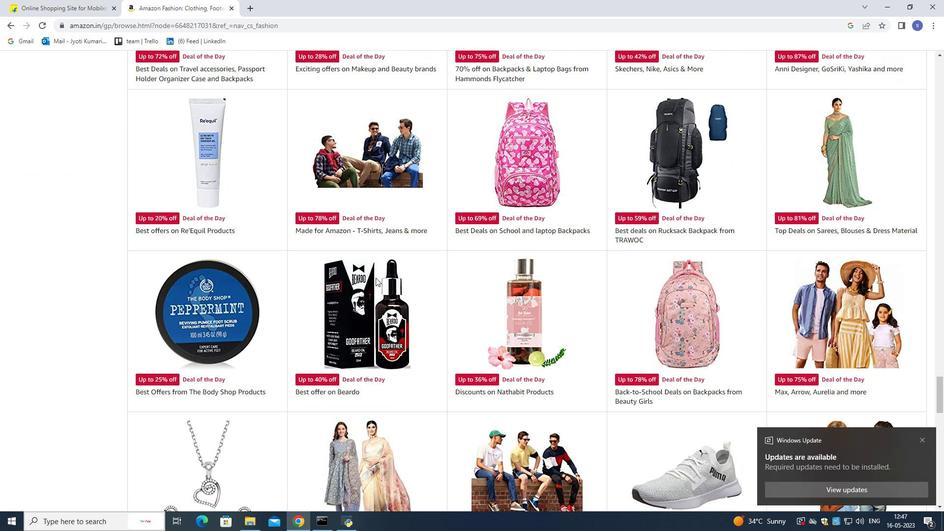 
Action: Mouse scrolled (375, 278) with delta (0, 0)
Screenshot: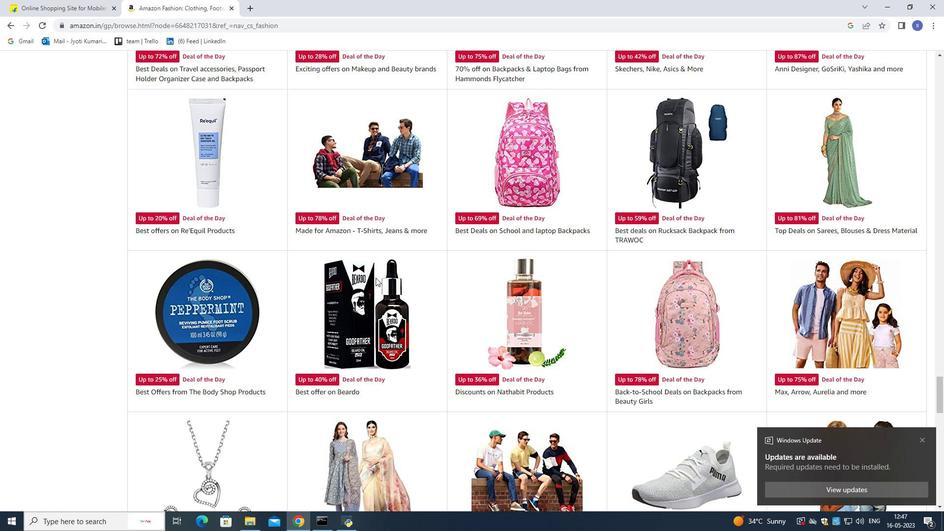 
Action: Mouse scrolled (375, 278) with delta (0, 0)
Screenshot: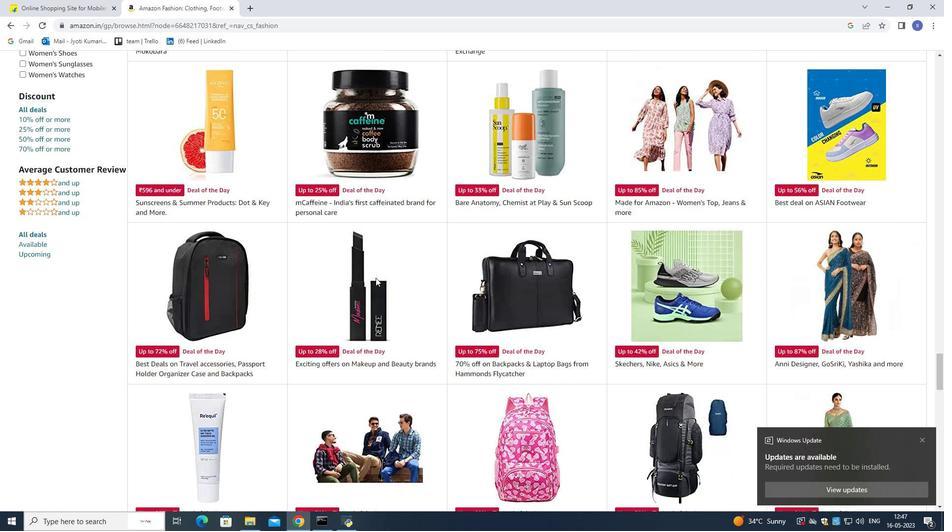 
Action: Mouse scrolled (375, 278) with delta (0, 0)
Screenshot: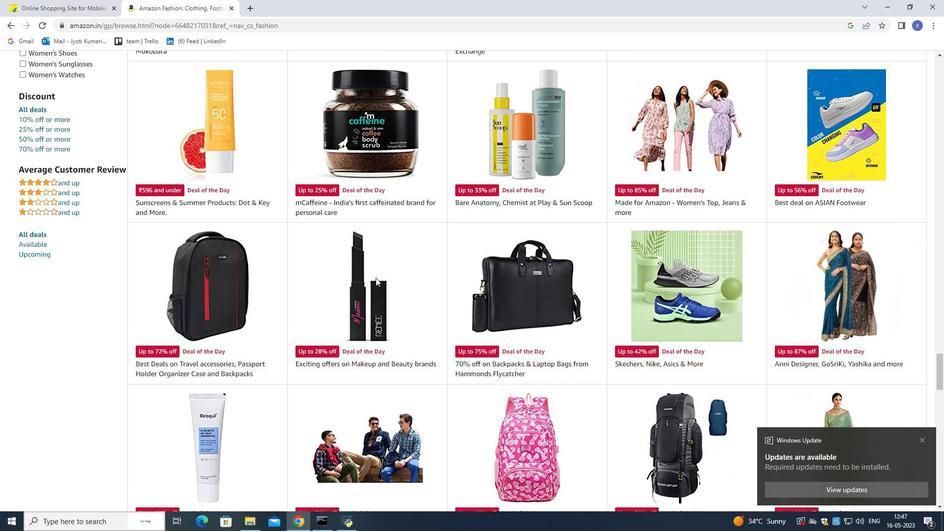 
Action: Mouse scrolled (375, 278) with delta (0, 0)
Screenshot: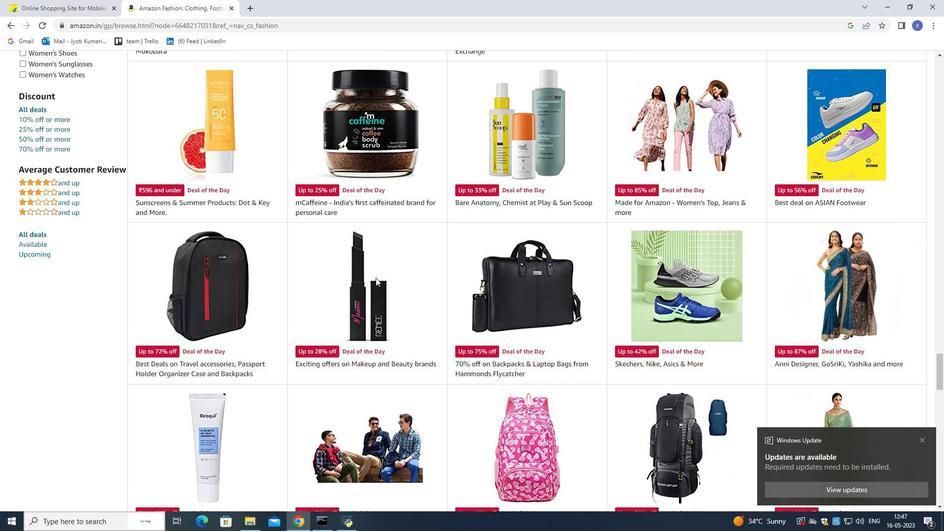 
Action: Mouse scrolled (375, 278) with delta (0, 0)
Screenshot: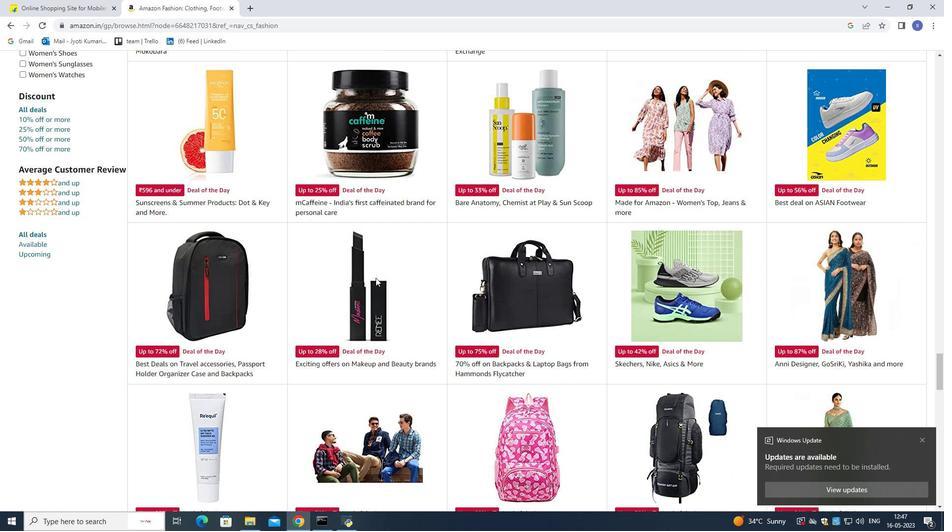 
Action: Mouse scrolled (375, 278) with delta (0, 0)
Screenshot: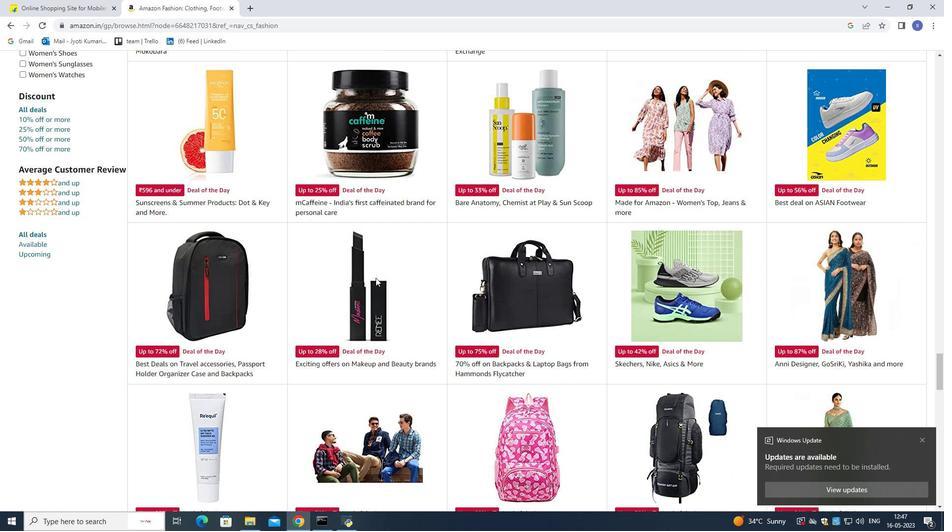
Action: Mouse moved to (374, 278)
Screenshot: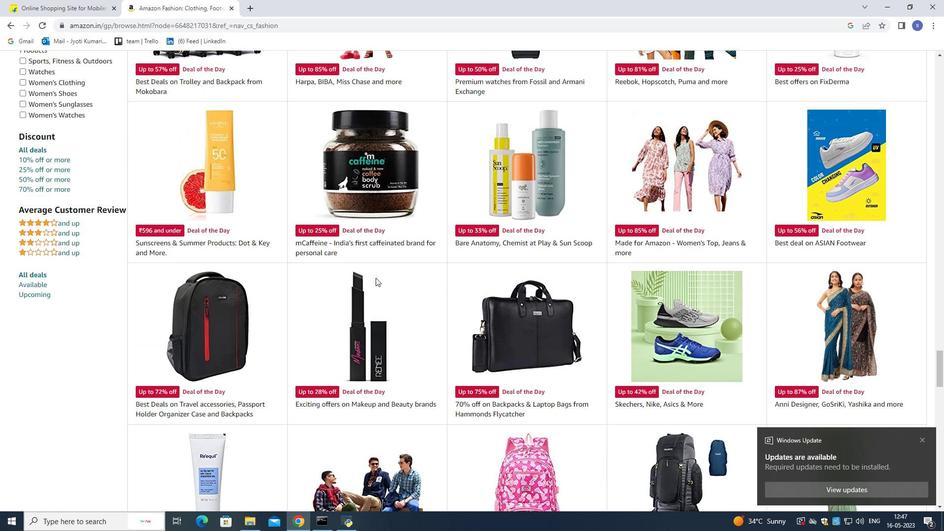 
Action: Mouse scrolled (374, 279) with delta (0, 0)
Screenshot: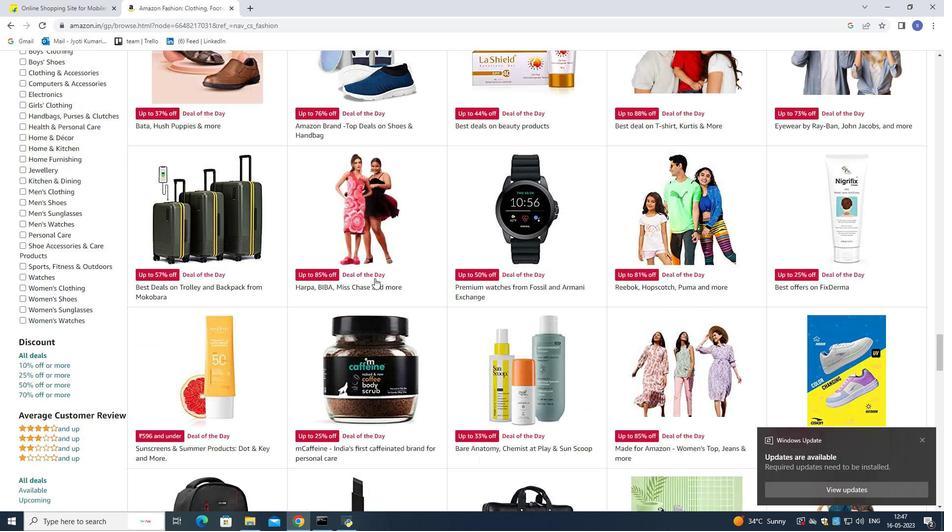 
Action: Mouse scrolled (374, 279) with delta (0, 0)
Screenshot: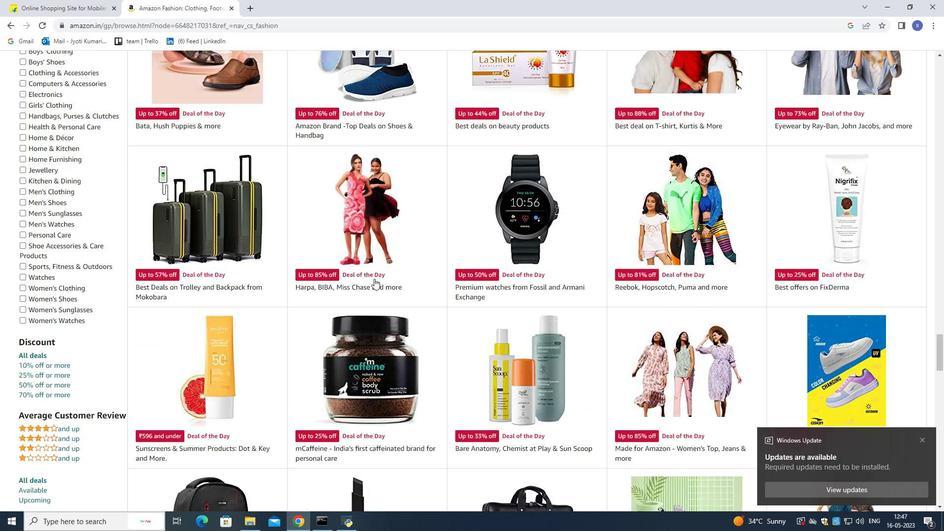
Action: Mouse scrolled (374, 279) with delta (0, 0)
Screenshot: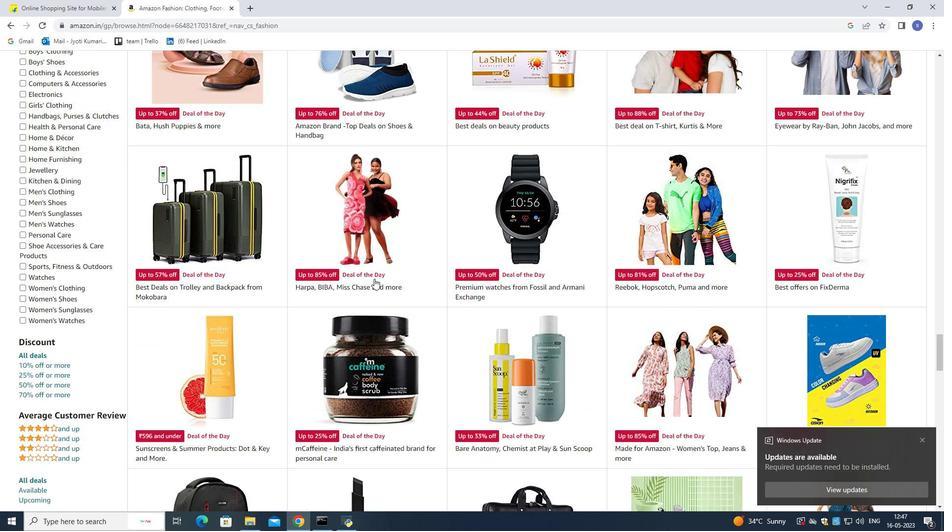 
Action: Mouse scrolled (374, 279) with delta (0, 0)
Screenshot: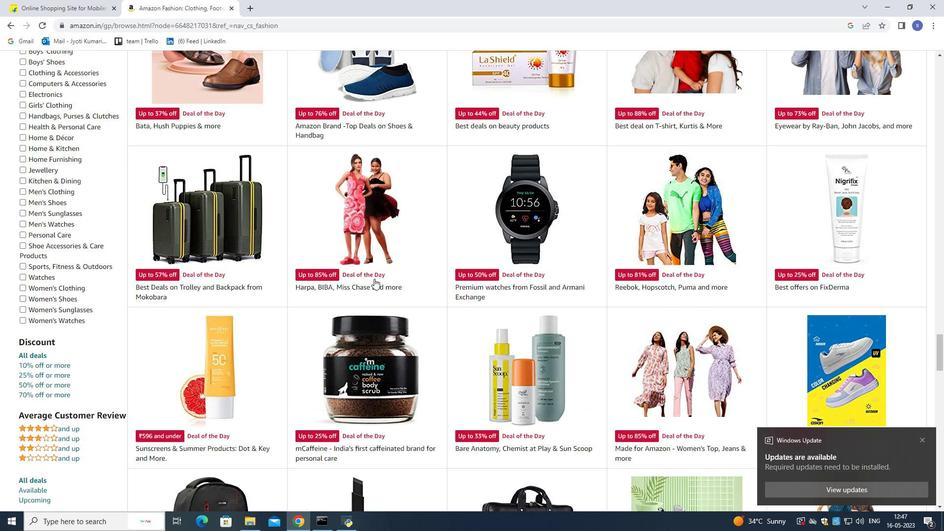 
Action: Mouse scrolled (374, 279) with delta (0, 0)
Screenshot: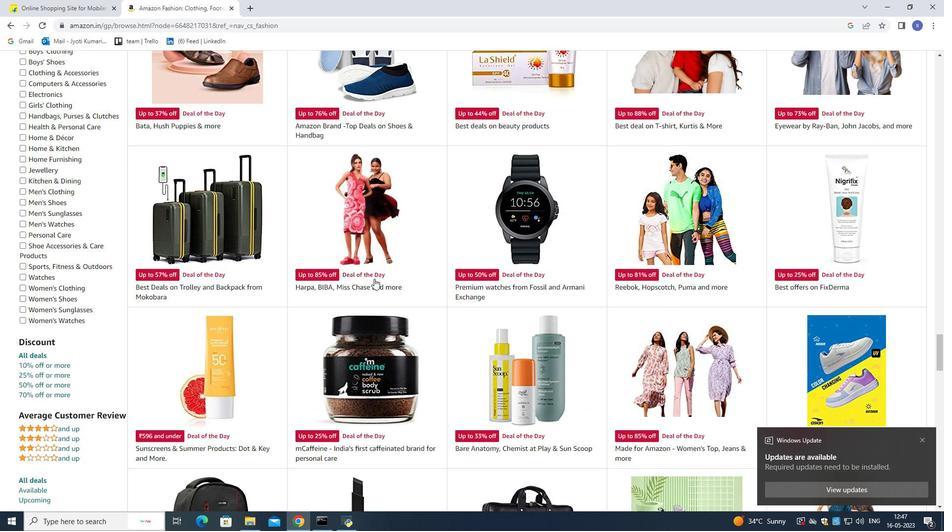 
Action: Mouse moved to (379, 271)
Screenshot: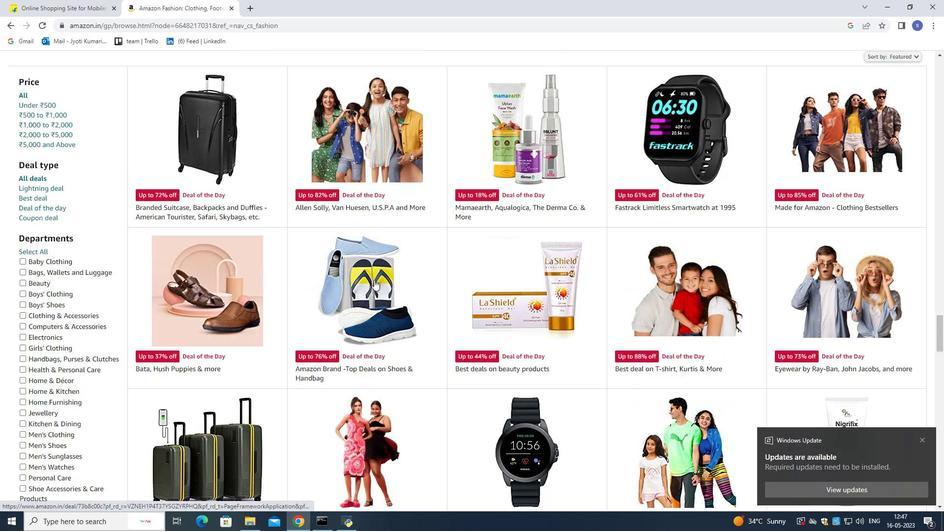 
Action: Mouse scrolled (379, 271) with delta (0, 0)
Screenshot: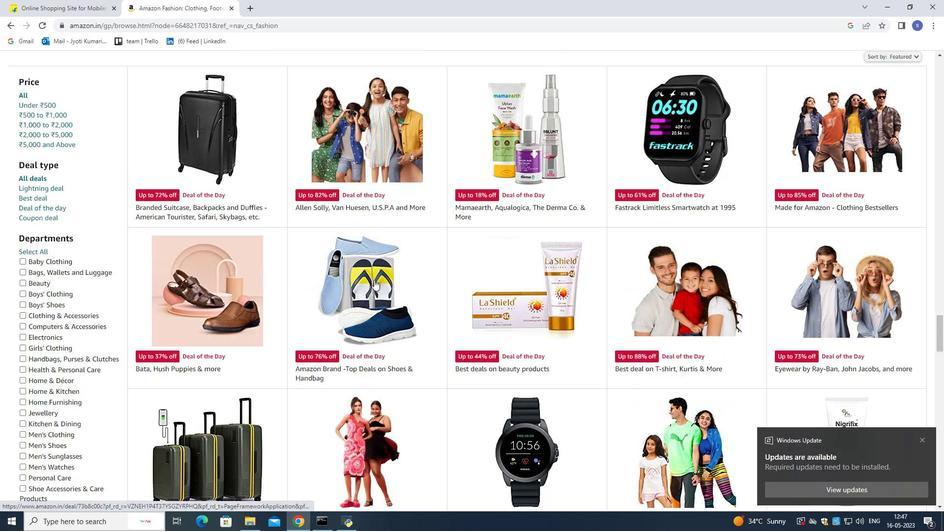 
Action: Mouse moved to (379, 270)
Screenshot: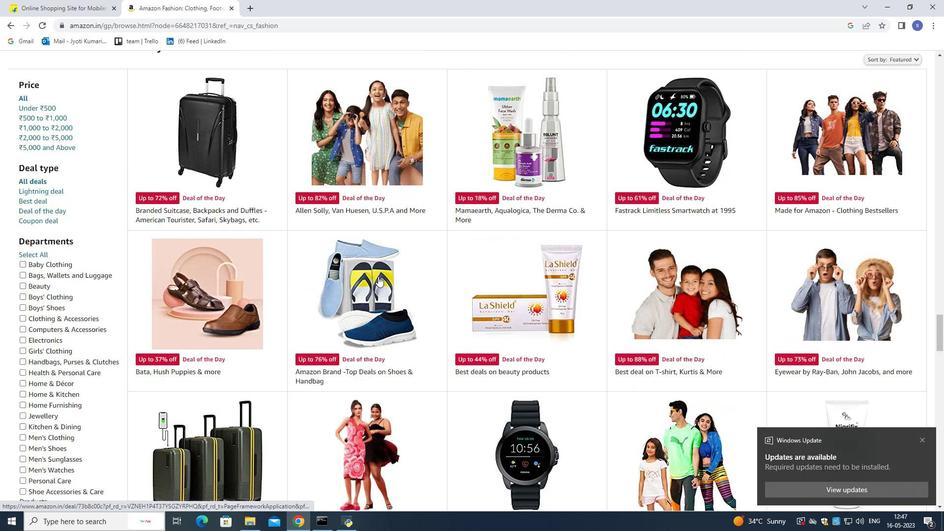 
Action: Mouse scrolled (379, 270) with delta (0, 0)
Screenshot: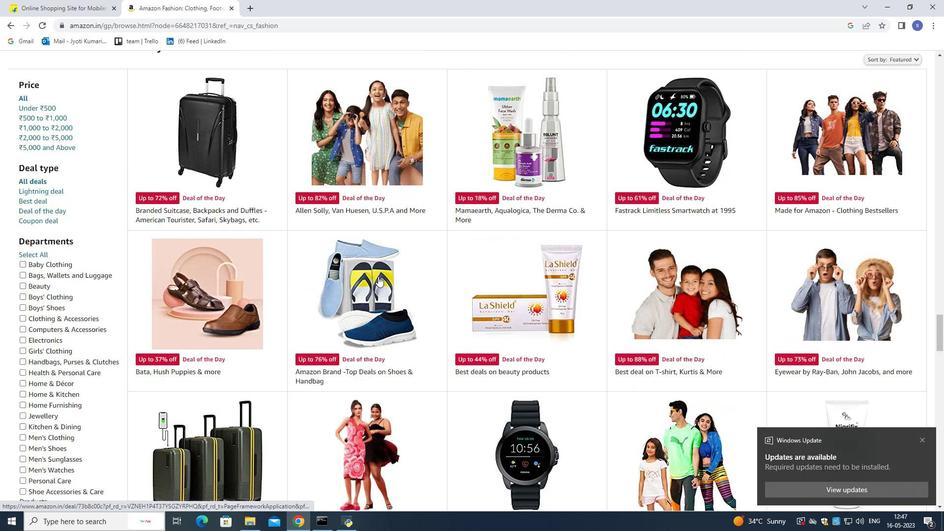 
Action: Mouse moved to (379, 267)
Screenshot: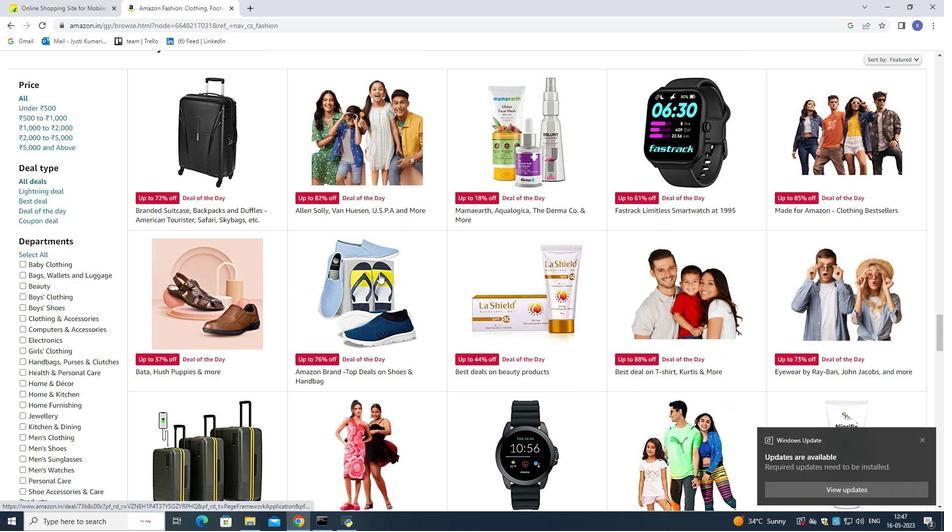 
Action: Mouse scrolled (379, 269) with delta (0, 0)
Screenshot: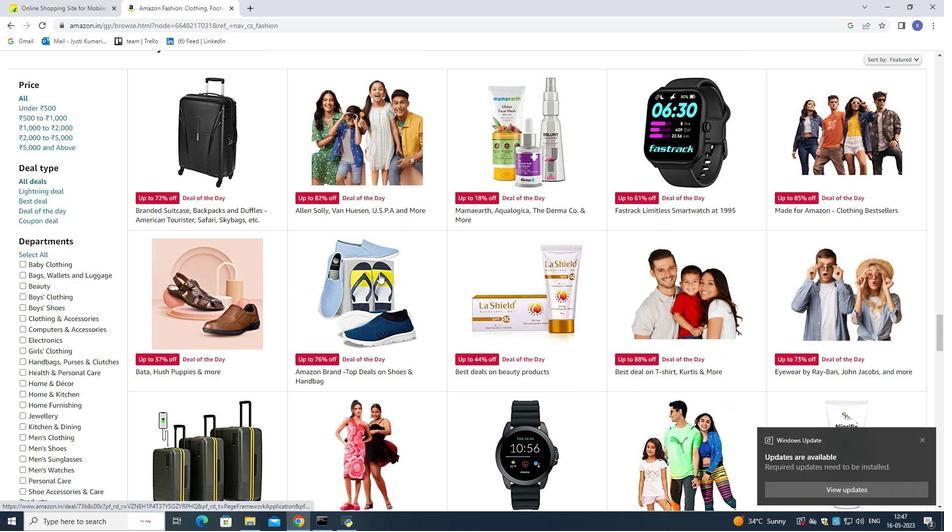 
Action: Mouse scrolled (379, 267) with delta (0, 0)
Screenshot: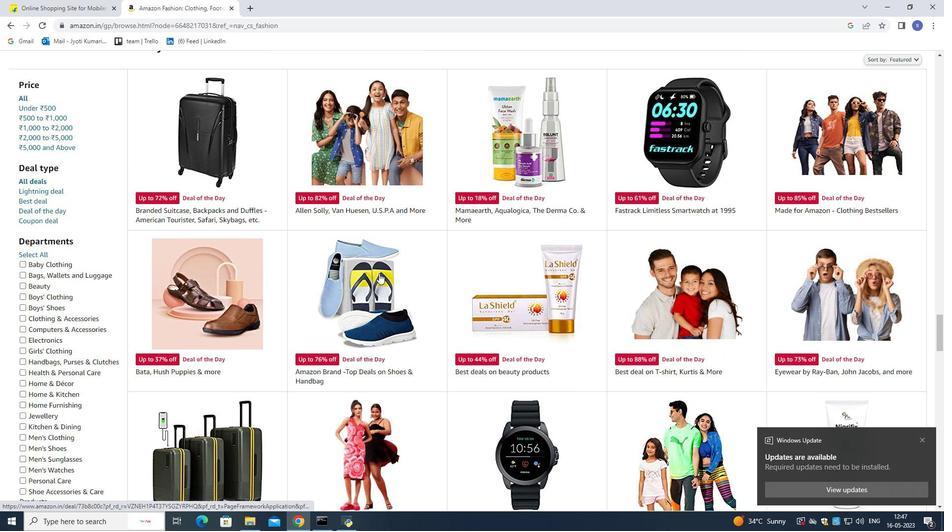 
Action: Mouse moved to (378, 267)
Screenshot: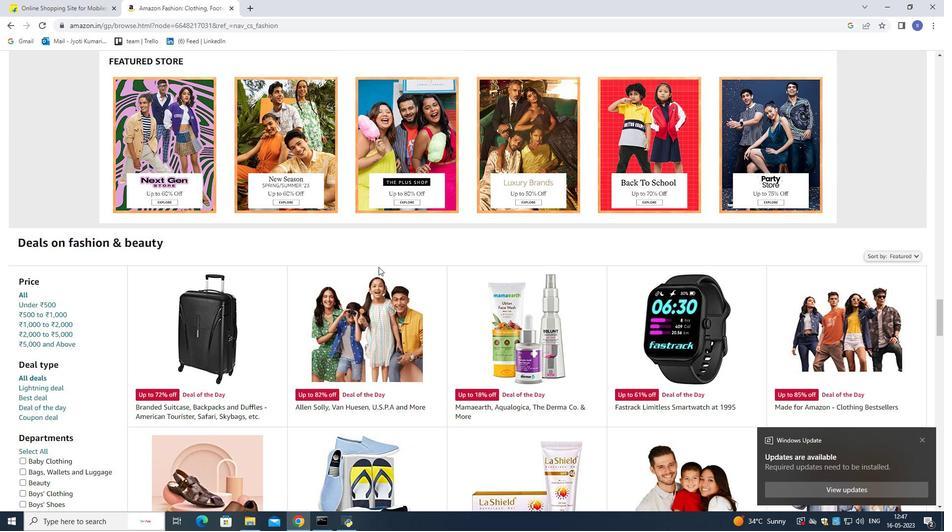 
Action: Mouse scrolled (378, 268) with delta (0, 0)
Screenshot: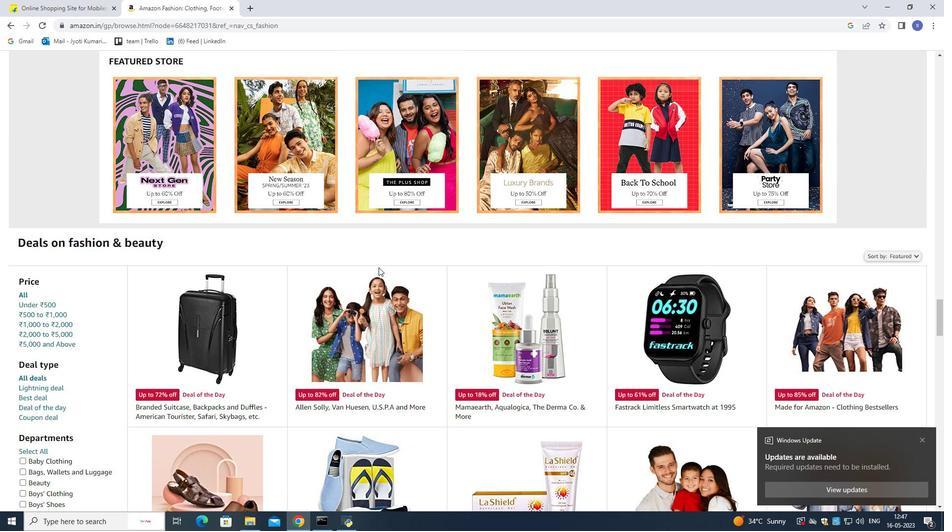 
Action: Mouse scrolled (378, 268) with delta (0, 0)
Screenshot: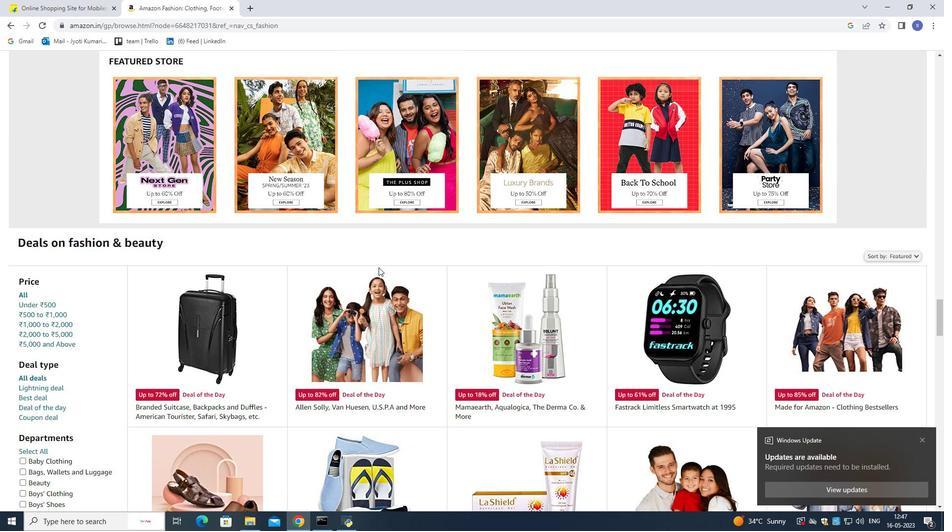 
Action: Mouse scrolled (378, 268) with delta (0, 0)
Screenshot: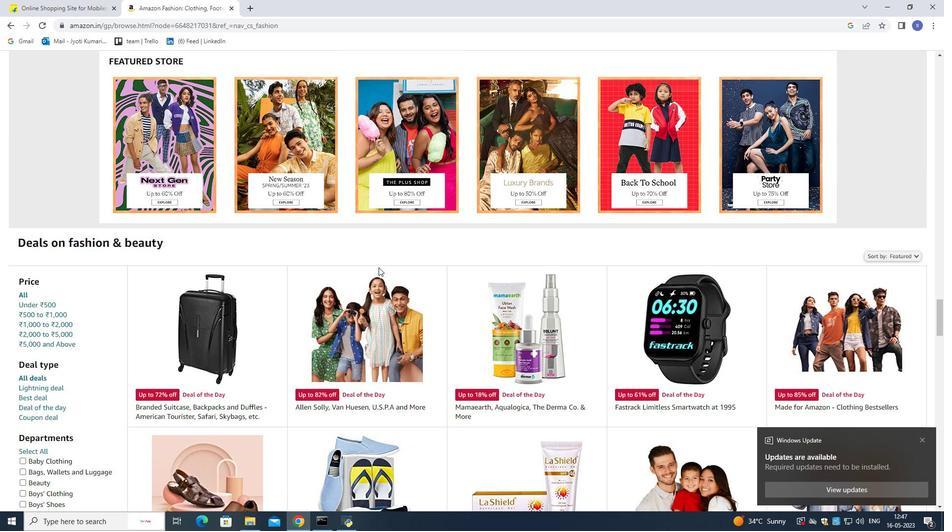 
Action: Mouse scrolled (378, 268) with delta (0, 0)
Screenshot: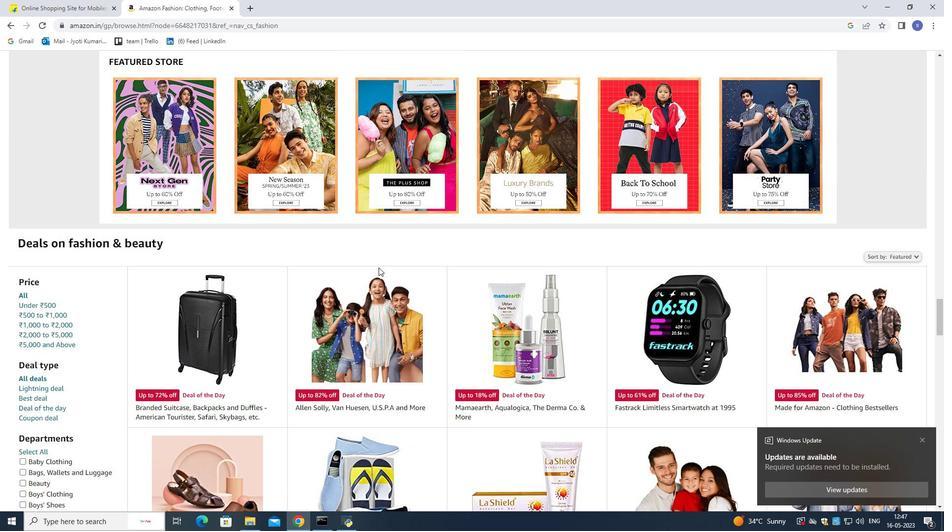 
Action: Mouse moved to (377, 270)
Screenshot: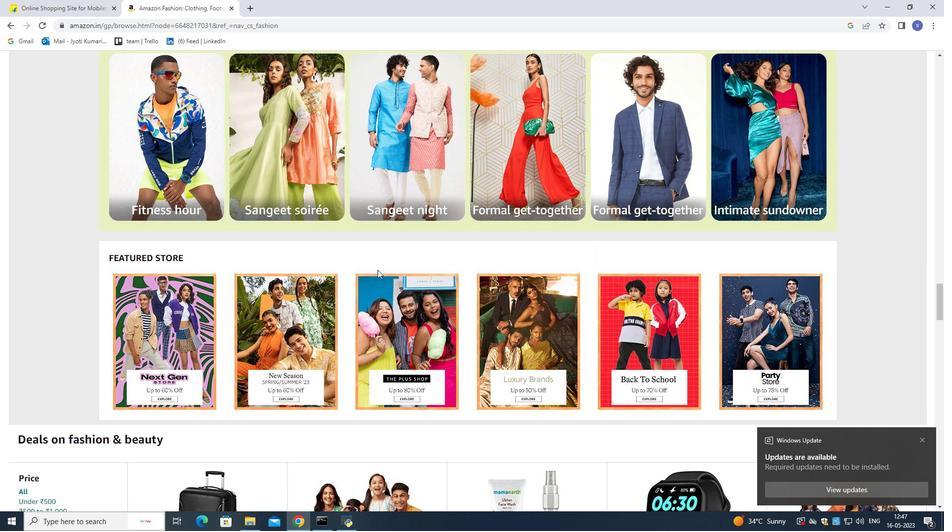 
Action: Mouse scrolled (377, 271) with delta (0, 0)
Screenshot: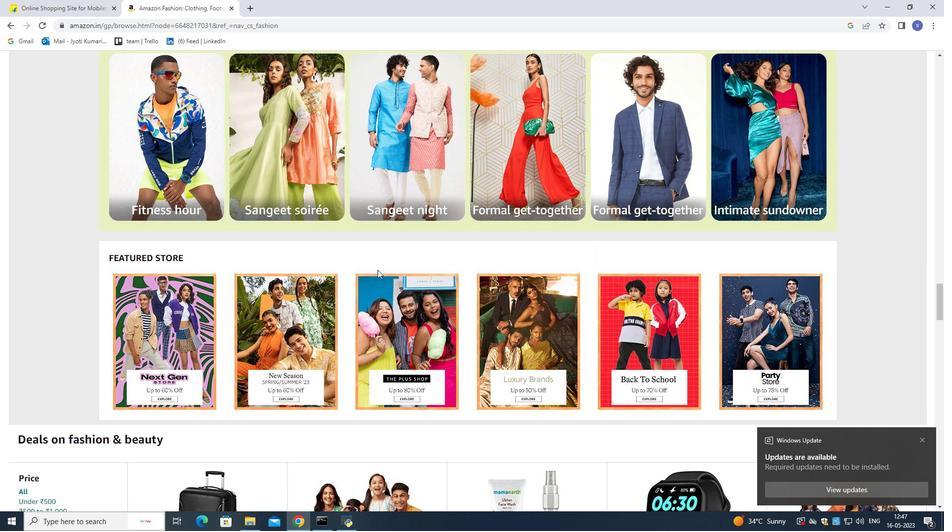 
Action: Mouse scrolled (377, 271) with delta (0, 0)
Screenshot: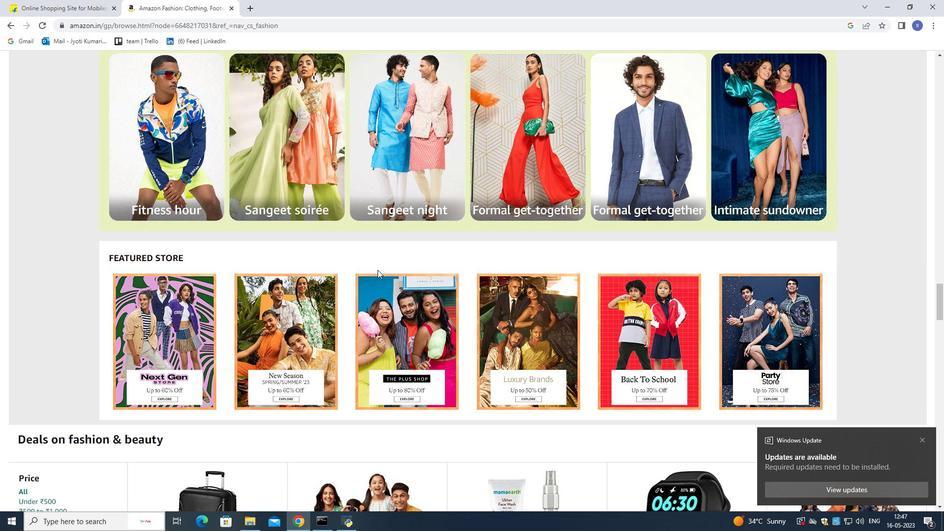 
Action: Mouse moved to (377, 271)
Screenshot: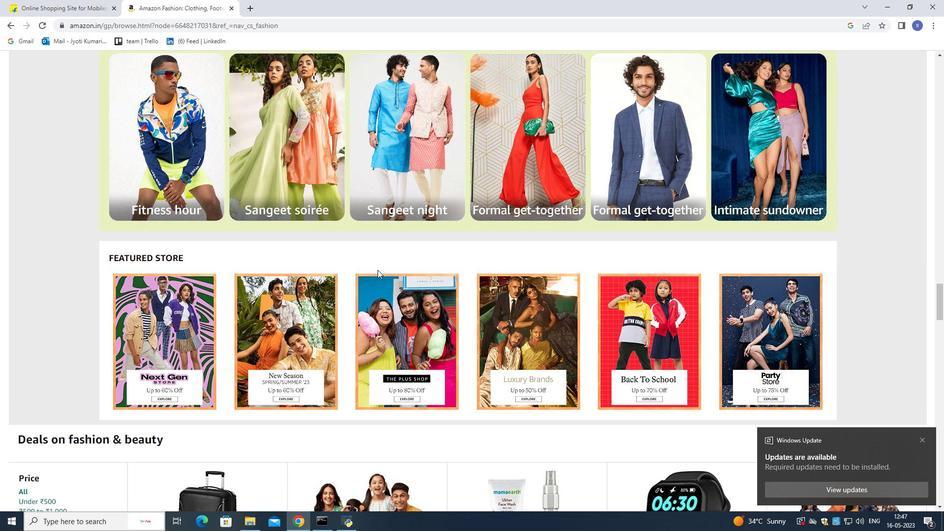 
Action: Mouse scrolled (377, 272) with delta (0, 0)
Screenshot: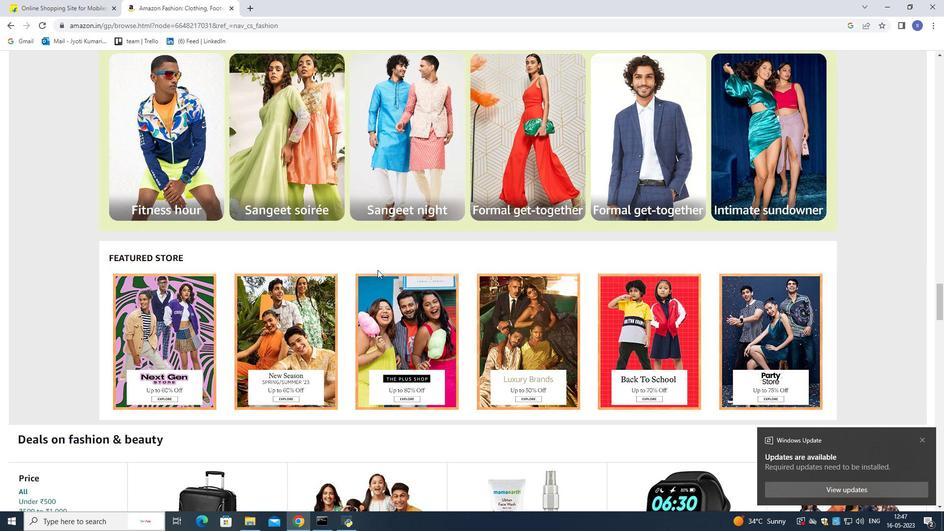 
Action: Mouse moved to (376, 272)
Screenshot: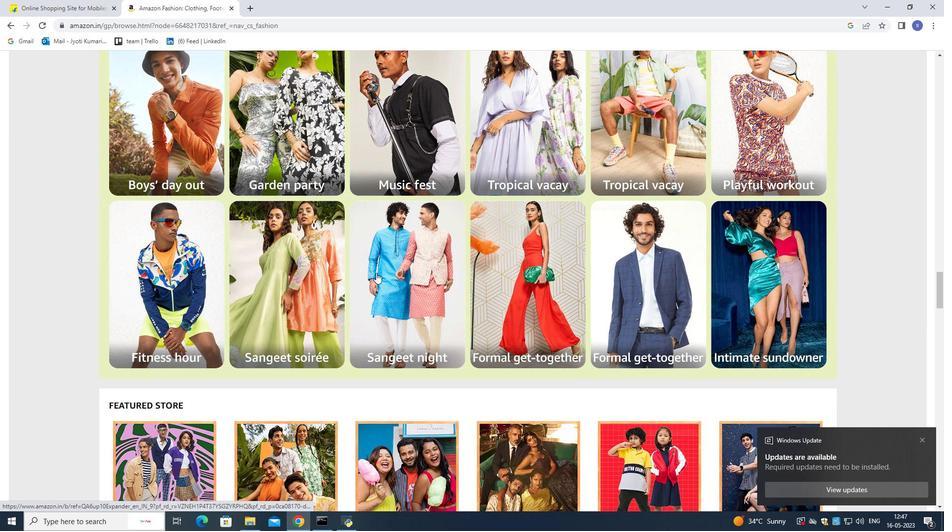 
Action: Mouse scrolled (376, 272) with delta (0, 0)
Screenshot: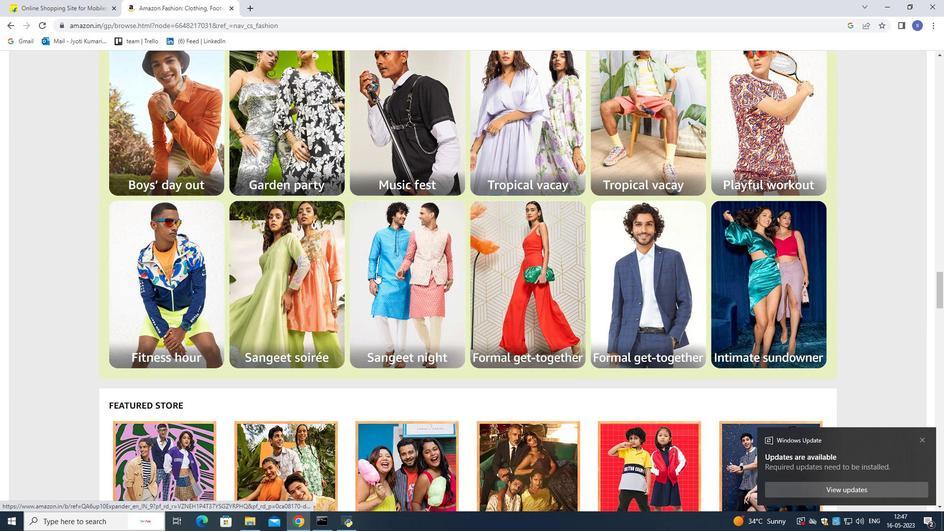 
Action: Mouse scrolled (376, 272) with delta (0, 0)
Screenshot: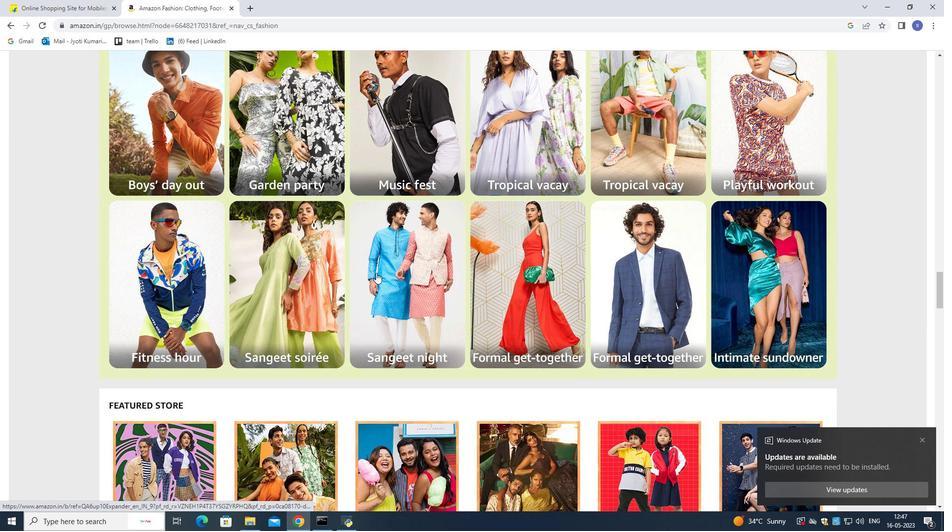 
Action: Mouse scrolled (376, 272) with delta (0, 0)
Screenshot: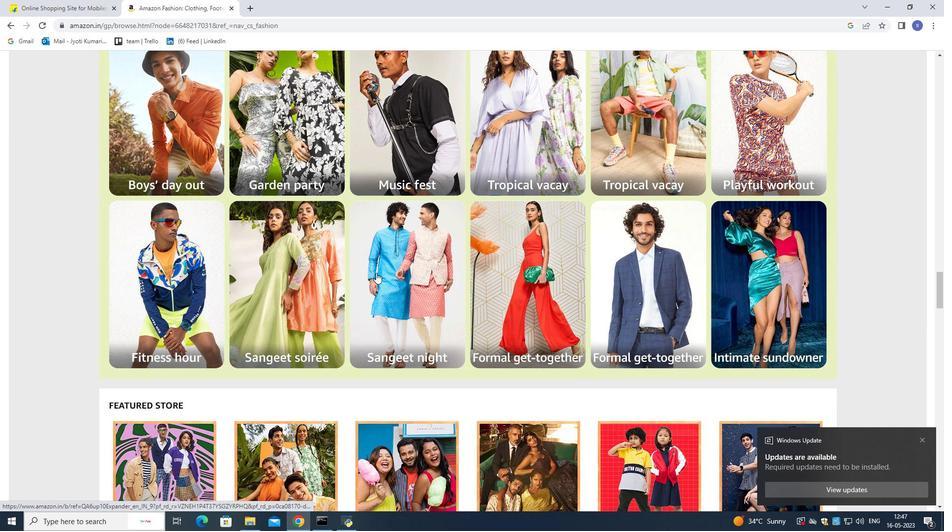 
Action: Mouse scrolled (376, 272) with delta (0, 0)
Screenshot: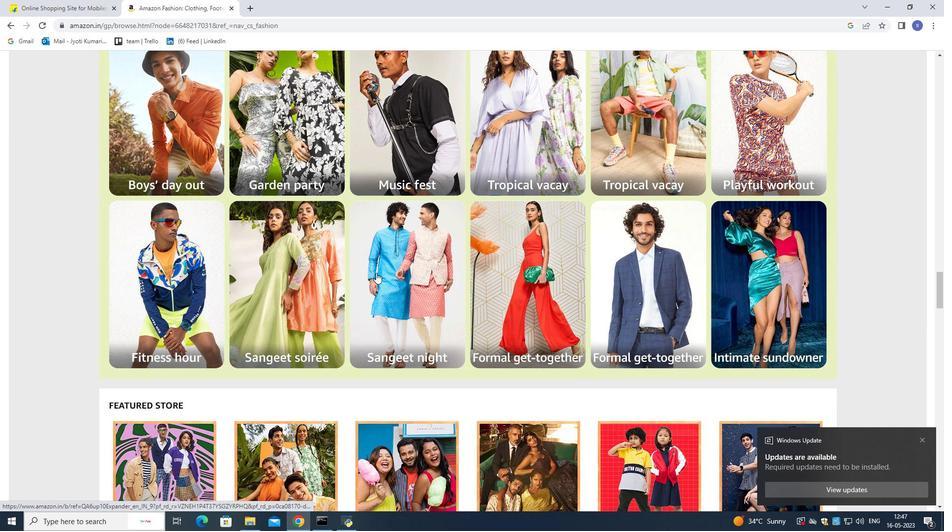
Action: Mouse scrolled (376, 272) with delta (0, 0)
Screenshot: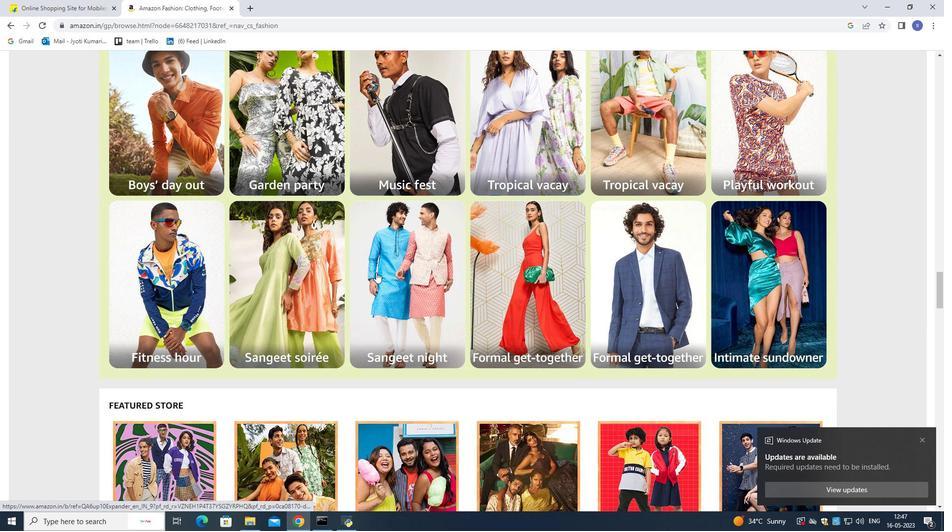 
Action: Mouse scrolled (376, 272) with delta (0, 0)
Screenshot: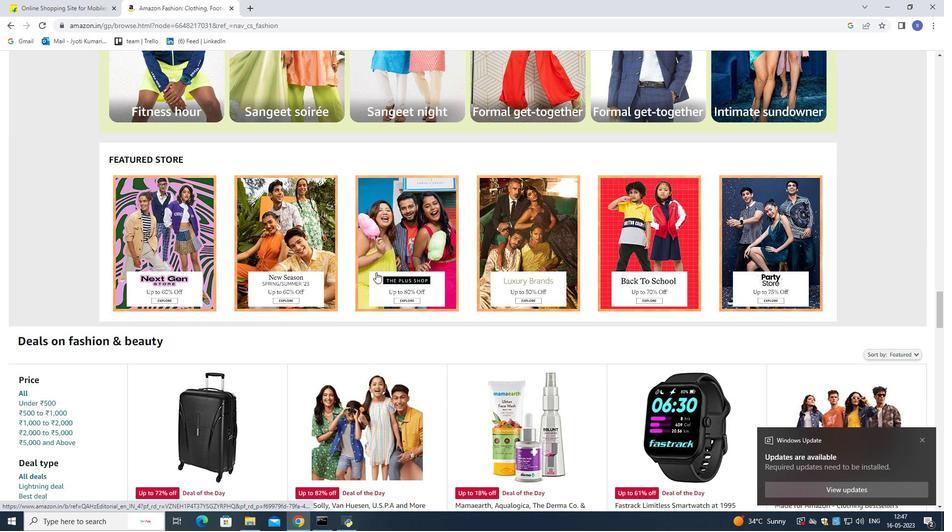 
Action: Mouse scrolled (376, 272) with delta (0, 0)
Screenshot: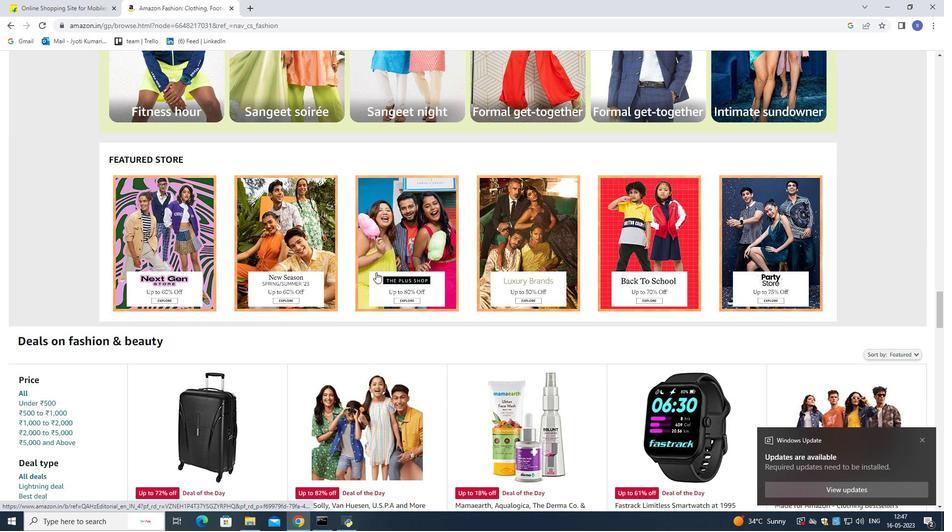 
Action: Mouse scrolled (376, 273) with delta (0, 0)
Screenshot: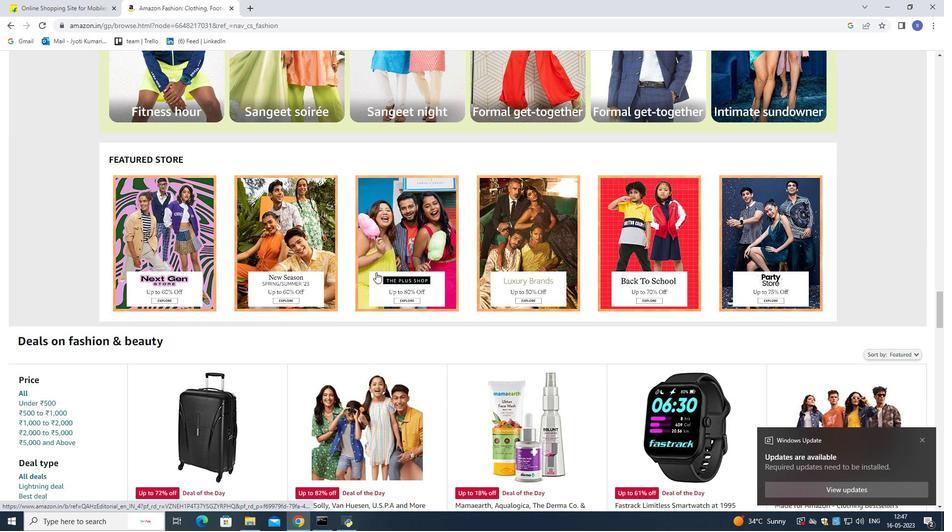 
Action: Mouse scrolled (376, 273) with delta (0, 0)
Screenshot: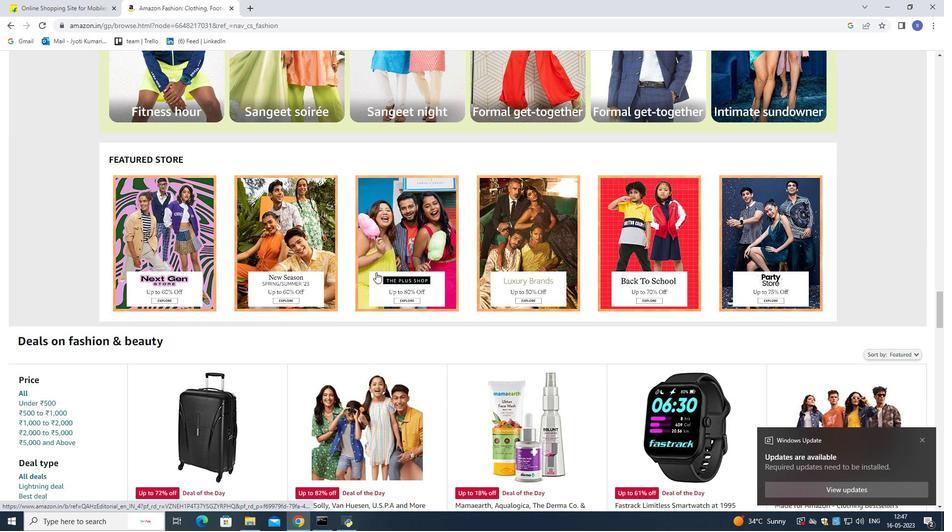
Action: Mouse scrolled (376, 273) with delta (0, 0)
Screenshot: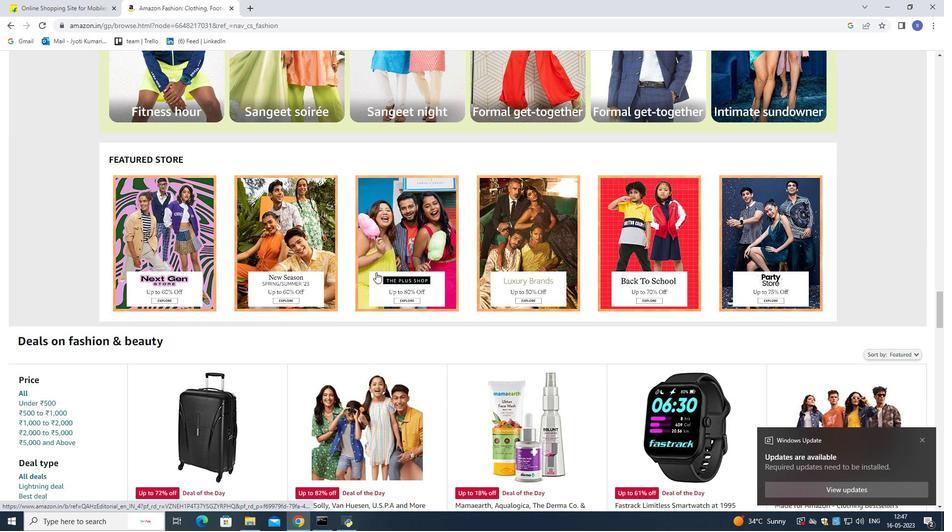 
Action: Mouse scrolled (376, 273) with delta (0, 0)
Screenshot: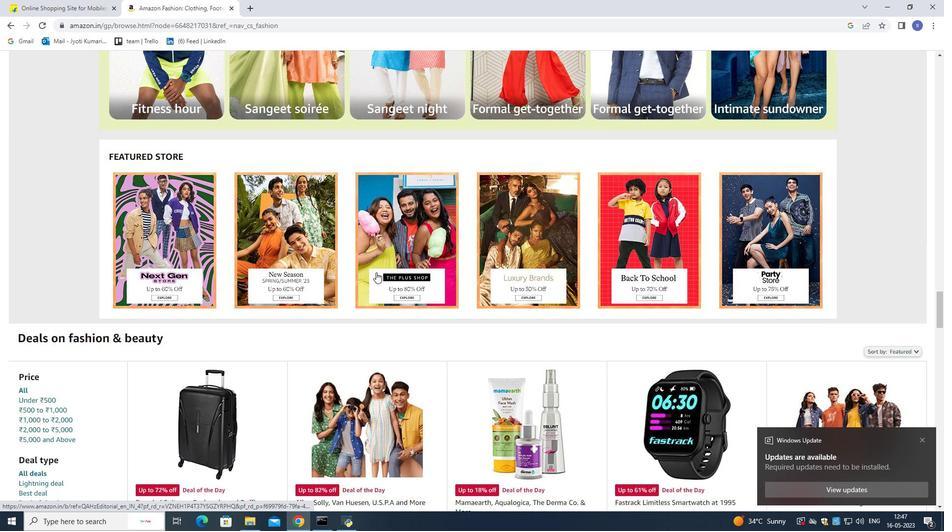 
Action: Mouse scrolled (376, 273) with delta (0, 0)
Screenshot: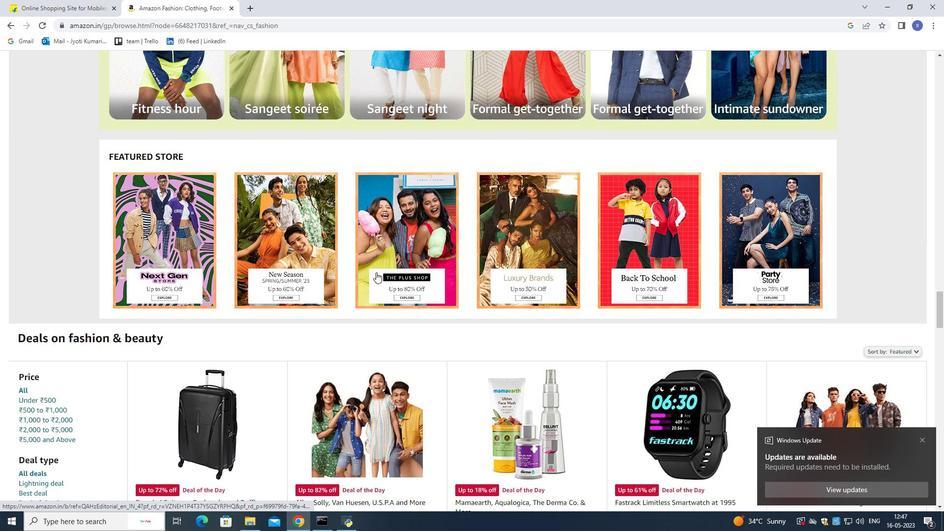 
Action: Mouse scrolled (376, 273) with delta (0, 0)
Screenshot: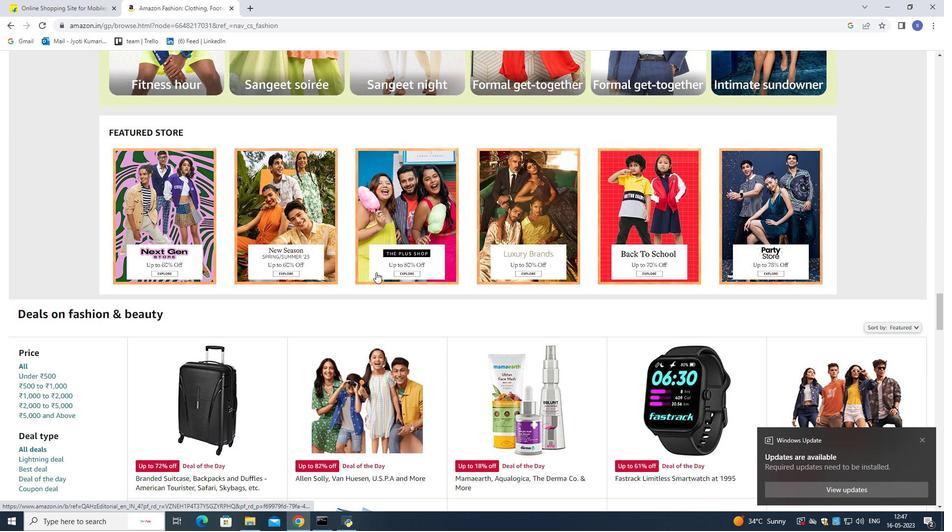 
Action: Mouse moved to (376, 272)
Screenshot: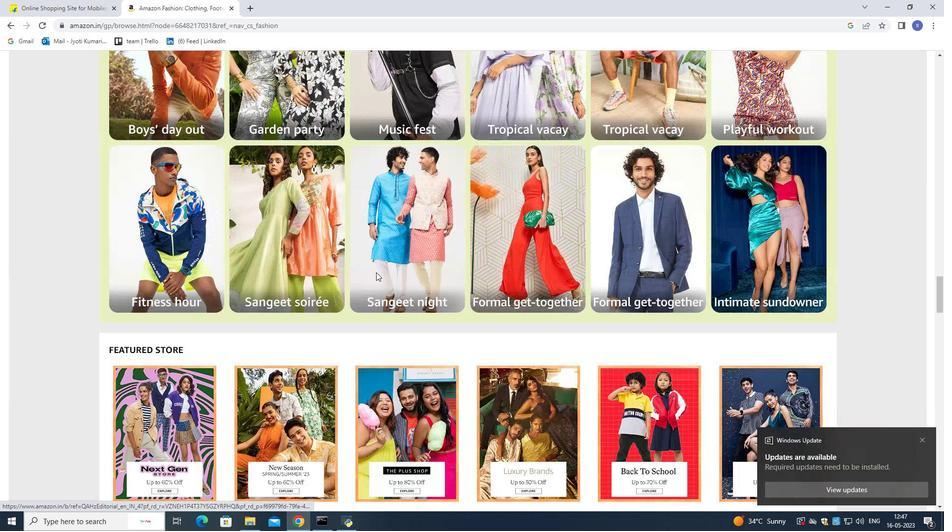 
Action: Mouse scrolled (376, 272) with delta (0, 0)
Screenshot: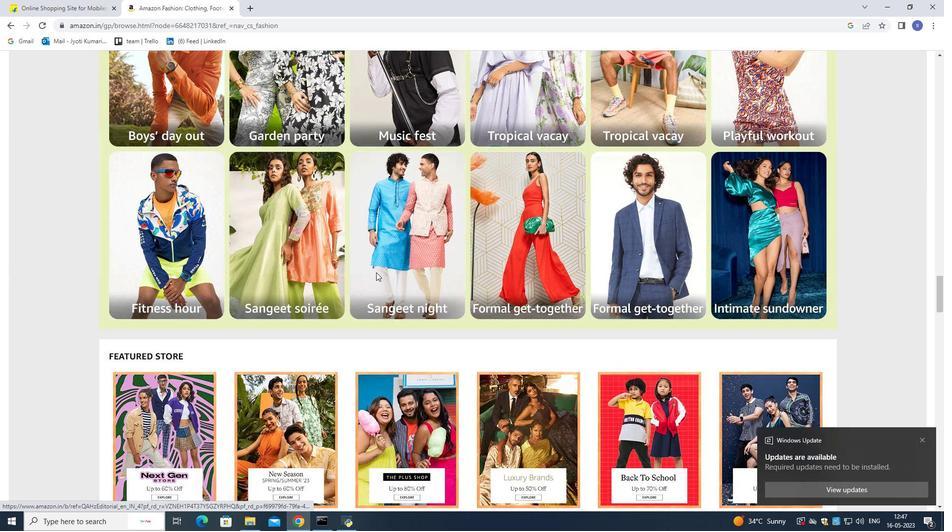 
Action: Mouse scrolled (376, 272) with delta (0, 0)
Screenshot: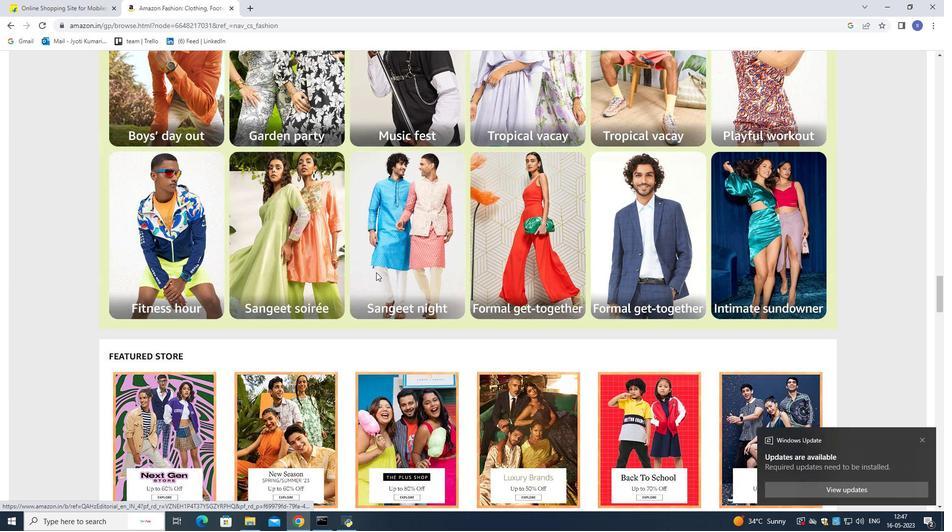 
Action: Mouse scrolled (376, 272) with delta (0, 0)
Screenshot: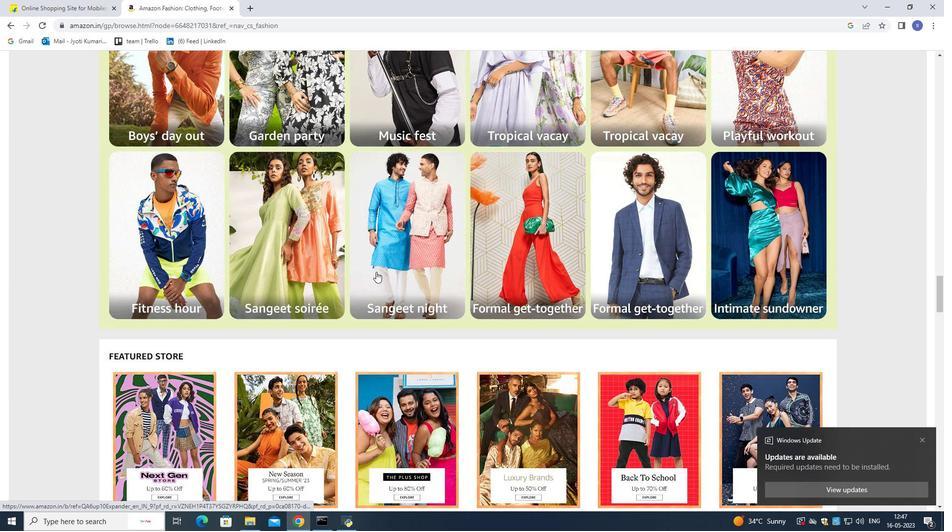 
Action: Mouse scrolled (376, 272) with delta (0, 0)
Screenshot: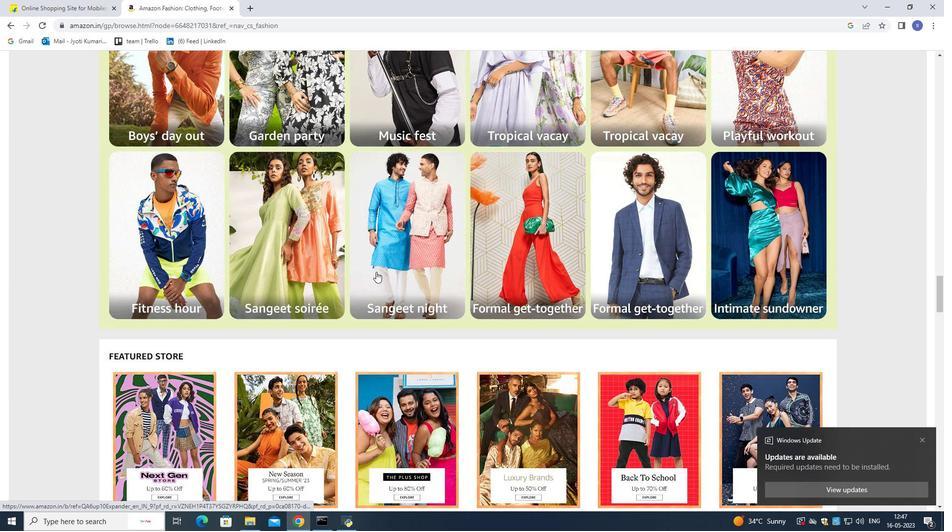
Action: Mouse scrolled (376, 272) with delta (0, 0)
Screenshot: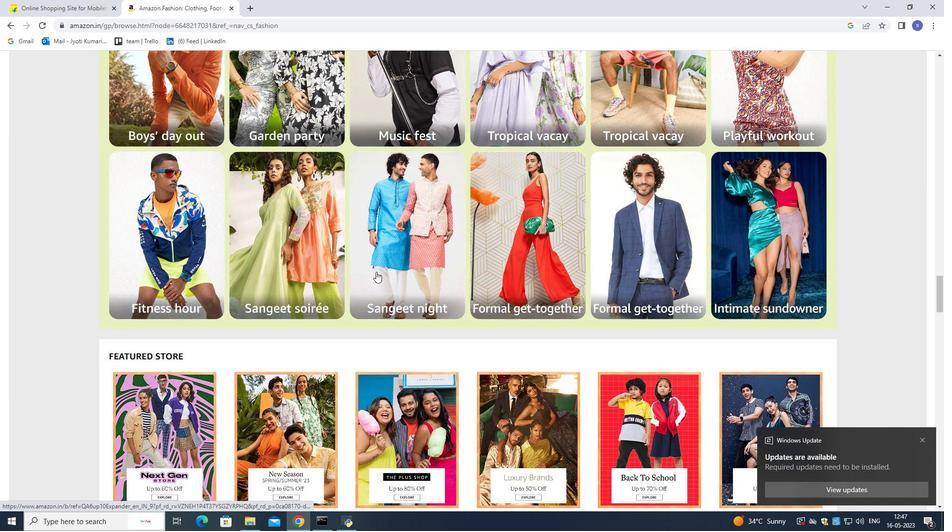 
Action: Mouse moved to (379, 276)
Screenshot: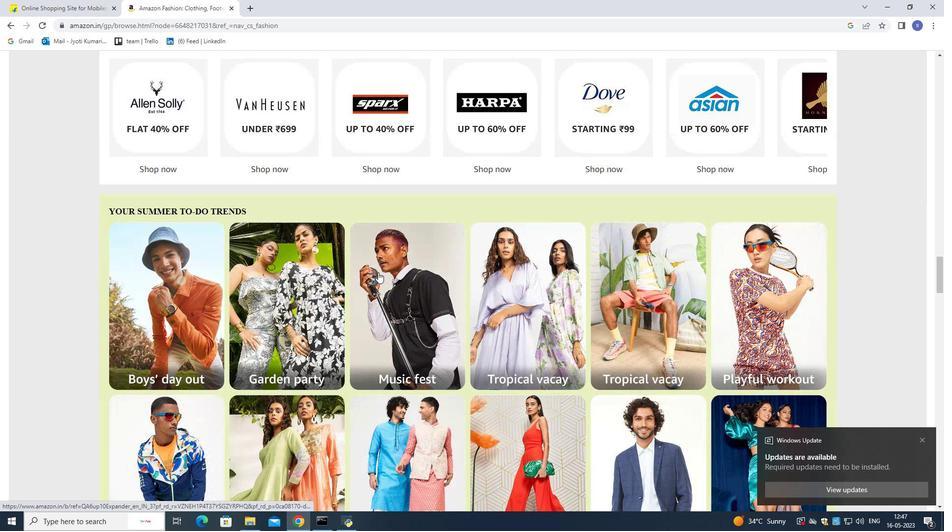 
Action: Mouse scrolled (379, 276) with delta (0, 0)
Screenshot: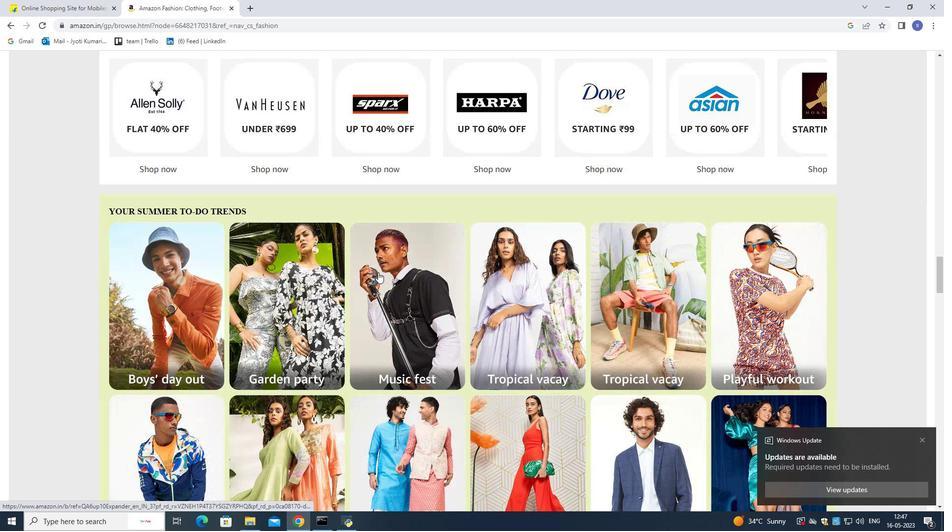 
Action: Mouse moved to (380, 277)
Screenshot: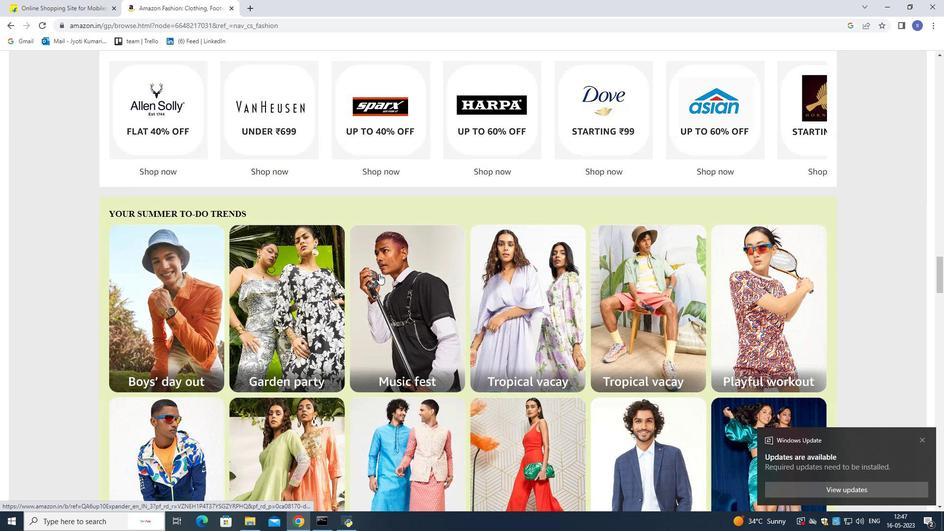 
Action: Mouse scrolled (380, 277) with delta (0, 0)
Screenshot: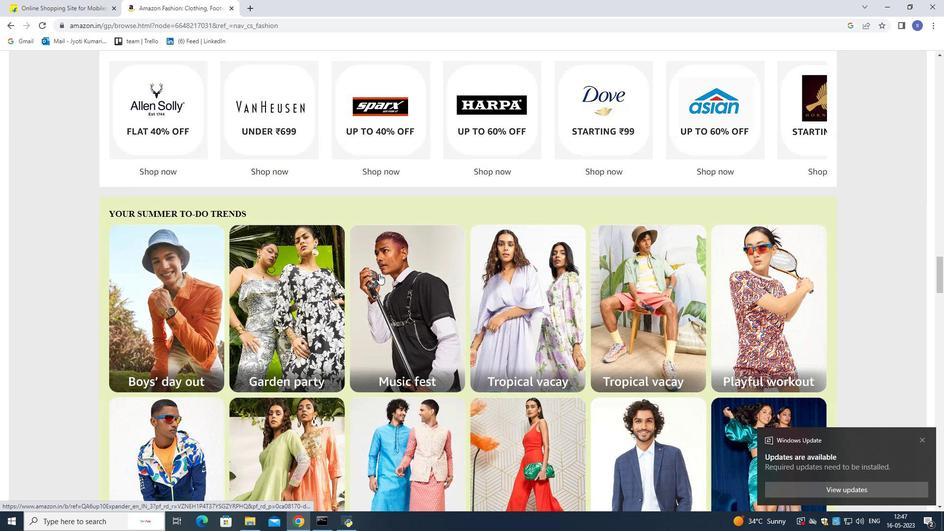 
Action: Mouse moved to (258, 208)
Screenshot: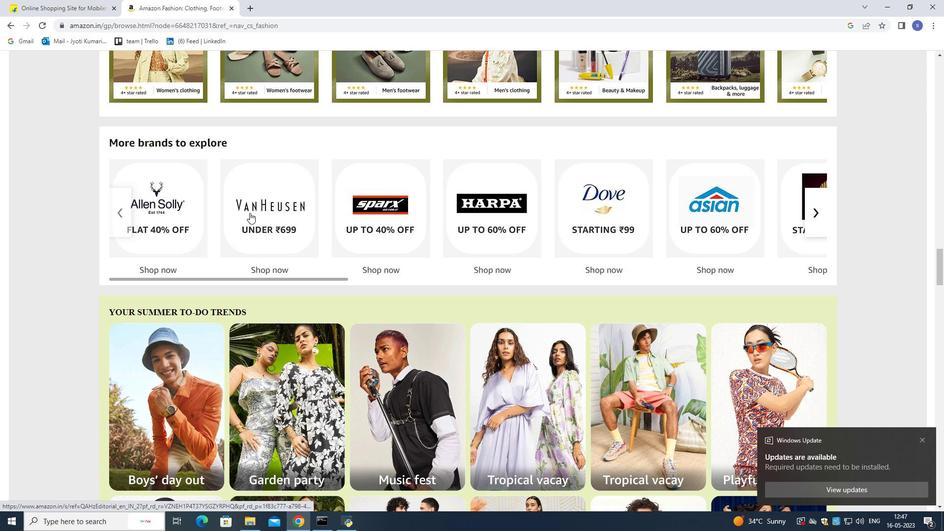 
Action: Mouse pressed left at (258, 208)
Screenshot: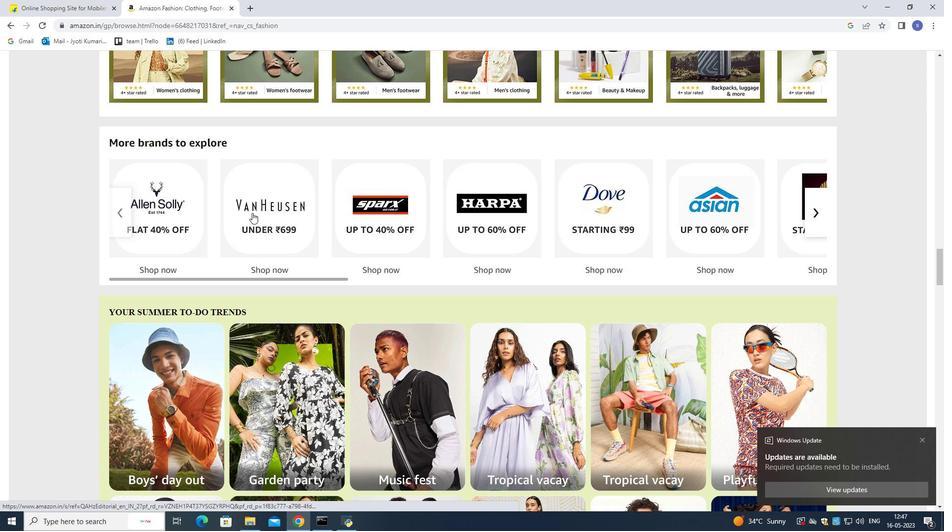 
Action: Mouse moved to (595, 91)
Screenshot: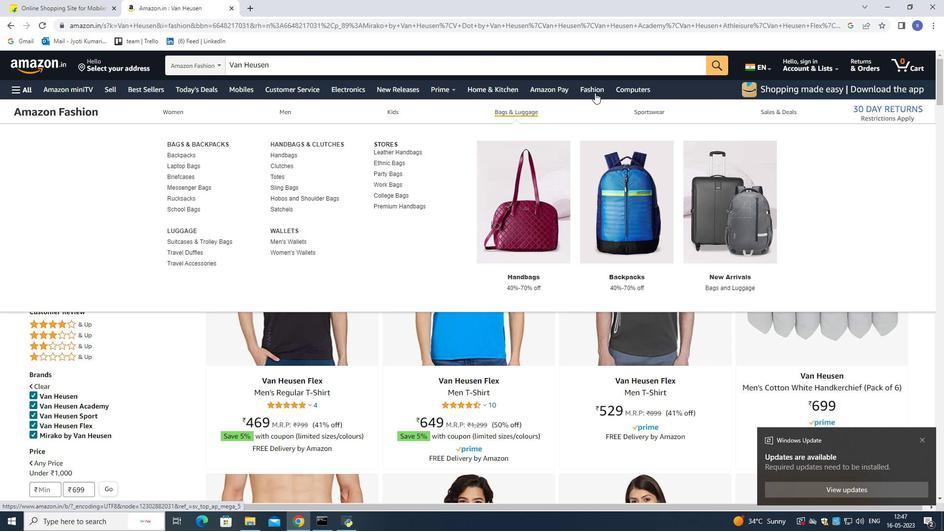 
Action: Mouse pressed left at (595, 91)
Screenshot: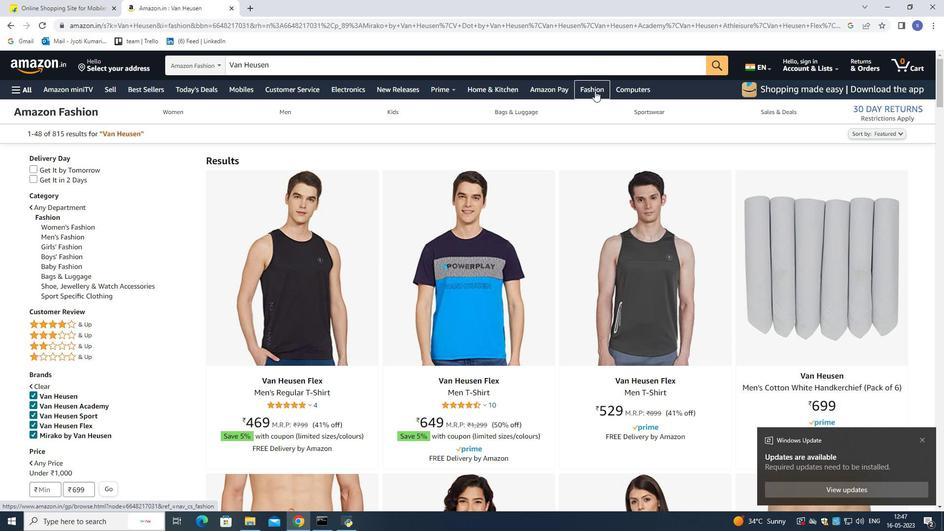 
Action: Mouse moved to (512, 194)
Screenshot: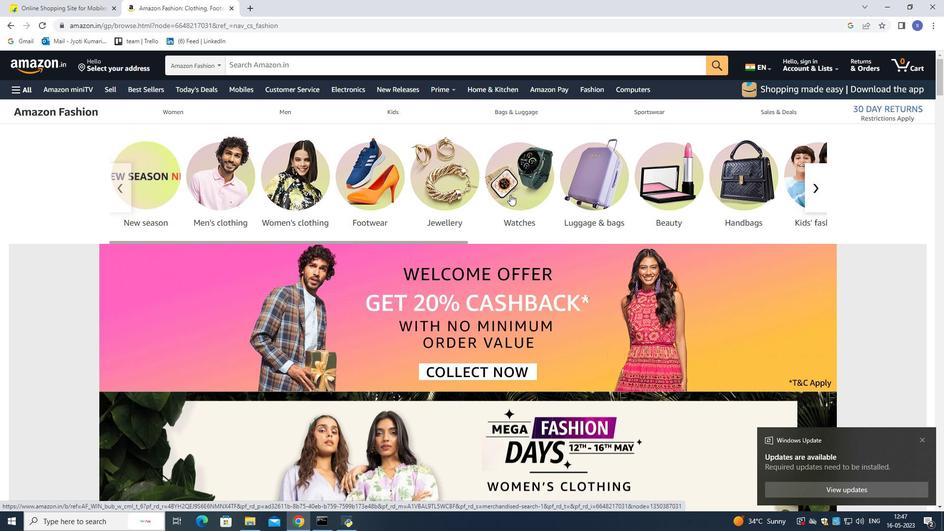 
Action: Mouse pressed left at (512, 194)
Screenshot: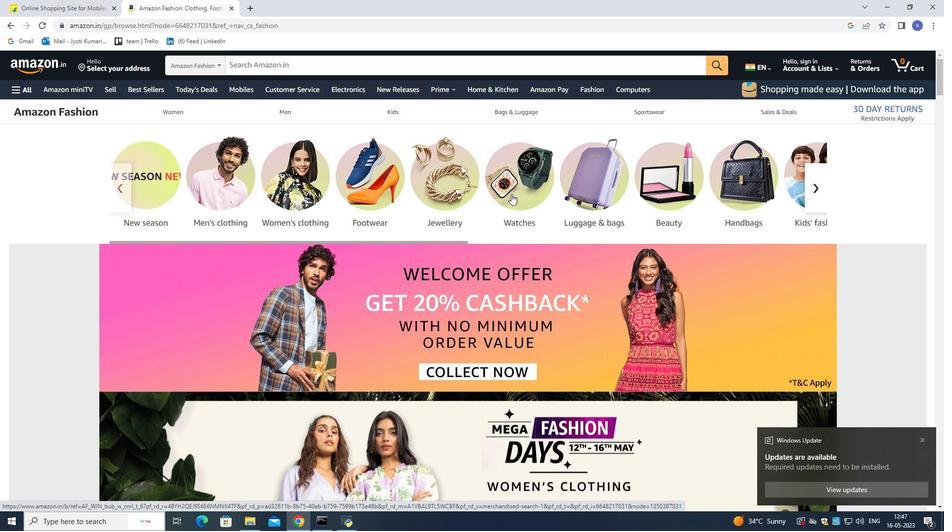 
Action: Mouse moved to (544, 288)
Screenshot: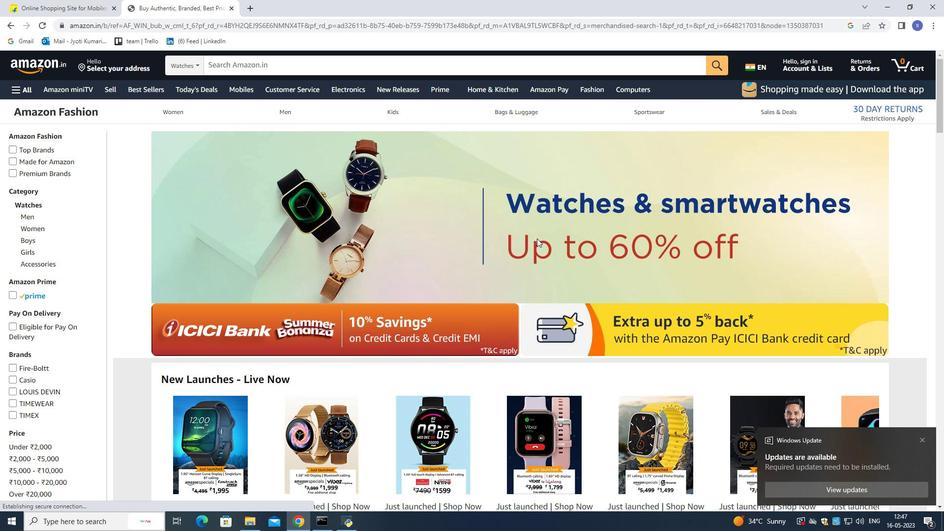 
Action: Mouse scrolled (544, 288) with delta (0, 0)
Screenshot: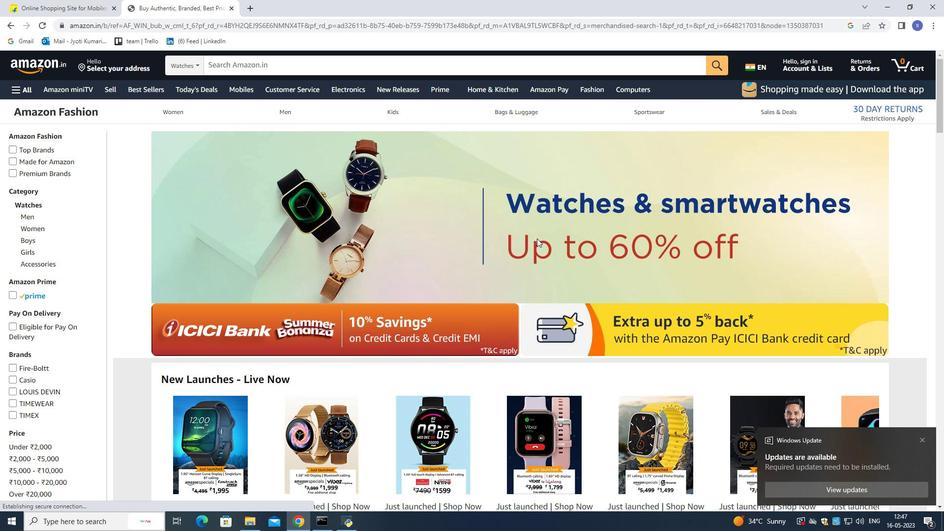 
Action: Mouse moved to (545, 289)
Screenshot: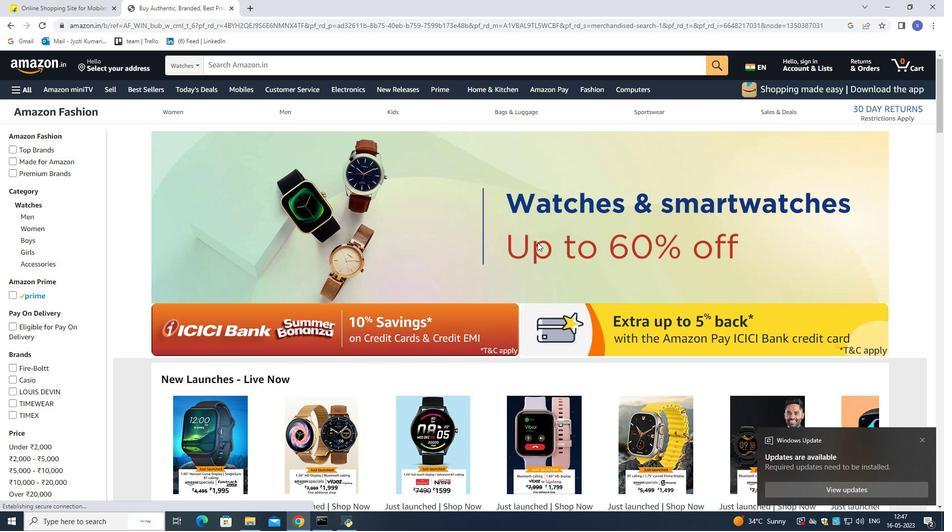 
Action: Mouse scrolled (545, 289) with delta (0, 0)
Screenshot: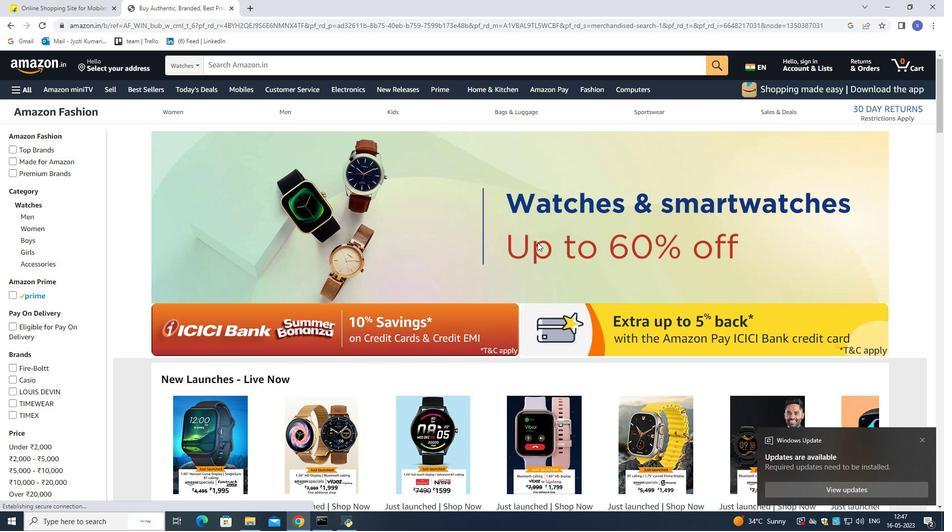 
Action: Mouse moved to (545, 290)
Screenshot: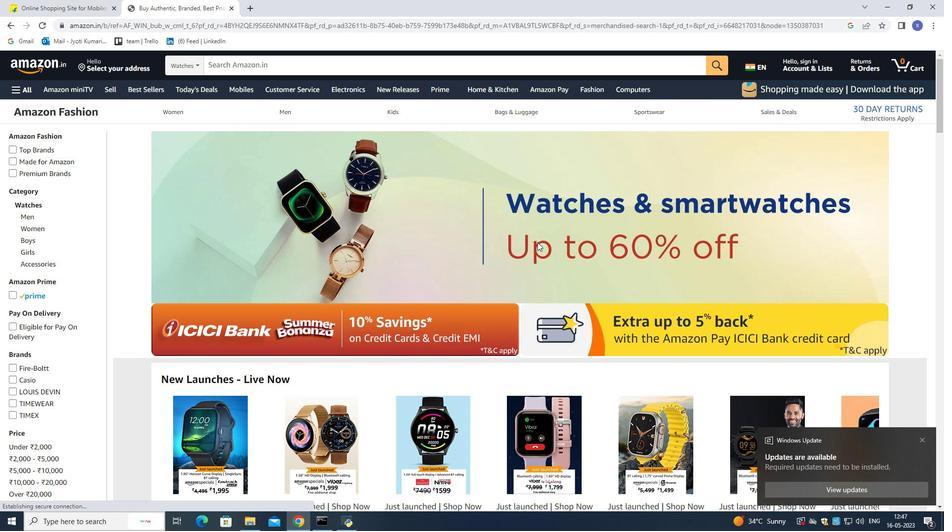 
Action: Mouse scrolled (545, 289) with delta (0, 0)
Screenshot: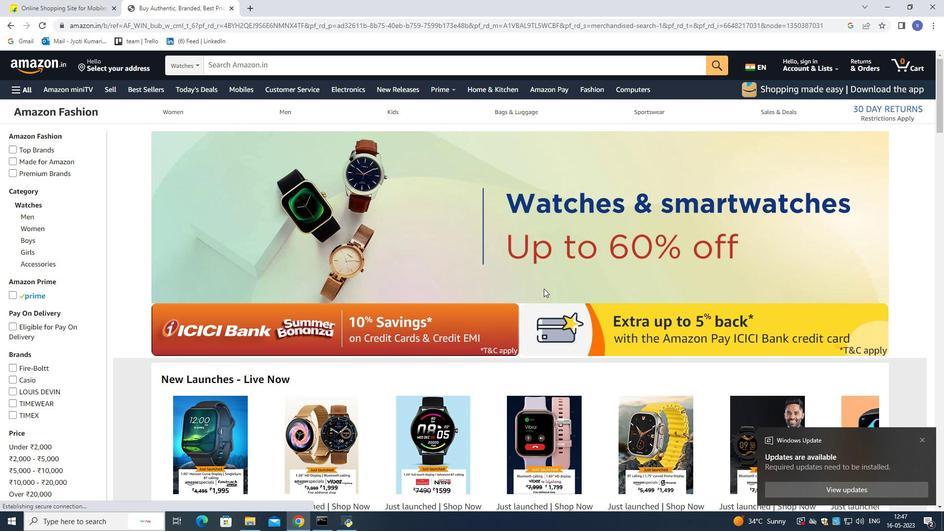 
Action: Mouse moved to (545, 290)
Screenshot: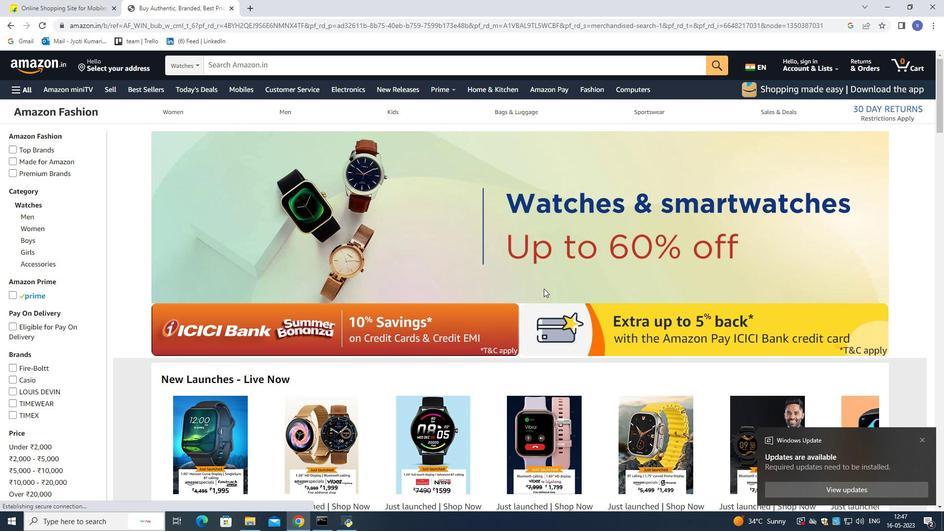 
Action: Mouse scrolled (545, 289) with delta (0, 0)
Screenshot: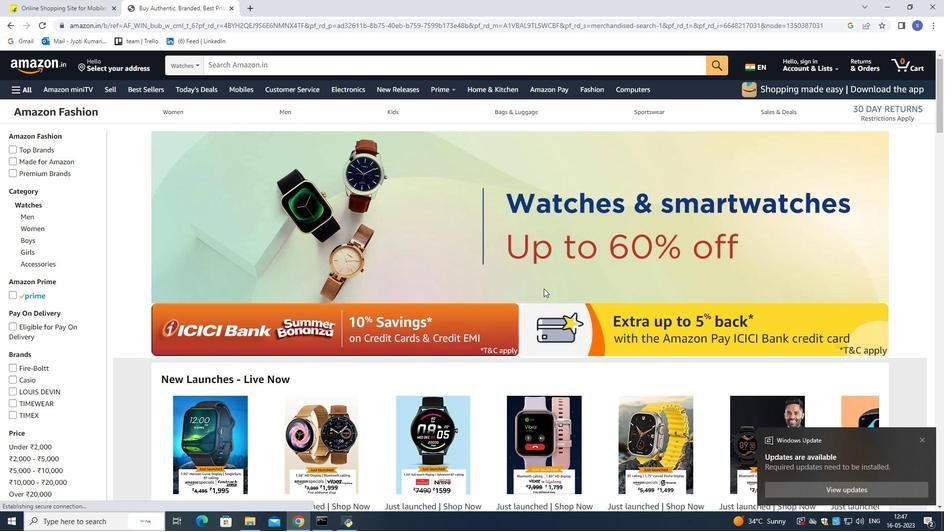 
Action: Mouse moved to (545, 289)
Screenshot: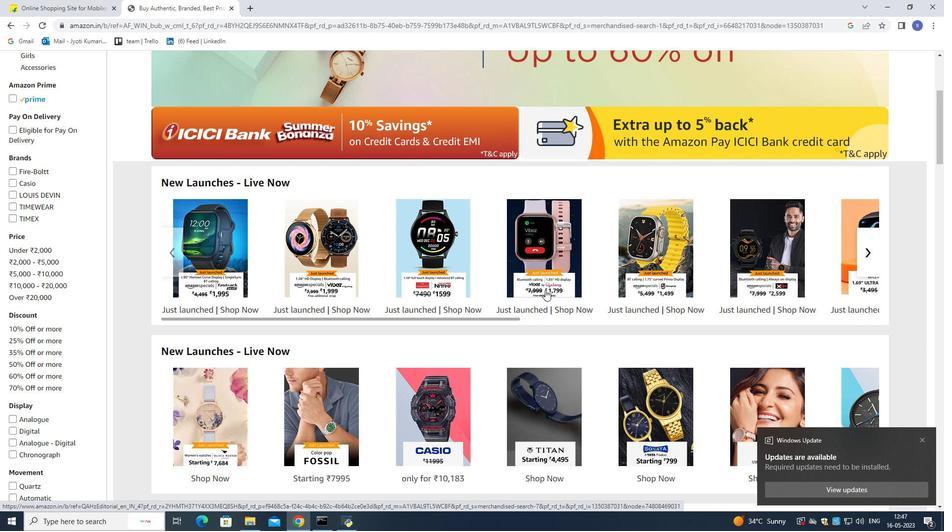
Action: Mouse scrolled (545, 289) with delta (0, 0)
Screenshot: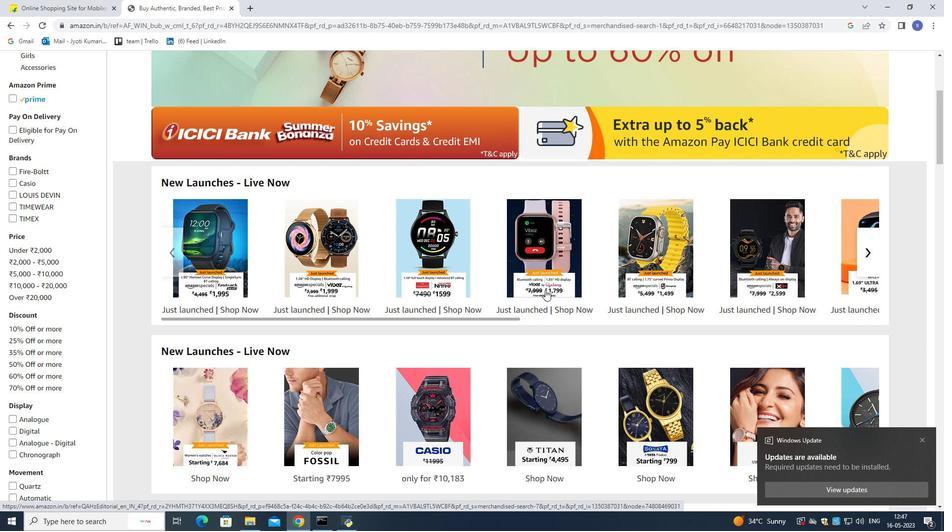 
Action: Mouse scrolled (545, 289) with delta (0, 0)
Screenshot: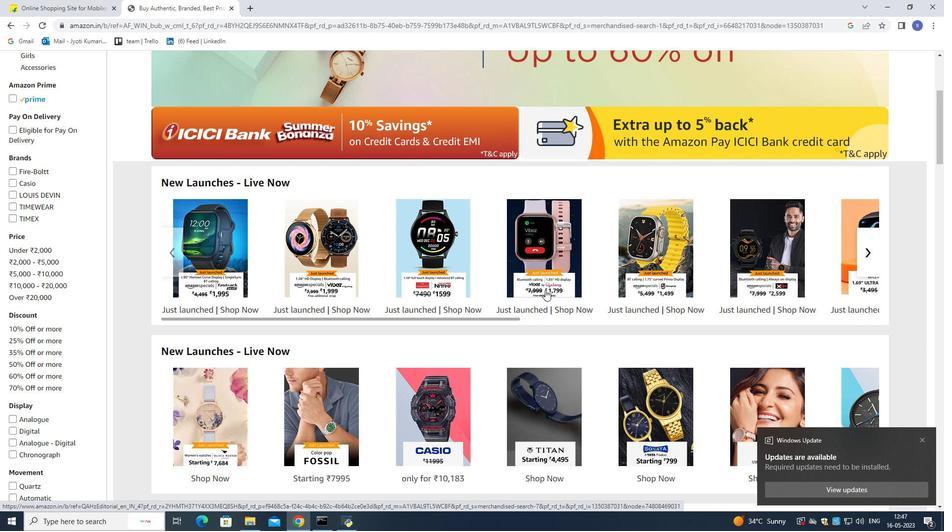 
Action: Mouse moved to (514, 298)
Screenshot: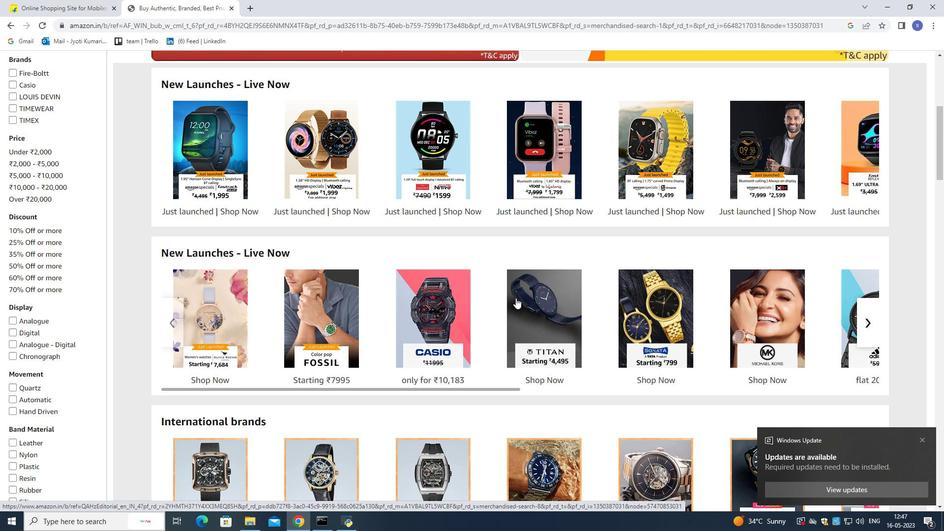 
Action: Mouse scrolled (514, 297) with delta (0, 0)
Screenshot: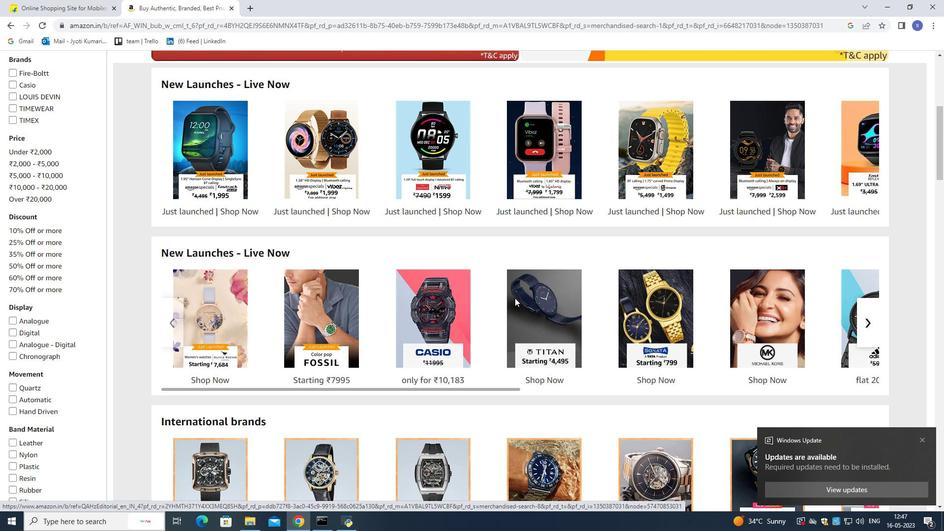 
Action: Mouse scrolled (514, 297) with delta (0, 0)
Screenshot: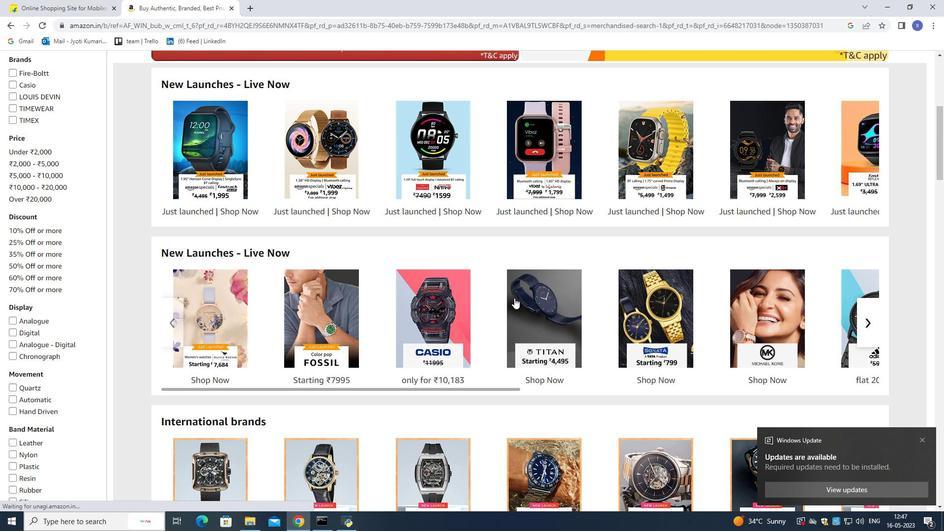 
Action: Mouse scrolled (514, 297) with delta (0, 0)
Screenshot: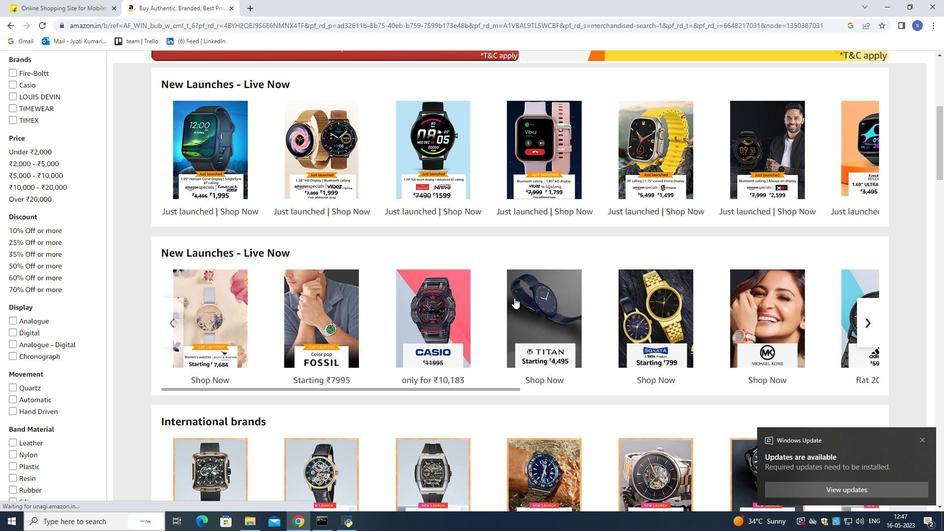 
Action: Mouse moved to (514, 298)
Screenshot: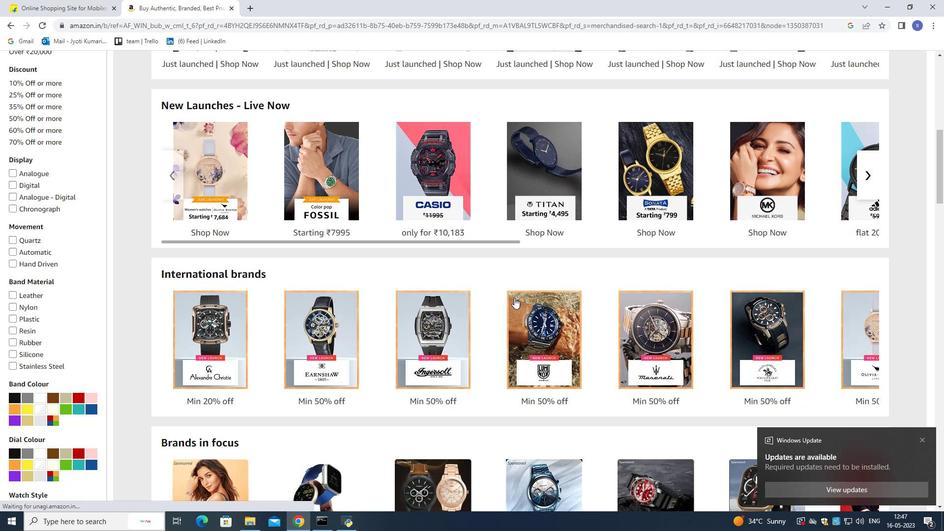 
Action: Mouse scrolled (514, 297) with delta (0, 0)
Screenshot: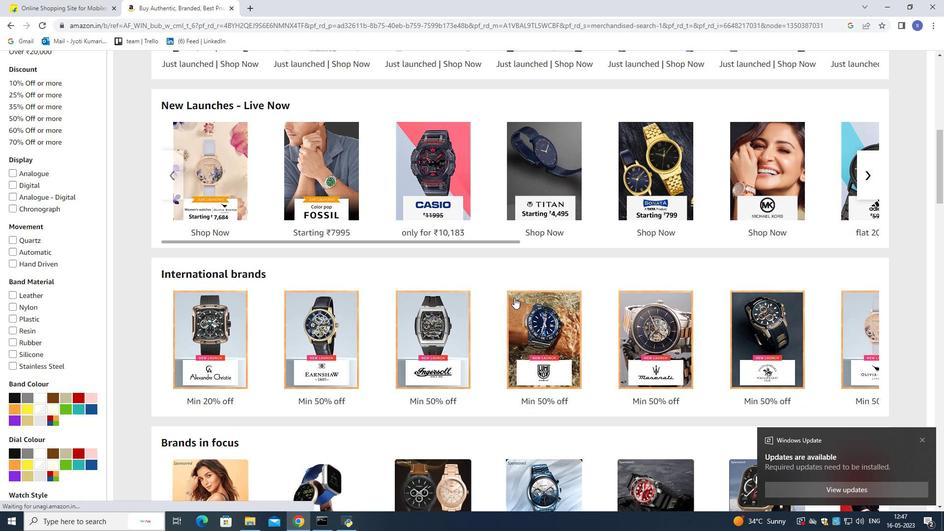 
Action: Mouse scrolled (514, 297) with delta (0, 0)
Screenshot: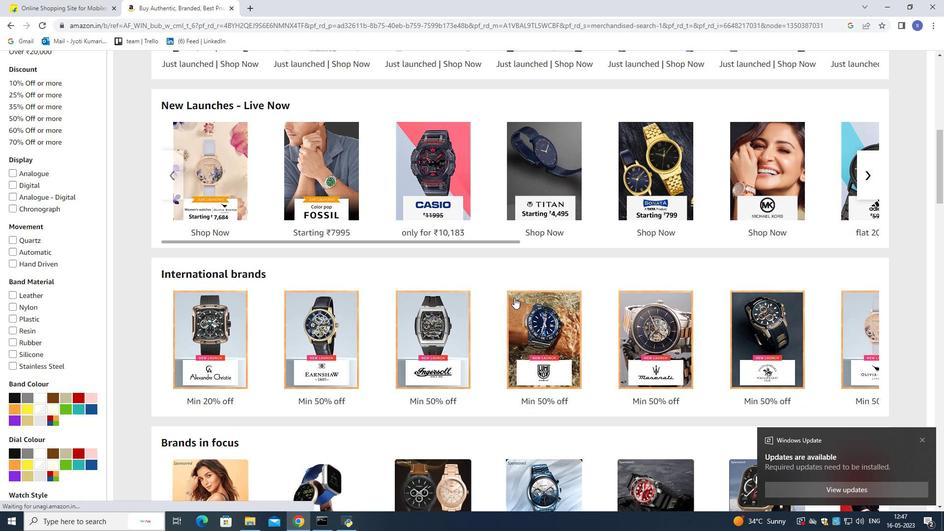 
Action: Mouse scrolled (514, 297) with delta (0, 0)
Screenshot: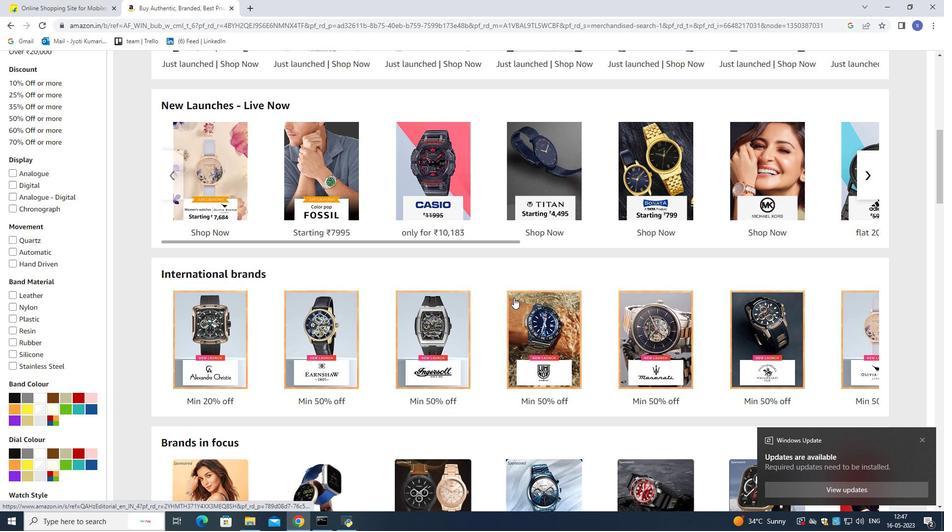 
Action: Mouse scrolled (514, 297) with delta (0, 0)
Screenshot: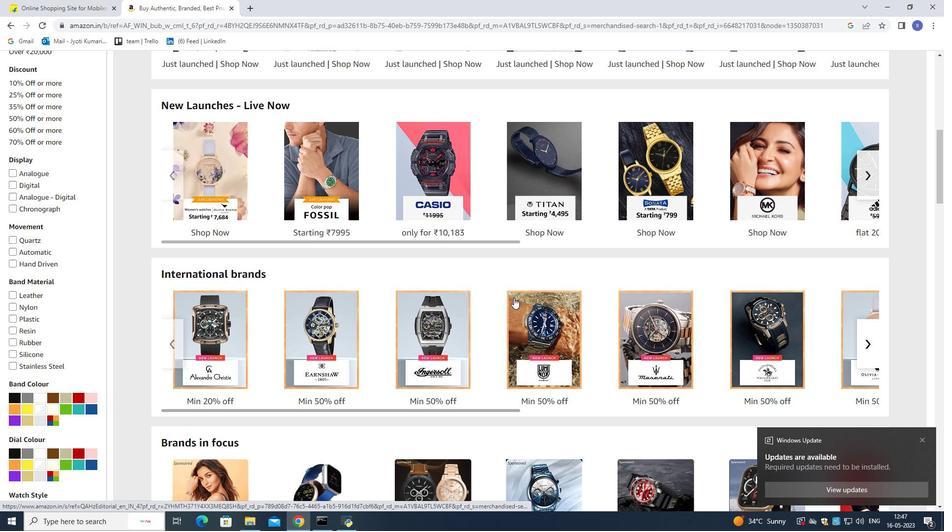 
Action: Mouse moved to (514, 296)
Screenshot: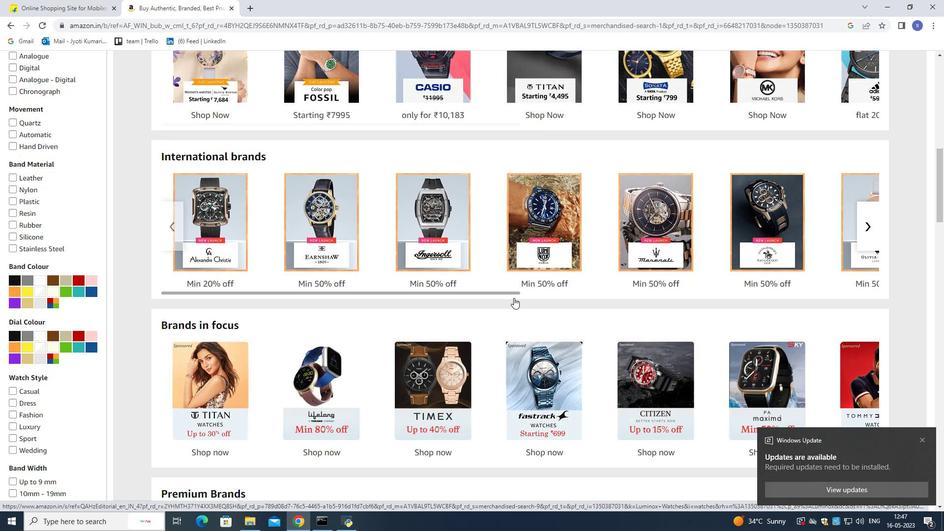 
Action: Mouse scrolled (514, 296) with delta (0, 0)
Screenshot: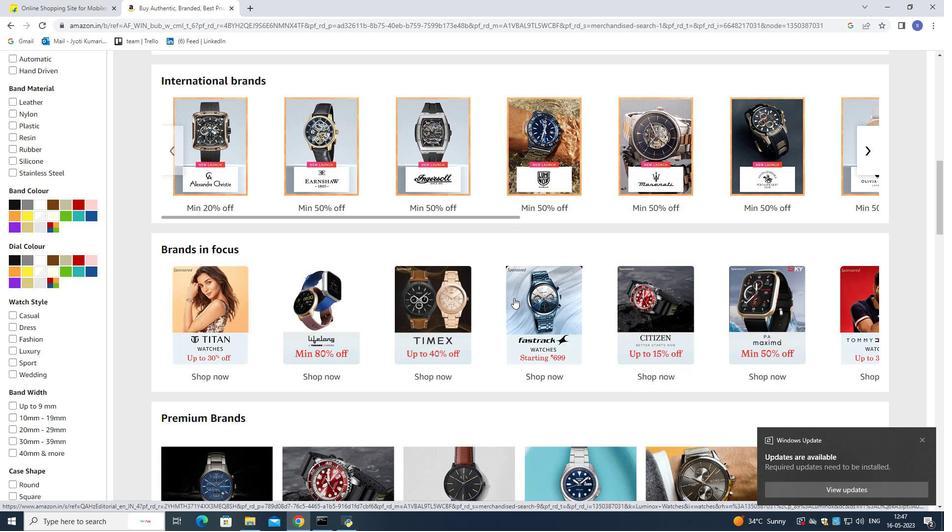 
Action: Mouse scrolled (514, 296) with delta (0, 0)
Screenshot: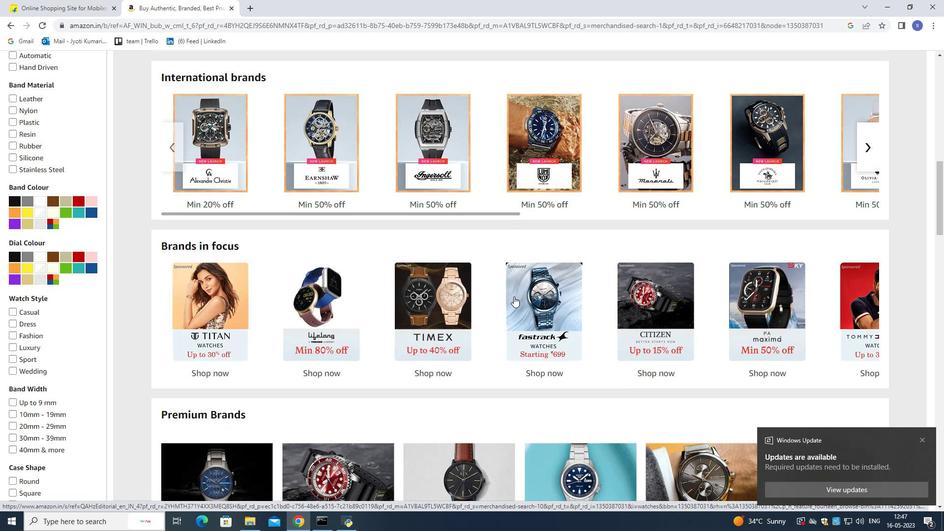 
Action: Mouse scrolled (514, 296) with delta (0, 0)
Screenshot: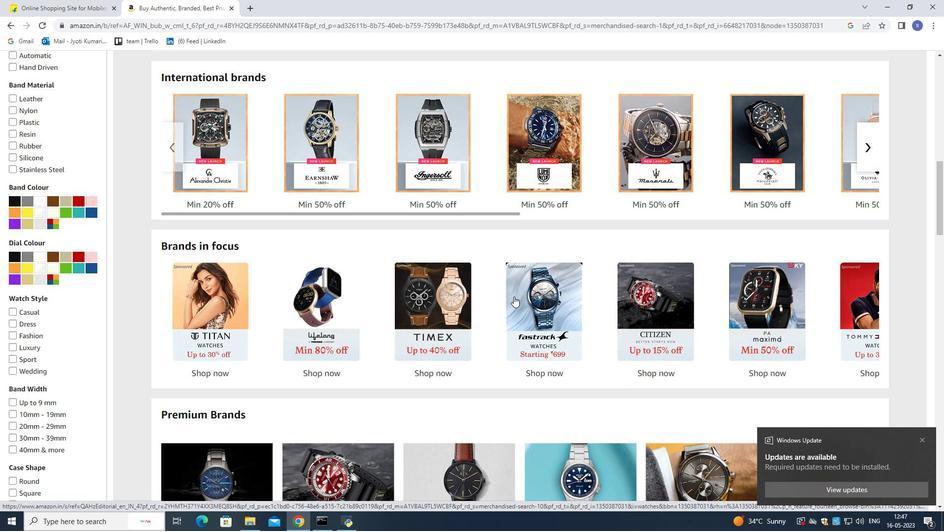 
Action: Mouse moved to (514, 295)
Screenshot: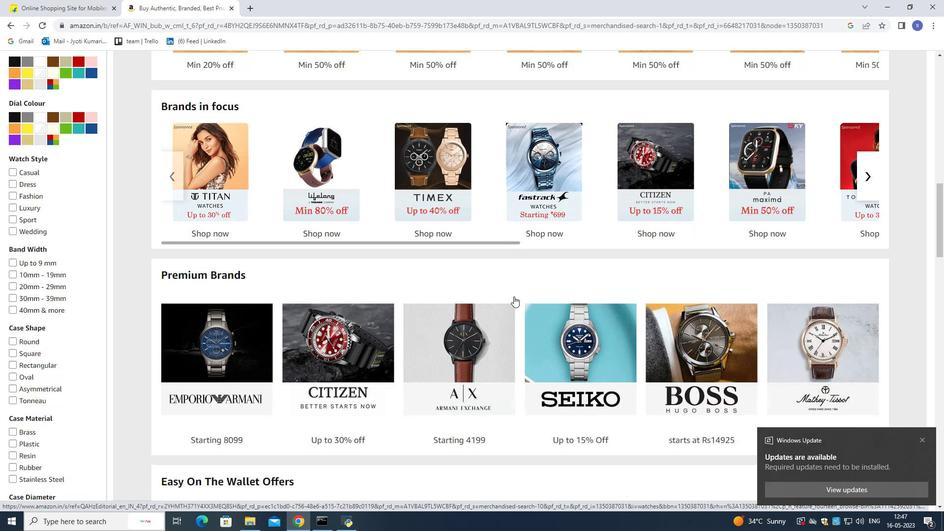 
Action: Mouse scrolled (514, 294) with delta (0, 0)
Screenshot: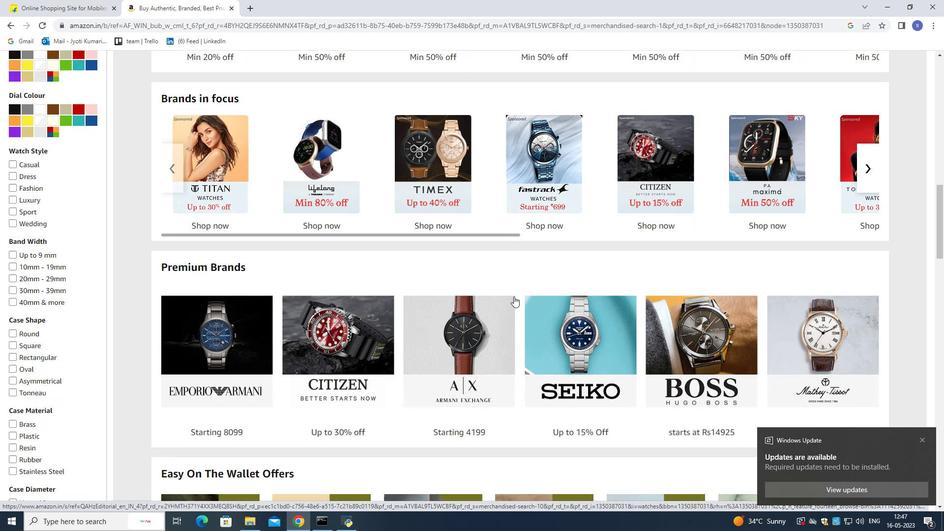 
Action: Mouse scrolled (514, 294) with delta (0, 0)
Screenshot: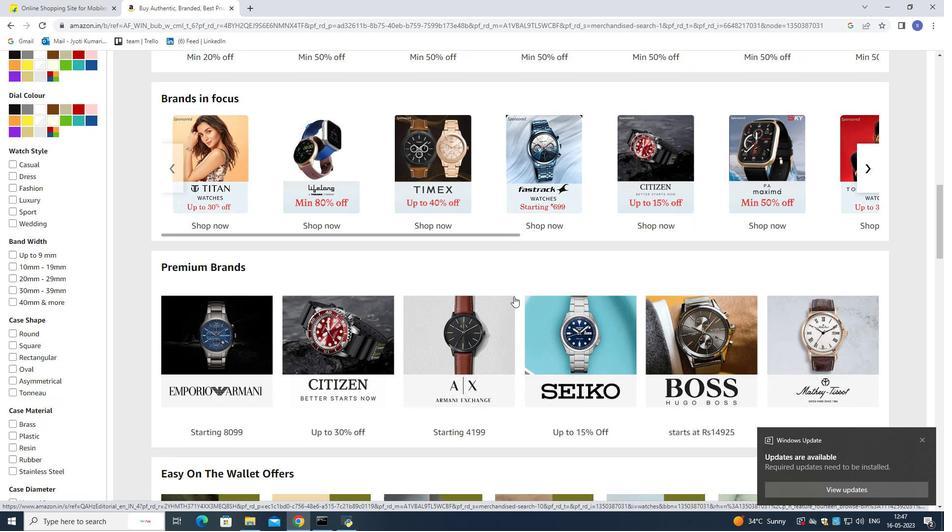 
Action: Mouse scrolled (514, 294) with delta (0, 0)
Screenshot: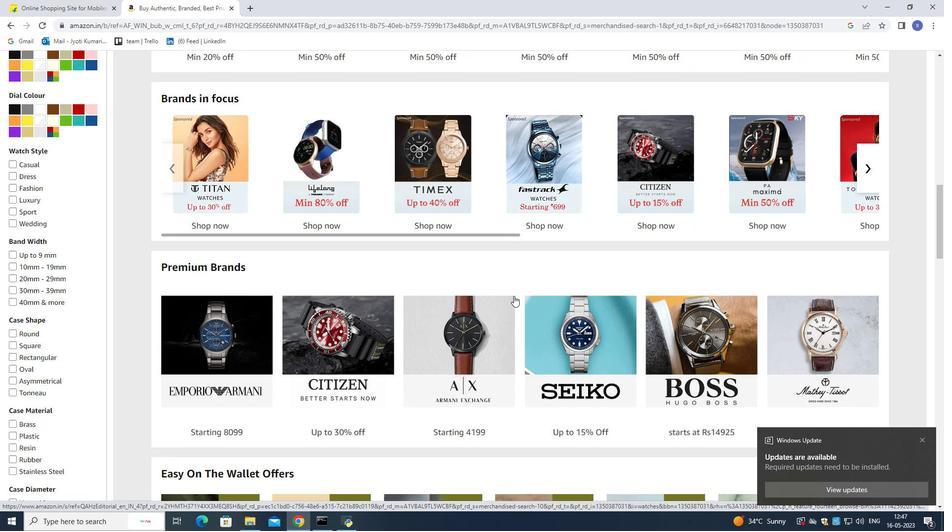 
Action: Mouse moved to (31, 193)
Screenshot: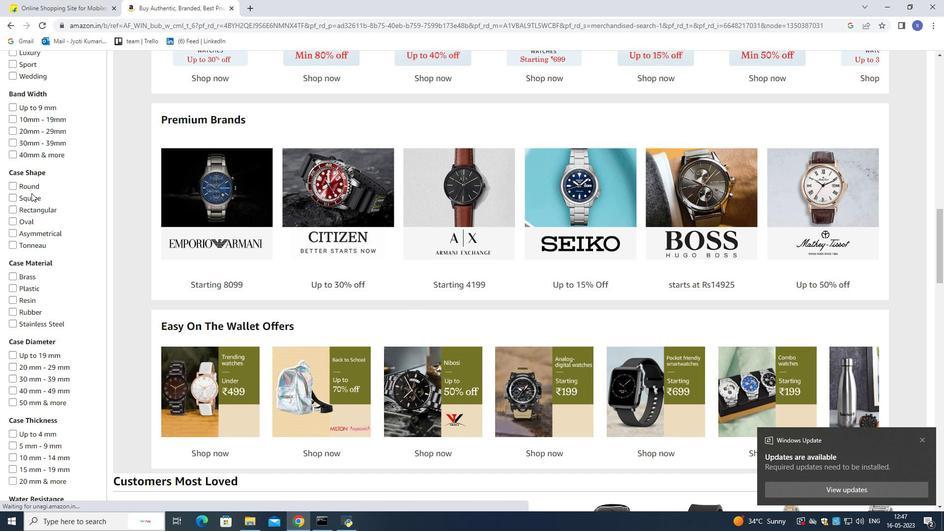 
Action: Mouse pressed left at (31, 193)
Screenshot: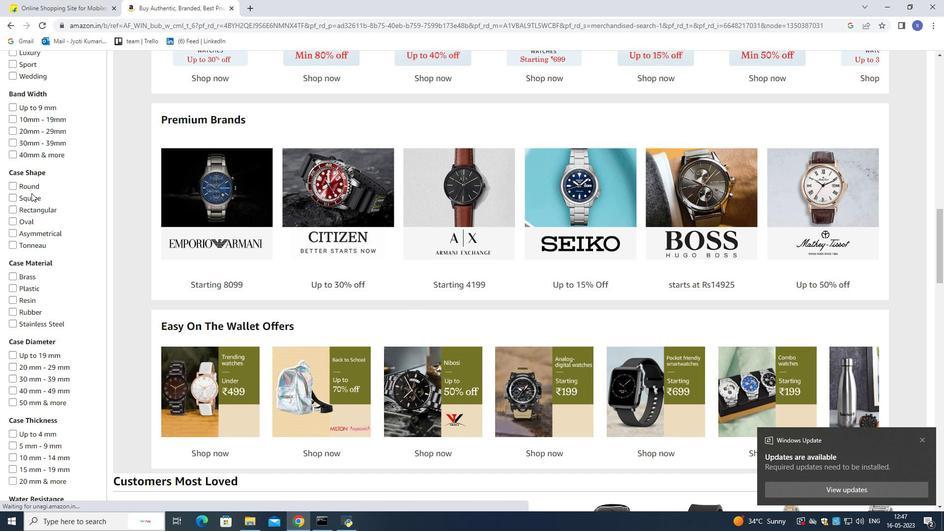 
Action: Mouse moved to (33, 142)
Screenshot: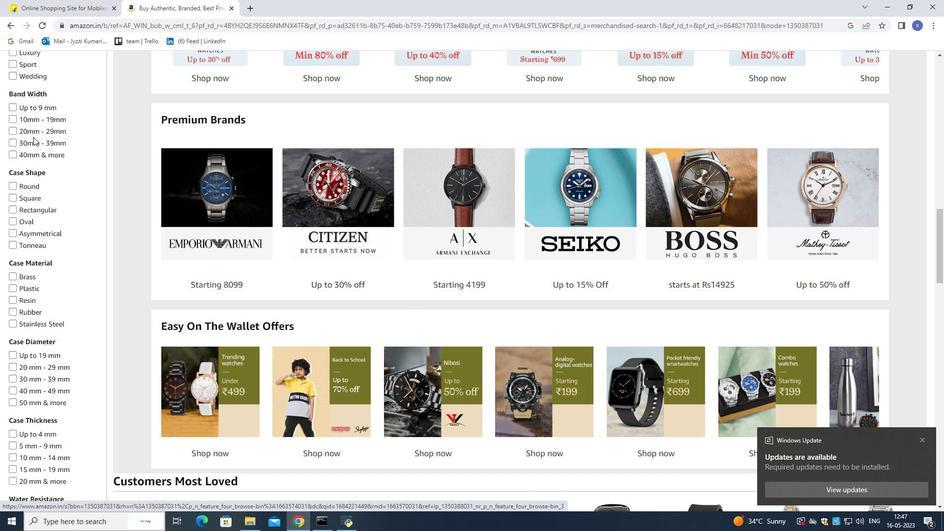 
Action: Mouse pressed left at (33, 142)
Screenshot: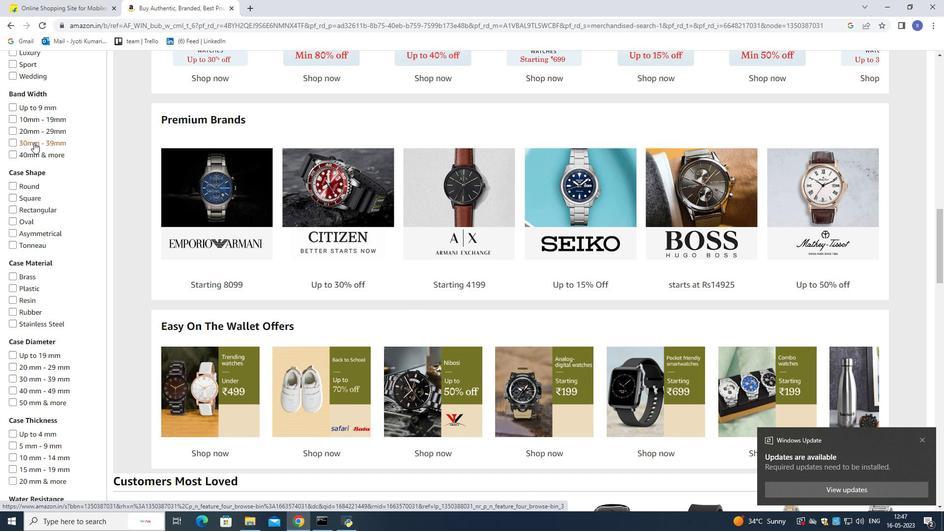 
Action: Mouse moved to (33, 364)
Screenshot: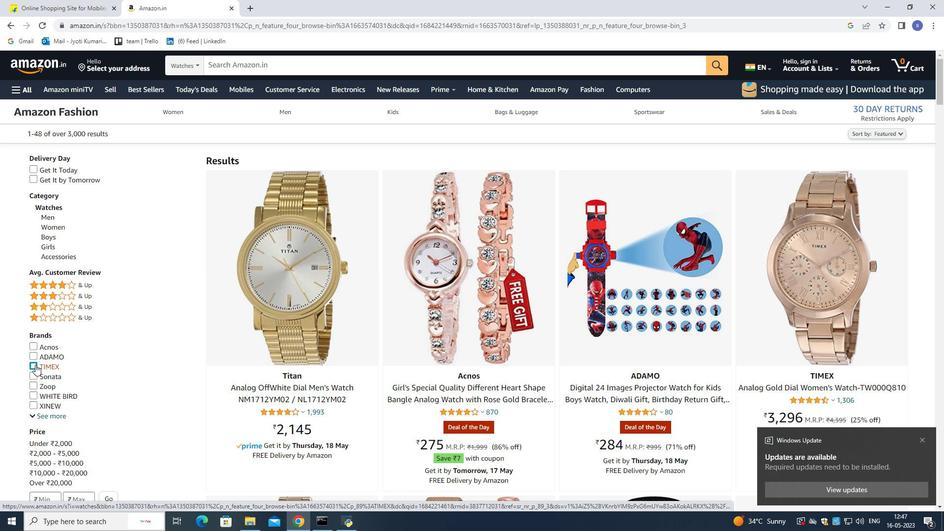 
Action: Mouse pressed left at (33, 364)
Screenshot: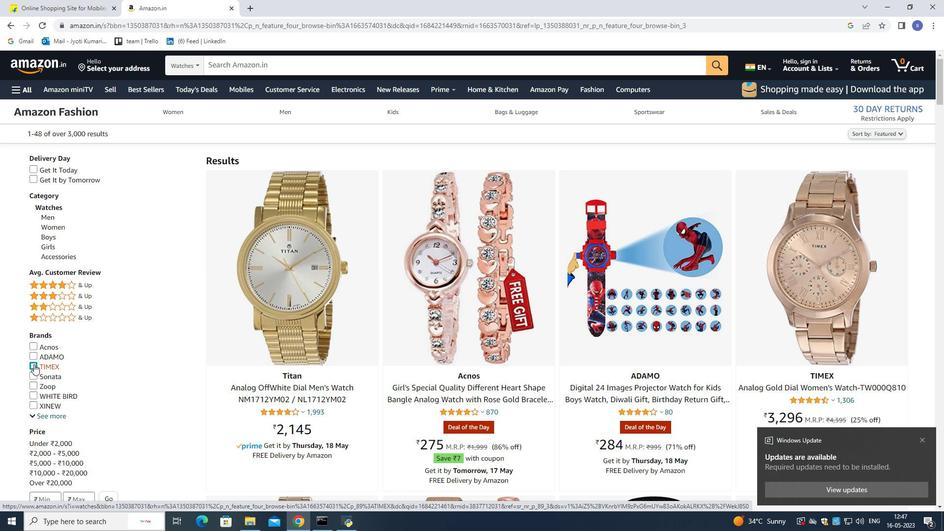 
Action: Mouse moved to (34, 373)
Screenshot: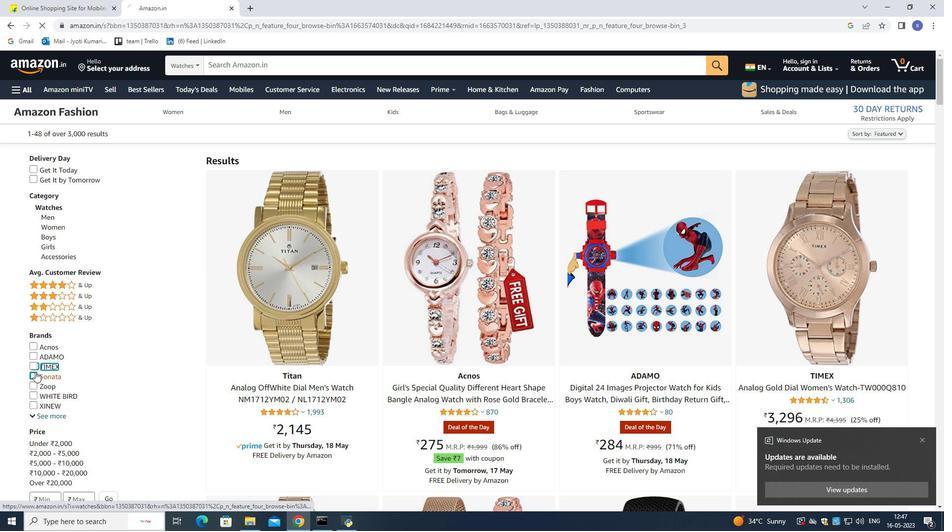 
Action: Mouse pressed left at (34, 373)
Screenshot: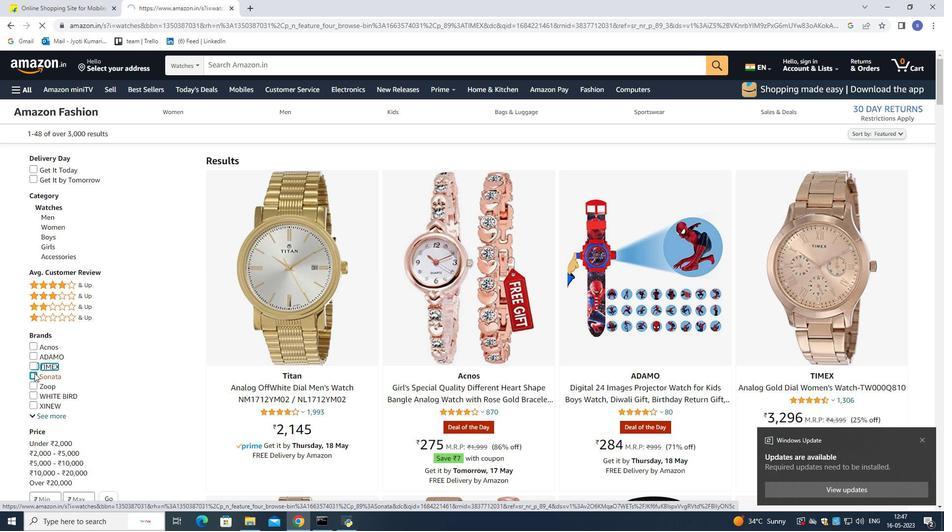 
Action: Mouse moved to (32, 356)
Screenshot: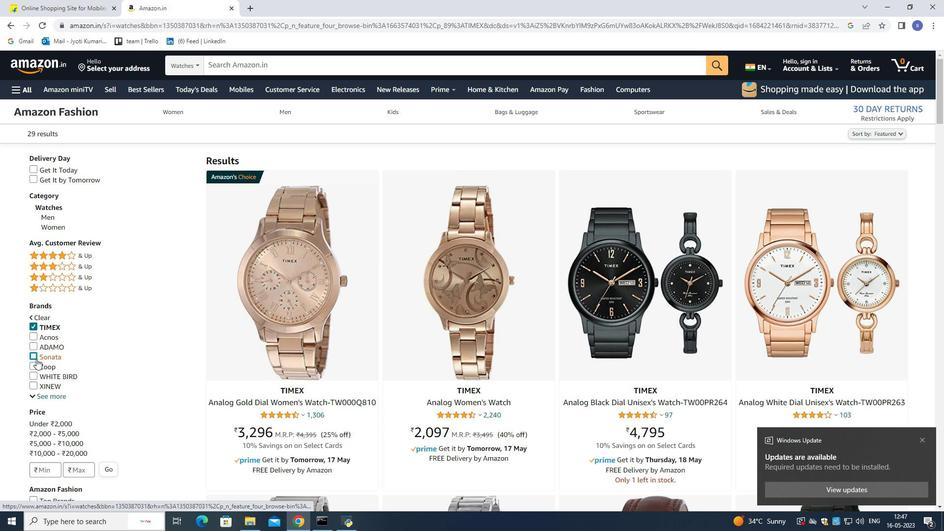 
Action: Mouse pressed left at (32, 356)
Screenshot: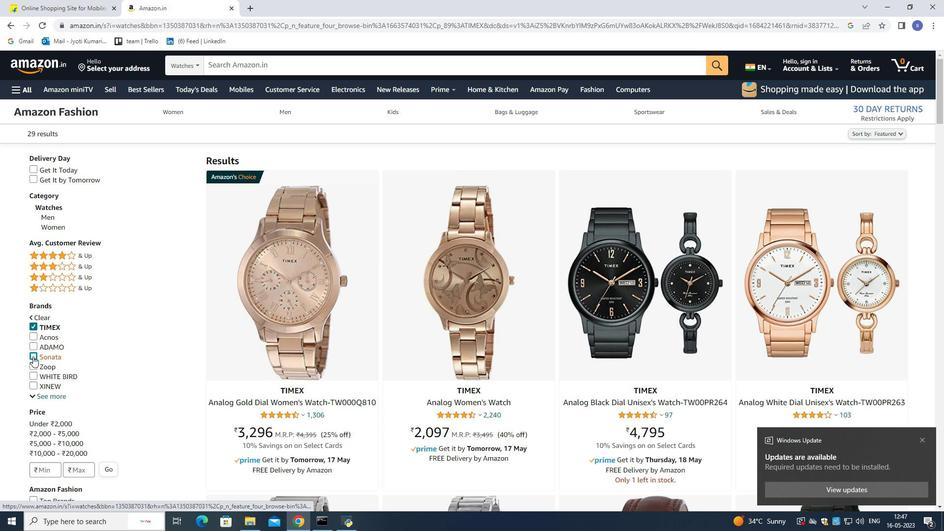 
Action: Mouse moved to (35, 381)
Screenshot: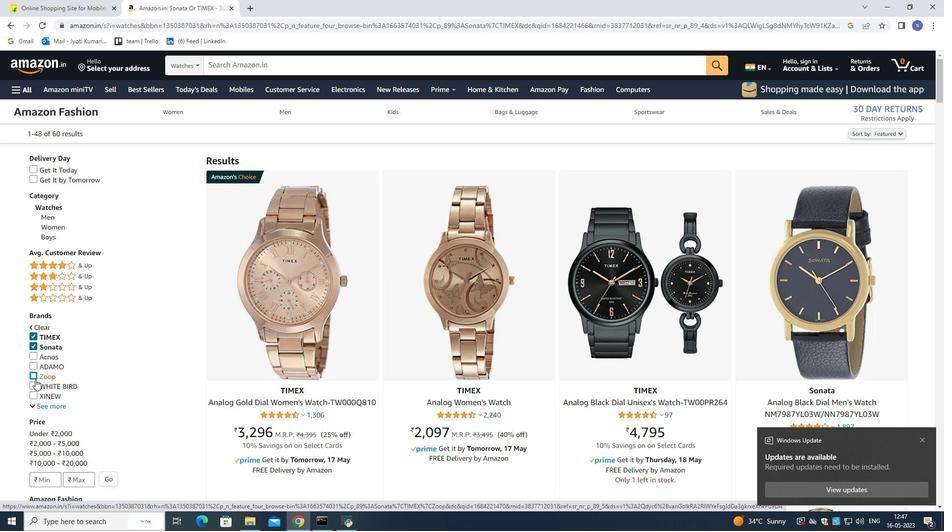 
Action: Mouse pressed left at (35, 381)
Screenshot: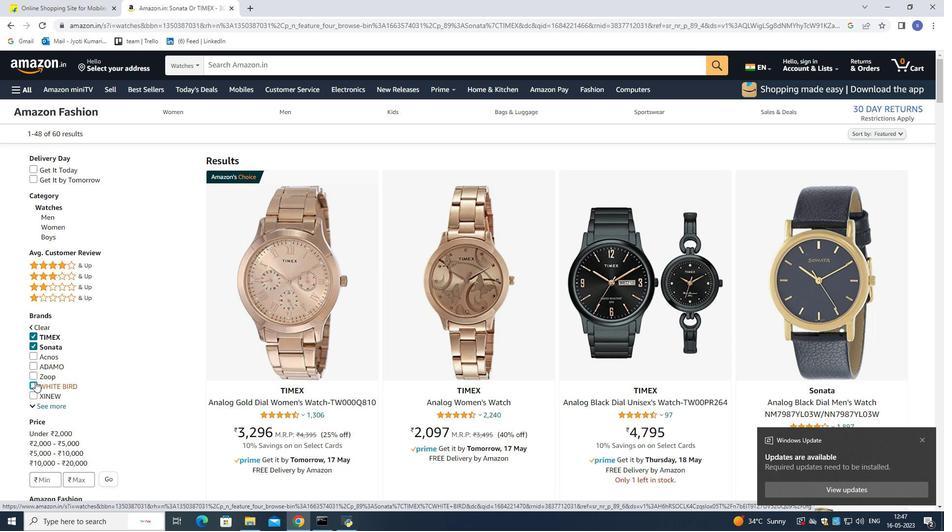 
Action: Mouse moved to (31, 393)
Screenshot: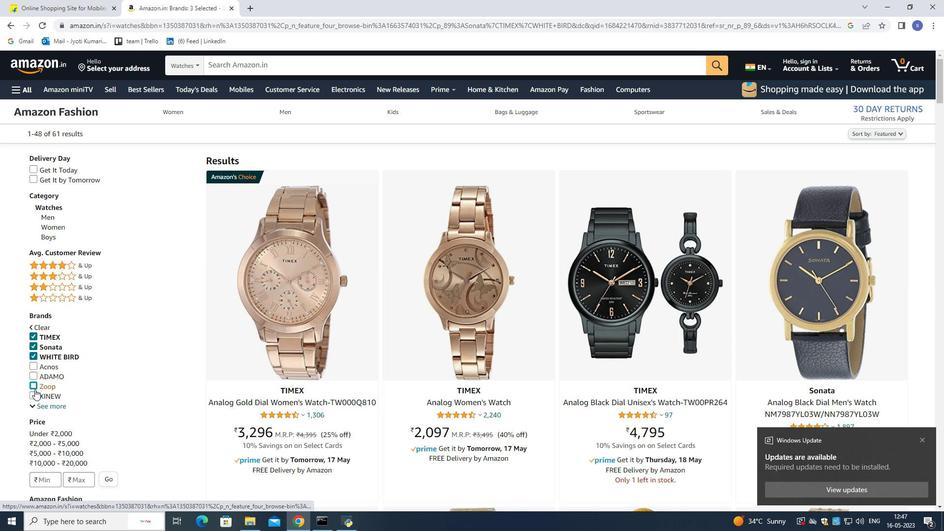 
Action: Mouse pressed left at (31, 393)
Screenshot: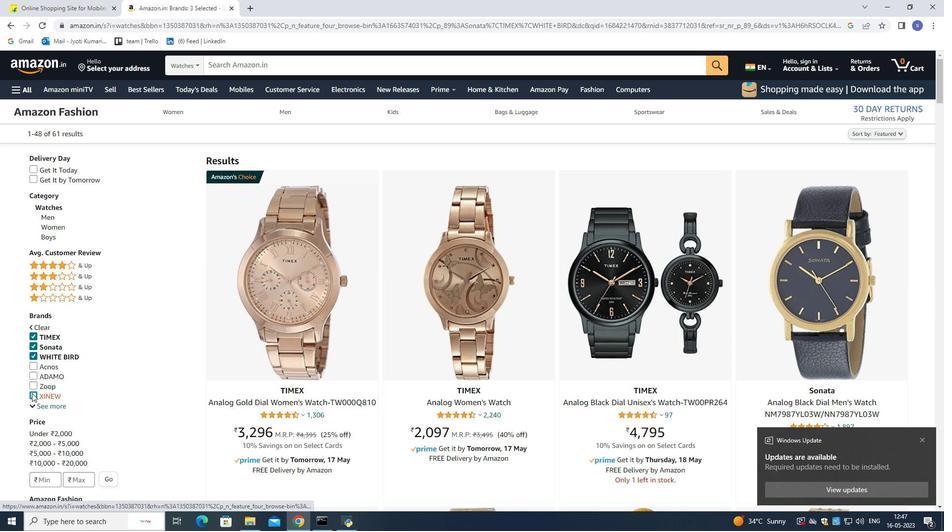 
Action: Mouse moved to (425, 401)
Screenshot: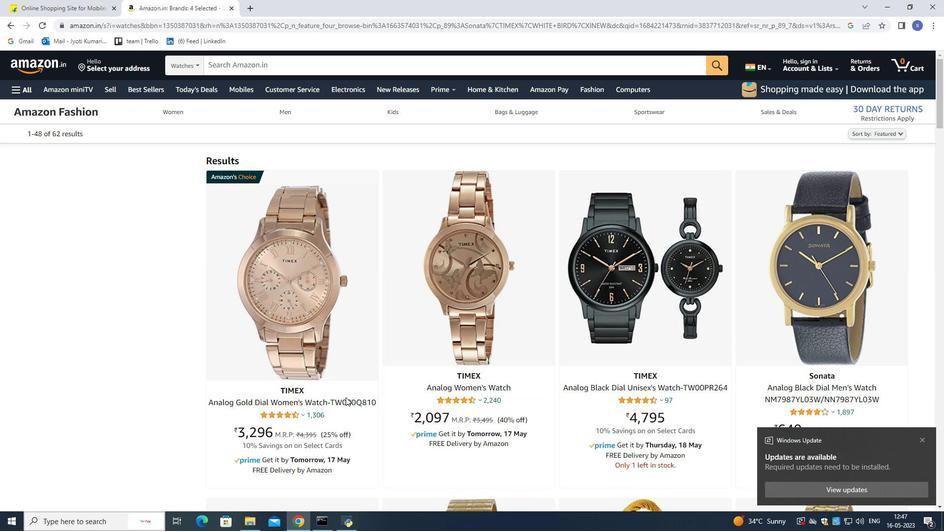 
Action: Mouse scrolled (425, 401) with delta (0, 0)
Screenshot: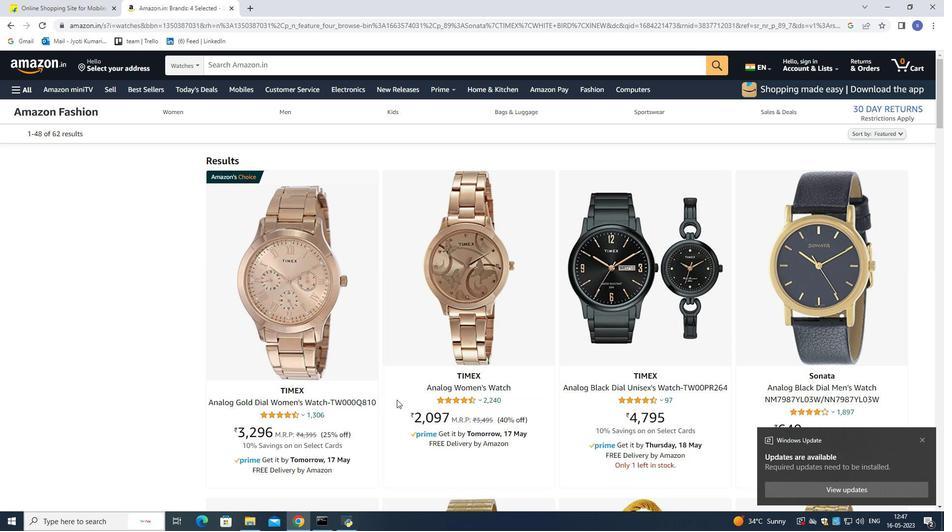 
Action: Mouse moved to (425, 402)
Screenshot: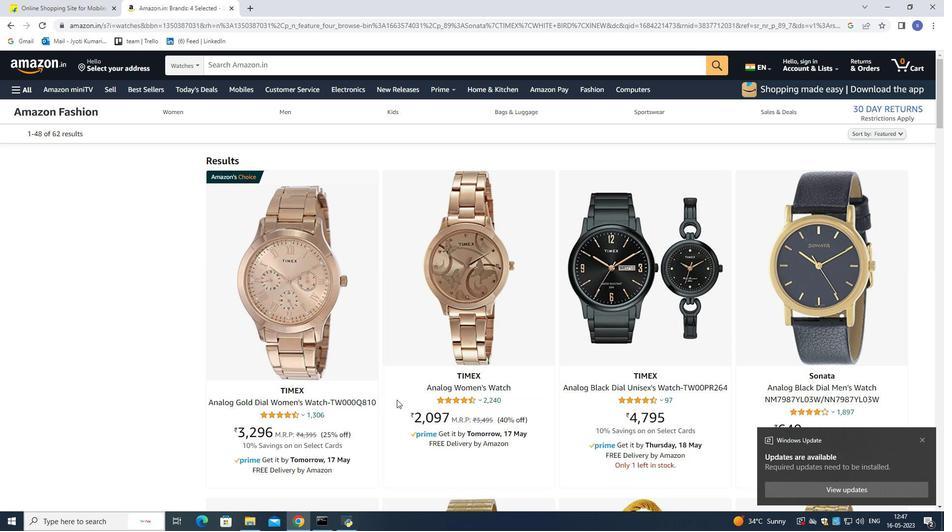 
Action: Mouse scrolled (425, 402) with delta (0, 0)
Screenshot: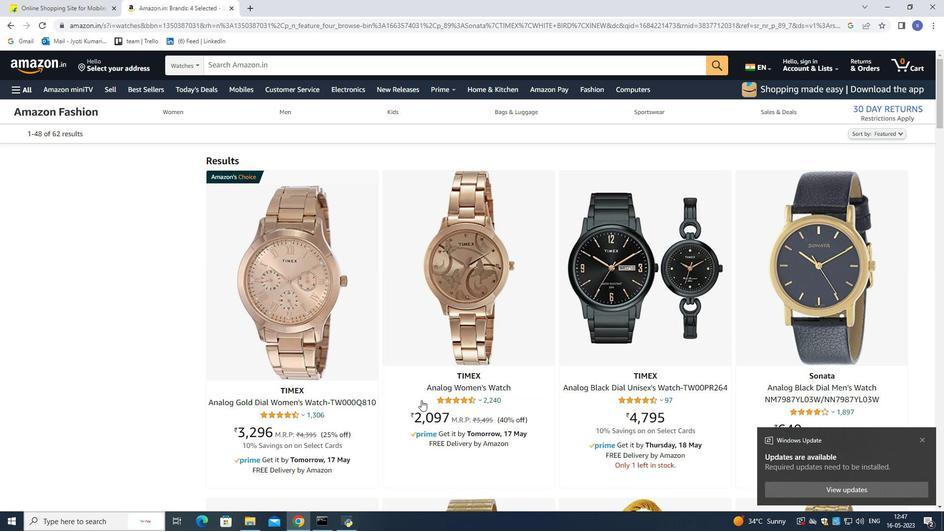 
Action: Mouse scrolled (425, 402) with delta (0, 0)
Screenshot: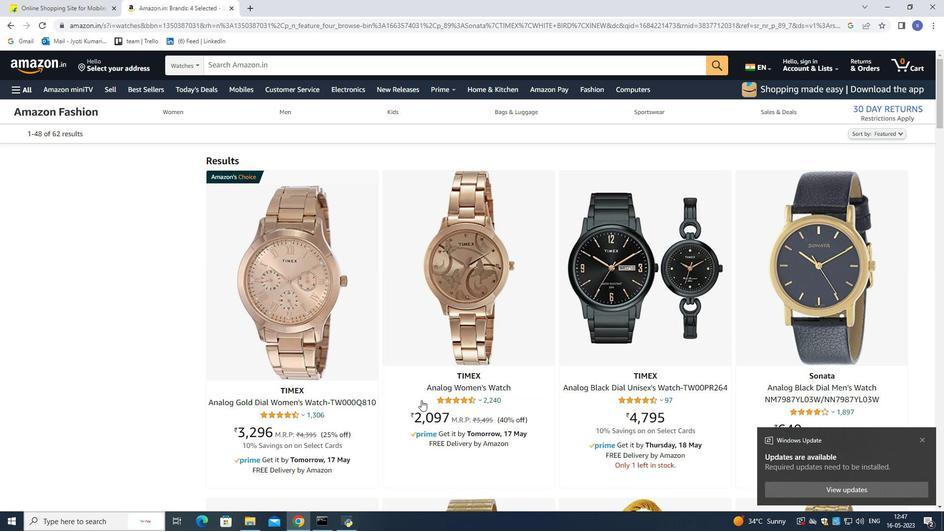 
Action: Mouse scrolled (425, 402) with delta (0, 0)
Screenshot: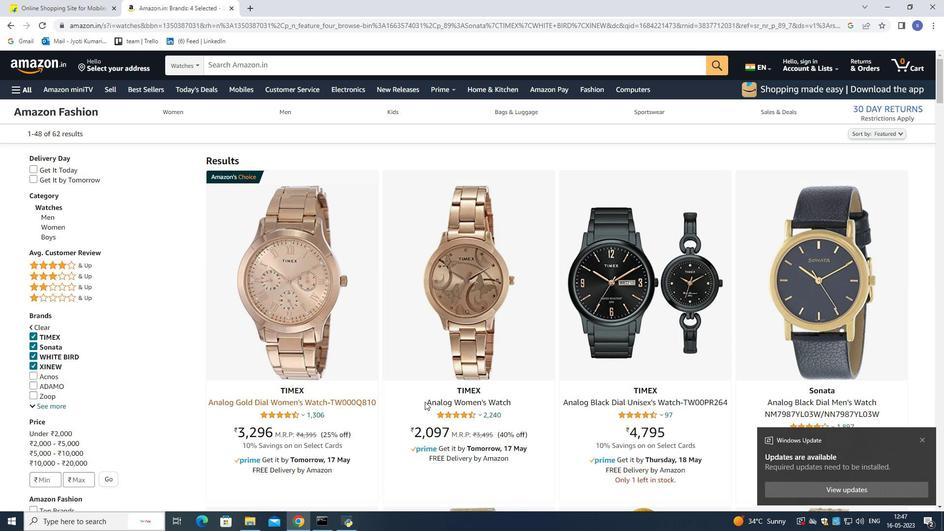 
Action: Mouse scrolled (425, 402) with delta (0, 0)
Screenshot: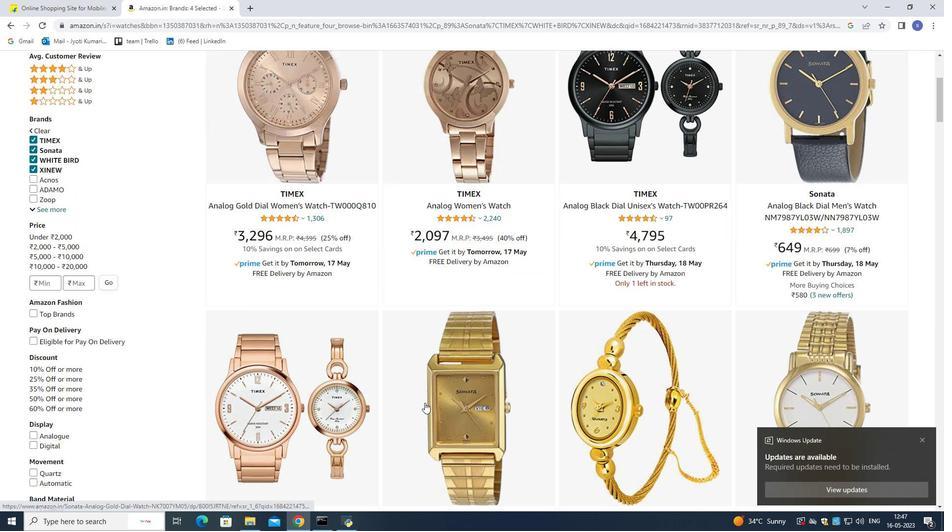 
Action: Mouse scrolled (425, 402) with delta (0, 0)
Screenshot: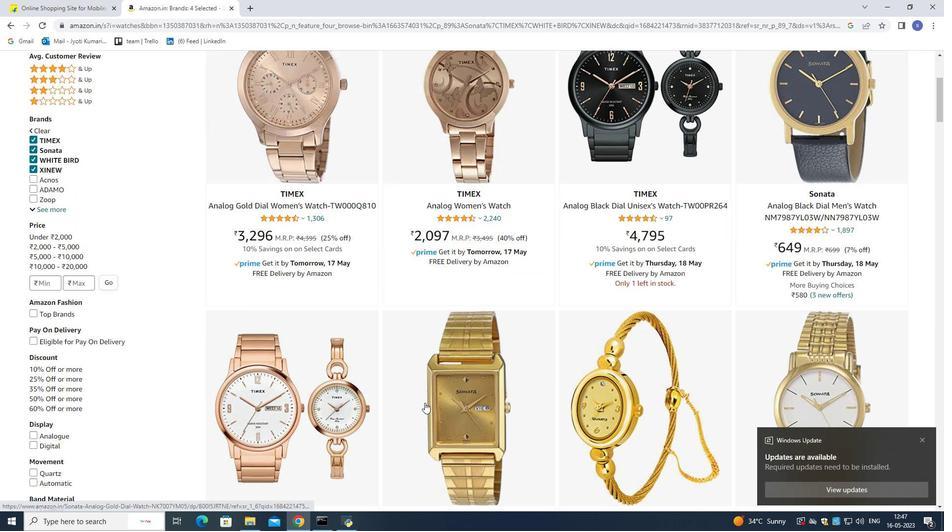 
Action: Mouse scrolled (425, 402) with delta (0, 0)
Screenshot: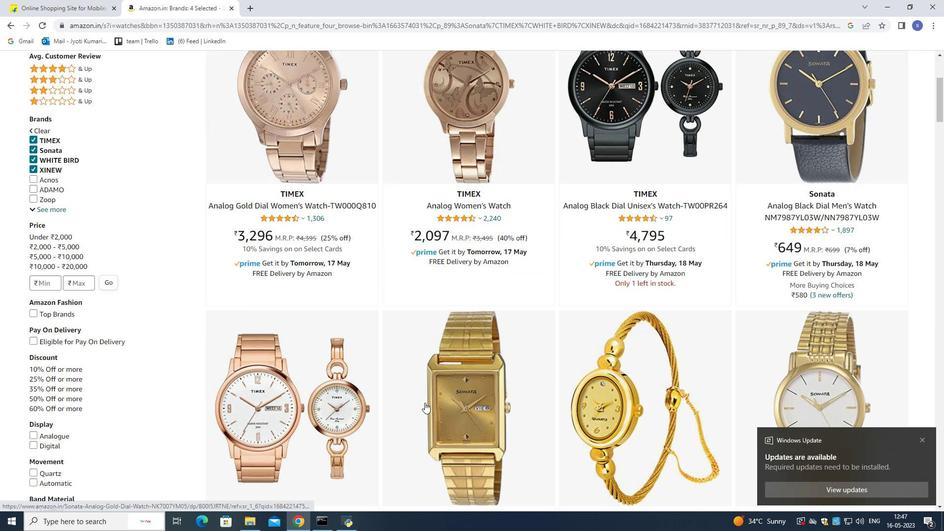 
Action: Mouse scrolled (425, 402) with delta (0, 0)
Screenshot: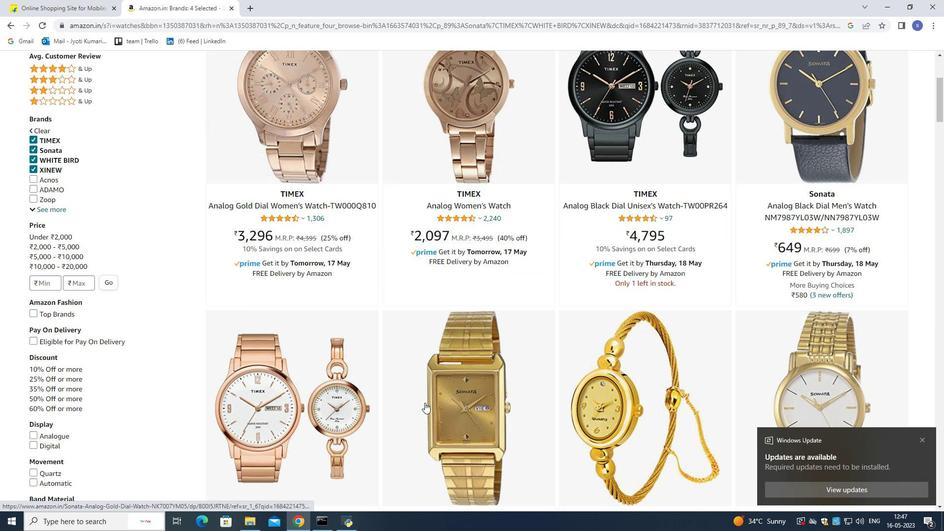 
Action: Mouse scrolled (425, 402) with delta (0, 0)
